 Task: Add an event  with title  Raj Screening Interview, date '2023/11/05' to 2023/11/07  & Select Event type as  One on One. Add location for the event as  987 Royal Palace of Madrid, Spain and add a description: The conversation aimed at assessing their qualifications, skills, and suitability for a specific job role or position within the organization. The interview provides an opportunity for the hiring team to gather valuable information about the candidate's experience, abilities, and potential cultural fit.Create an event link  http-candidatescreeninginterviewcom & Select the event color as  Blue. , logged in from the account softage.1@softage.netand send the event invitation to softage.7@softage.net and softage.8@softage.net
Action: Mouse moved to (855, 111)
Screenshot: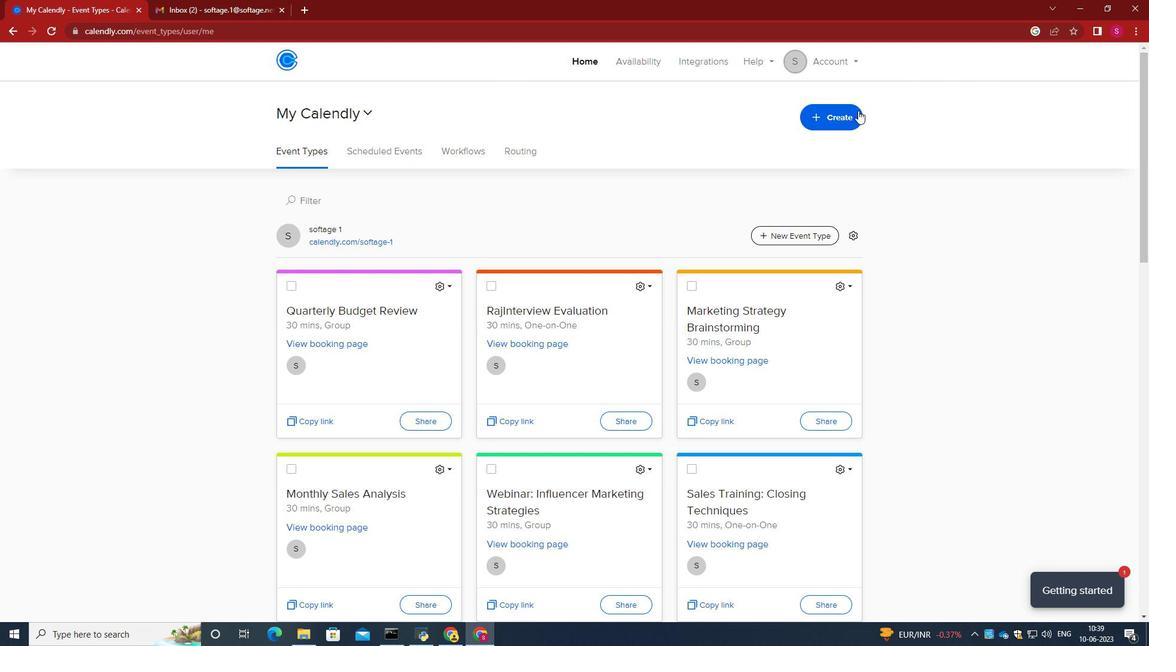 
Action: Mouse pressed left at (855, 111)
Screenshot: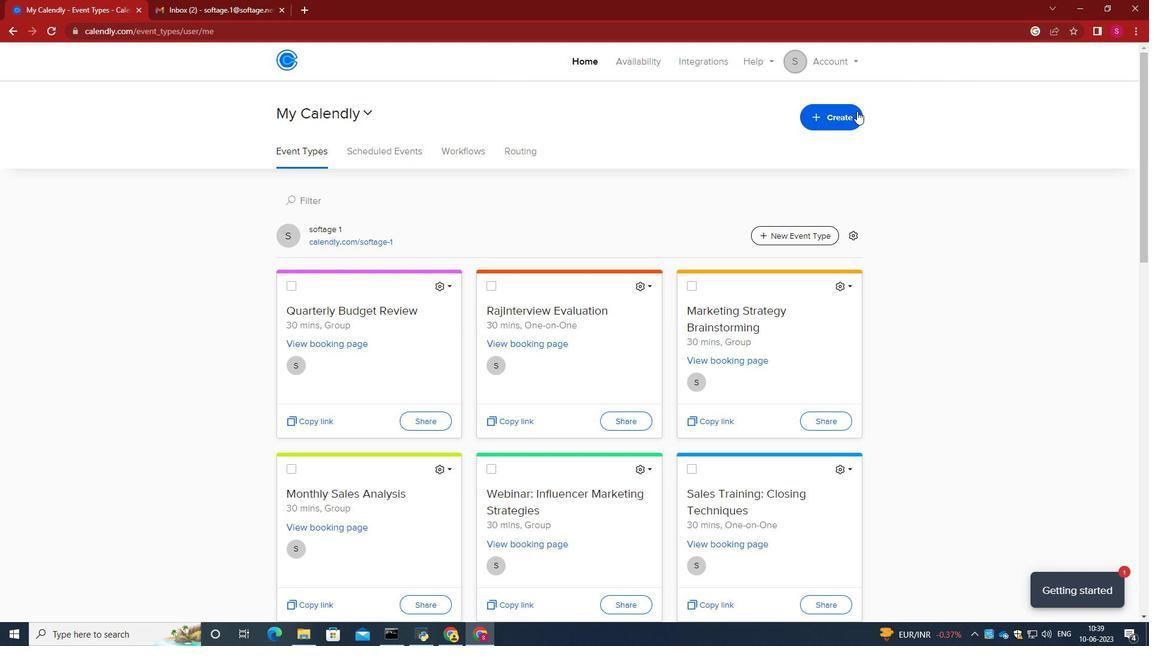 
Action: Mouse moved to (765, 162)
Screenshot: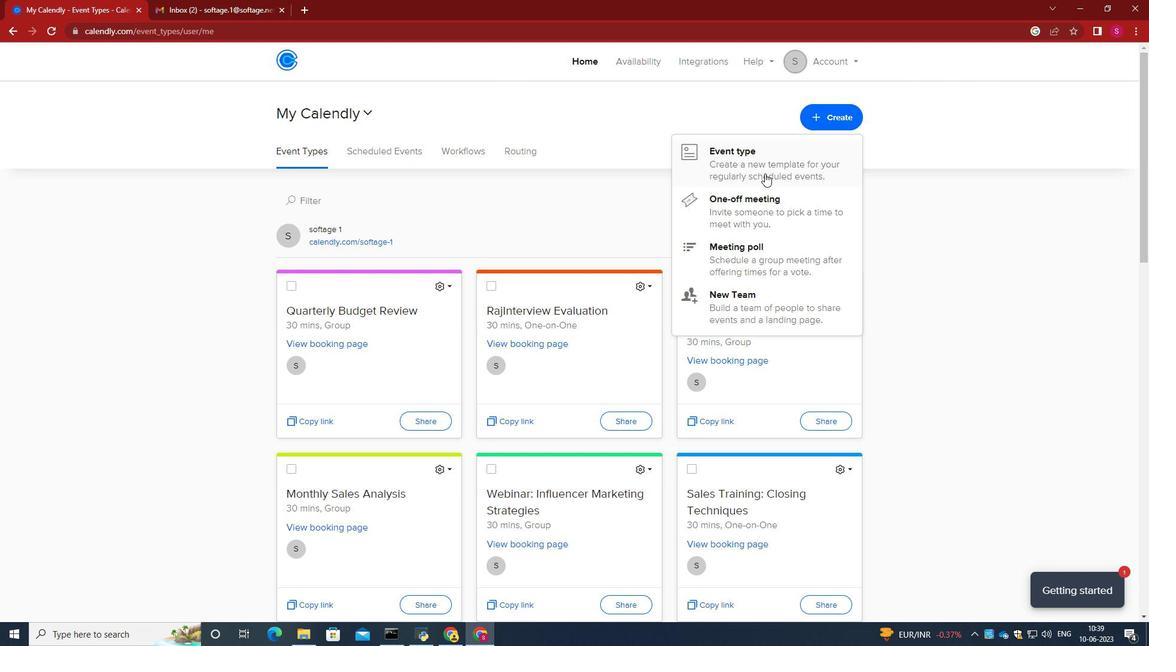 
Action: Mouse pressed left at (765, 162)
Screenshot: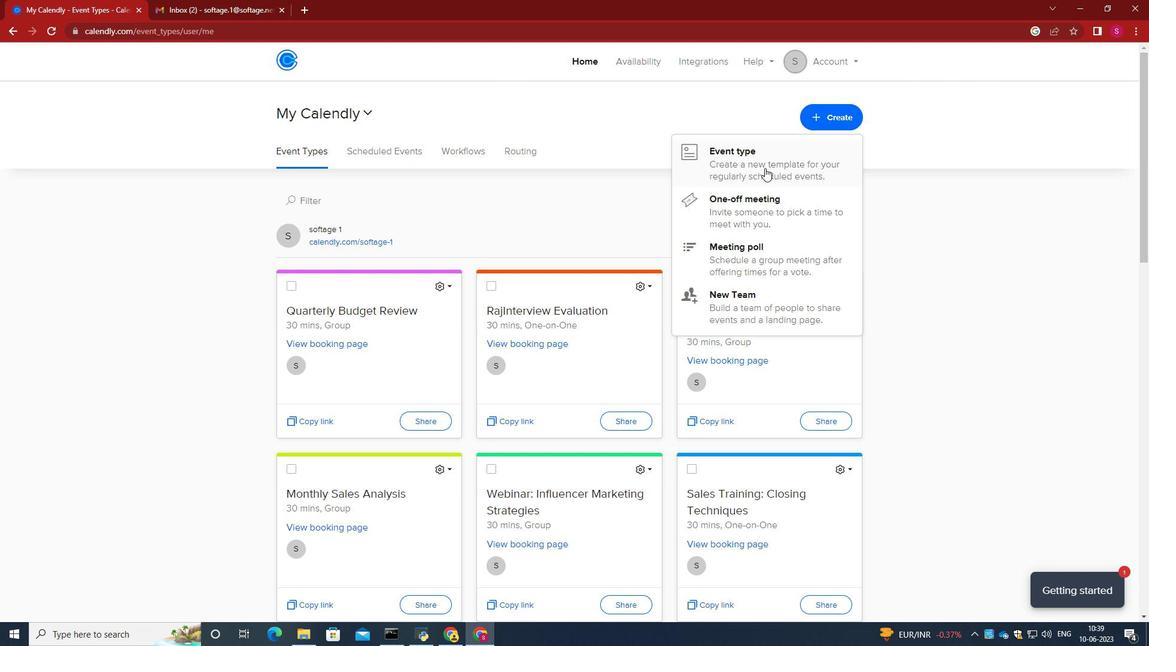 
Action: Mouse moved to (571, 199)
Screenshot: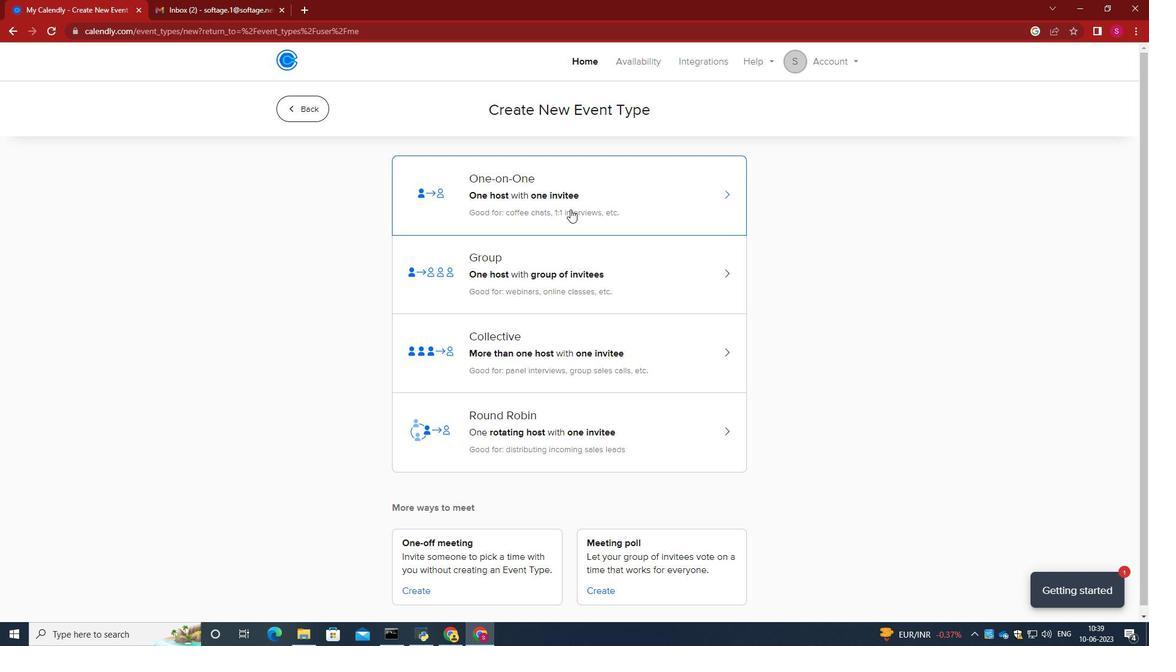 
Action: Mouse pressed left at (571, 199)
Screenshot: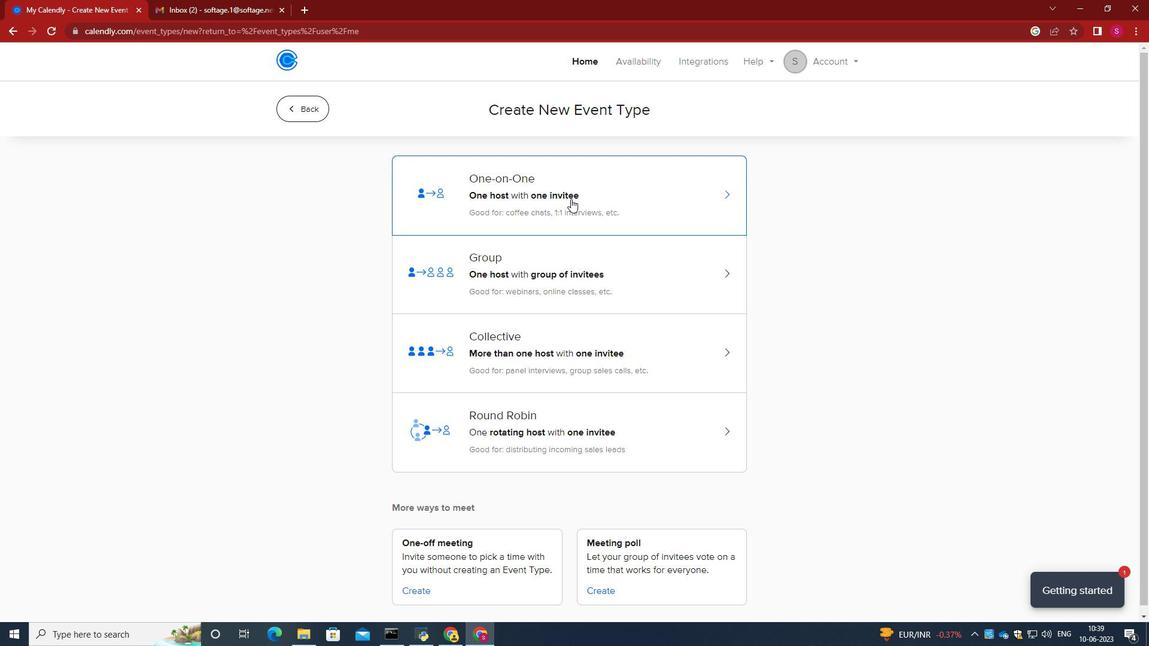 
Action: Mouse moved to (480, 273)
Screenshot: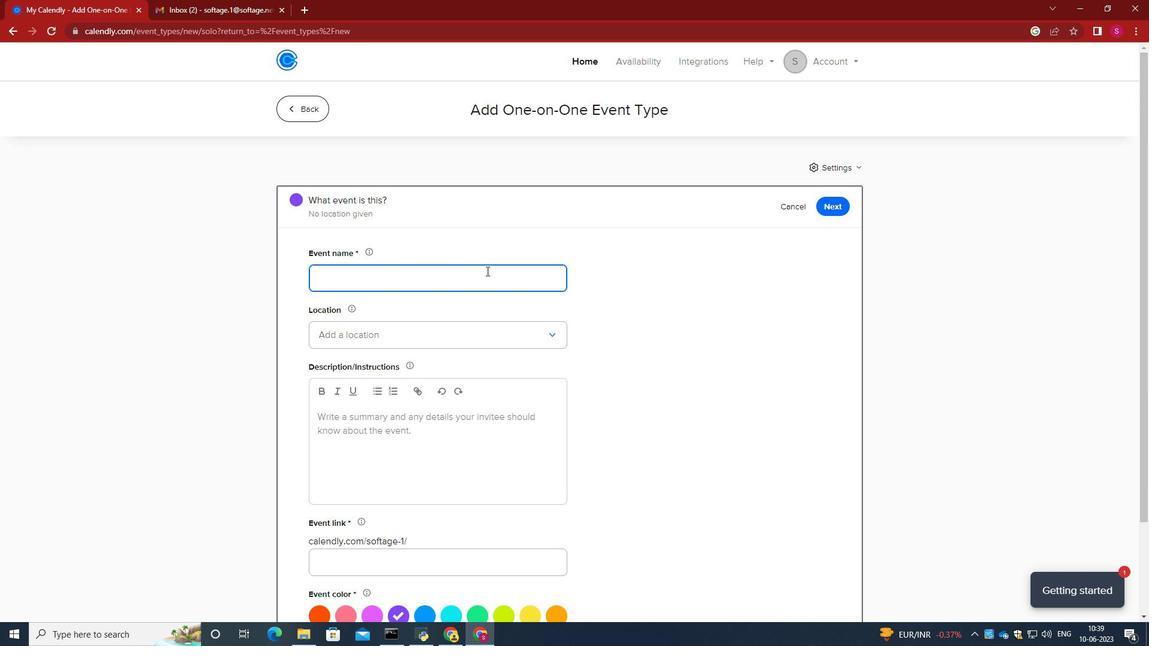 
Action: Mouse pressed left at (480, 273)
Screenshot: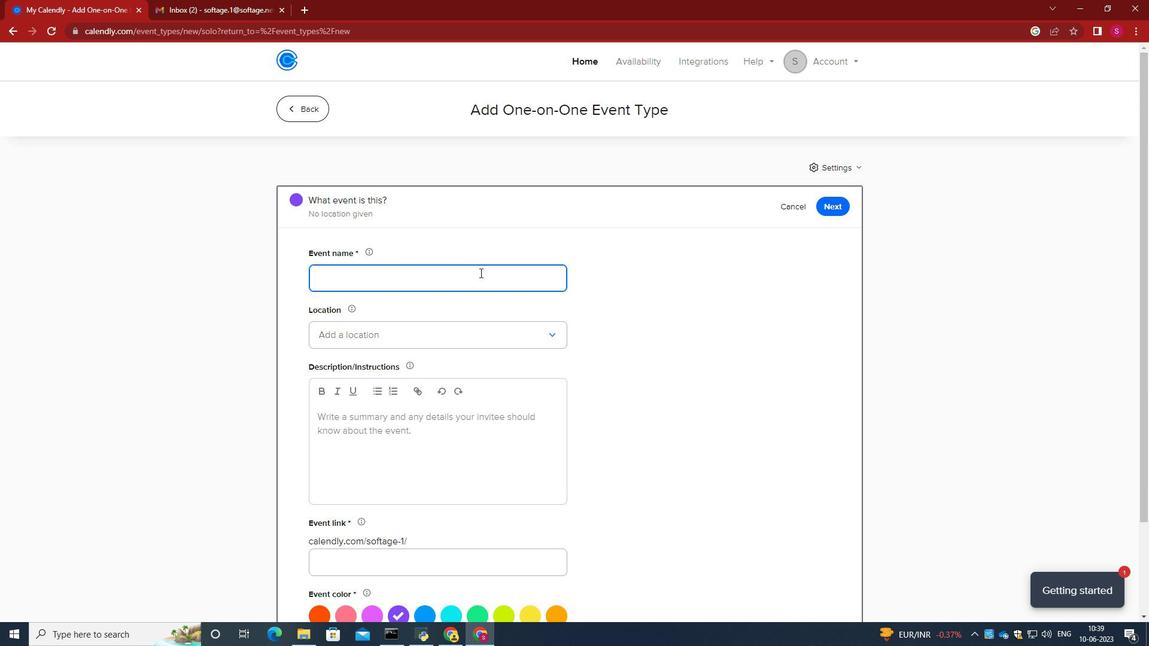 
Action: Key pressed <Key.caps_lock>T<Key.caps_lock><Key.backspace><Key.caps_lock>R<Key.caps_lock>aj<Key.space><Key.caps_lock>S<Key.caps_lock>creening<Key.space><Key.caps_lock>I<Key.caps_lock>nterview<Key.space>
Screenshot: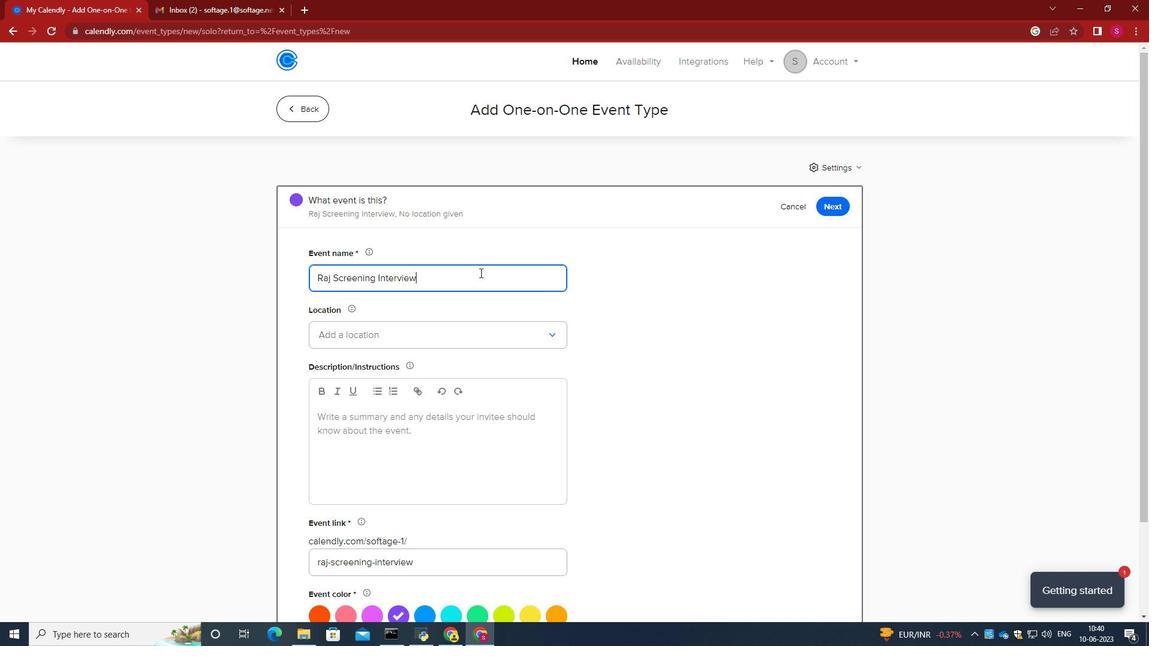
Action: Mouse moved to (444, 325)
Screenshot: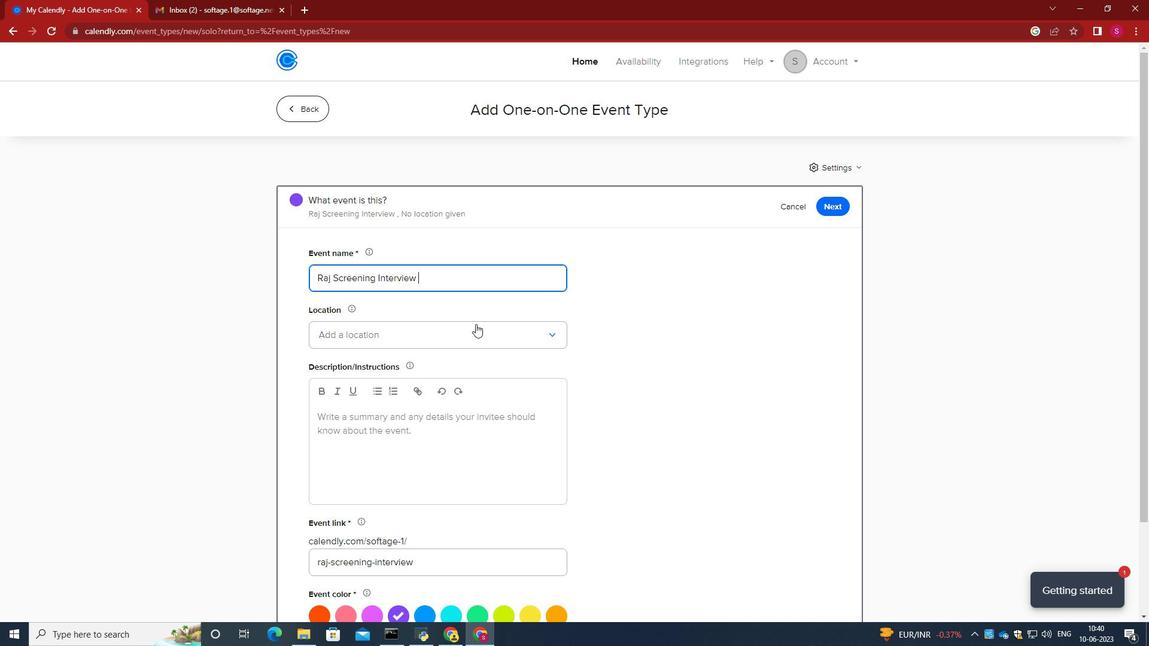 
Action: Mouse pressed left at (444, 325)
Screenshot: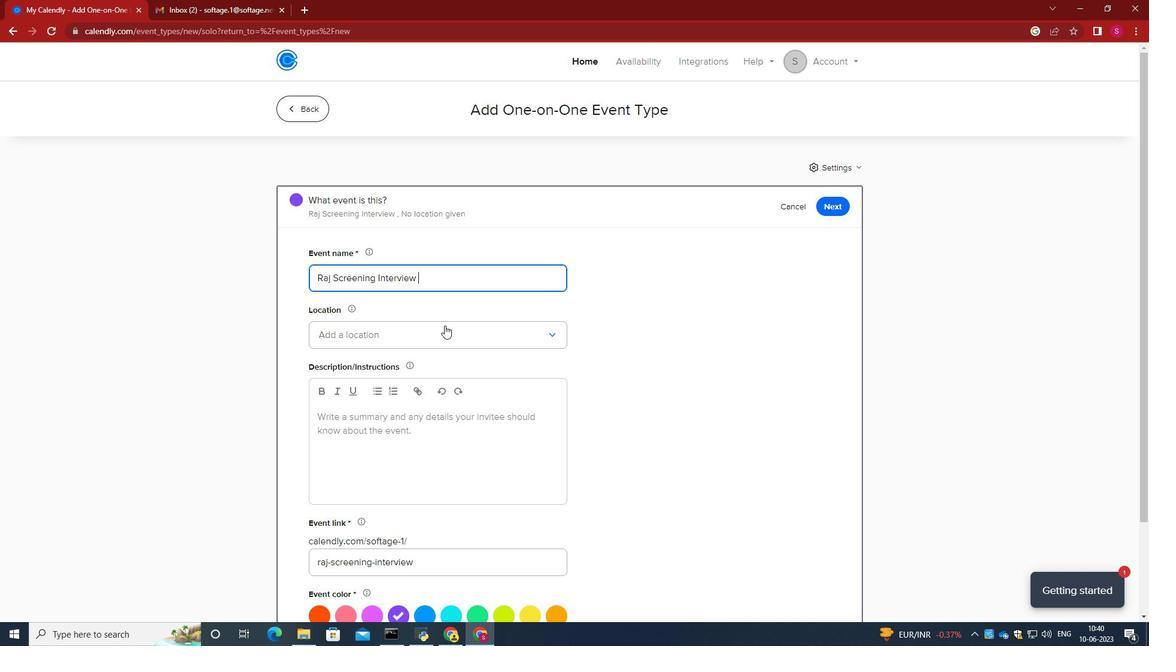 
Action: Mouse moved to (420, 365)
Screenshot: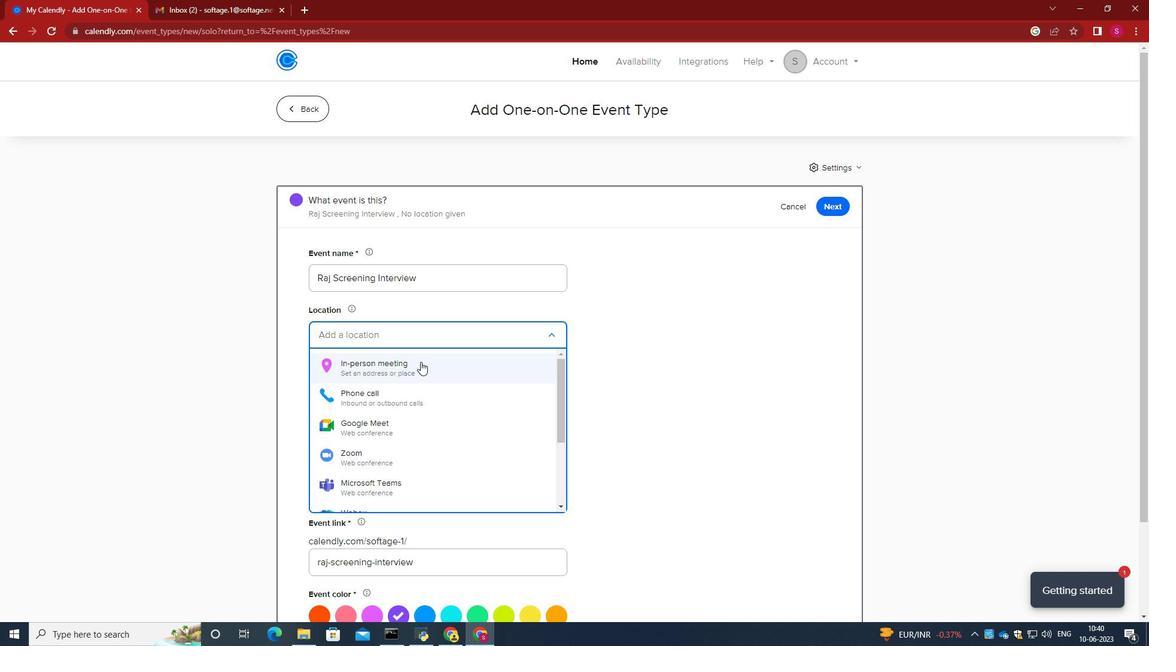 
Action: Mouse pressed left at (420, 365)
Screenshot: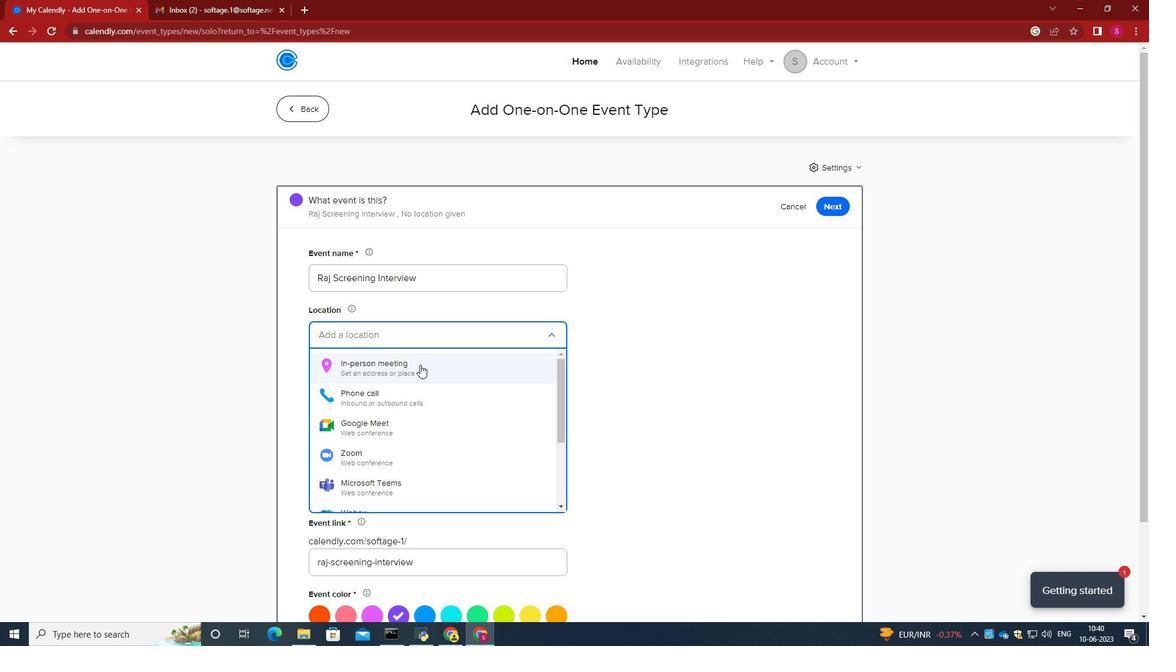 
Action: Mouse moved to (546, 197)
Screenshot: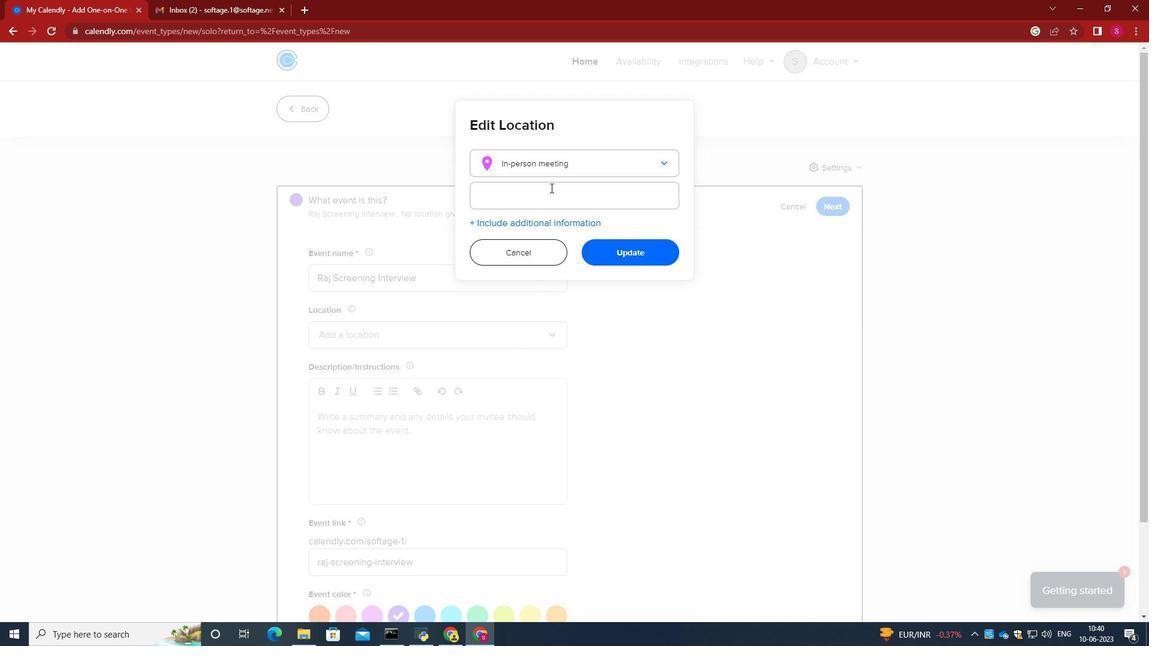 
Action: Mouse pressed left at (546, 197)
Screenshot: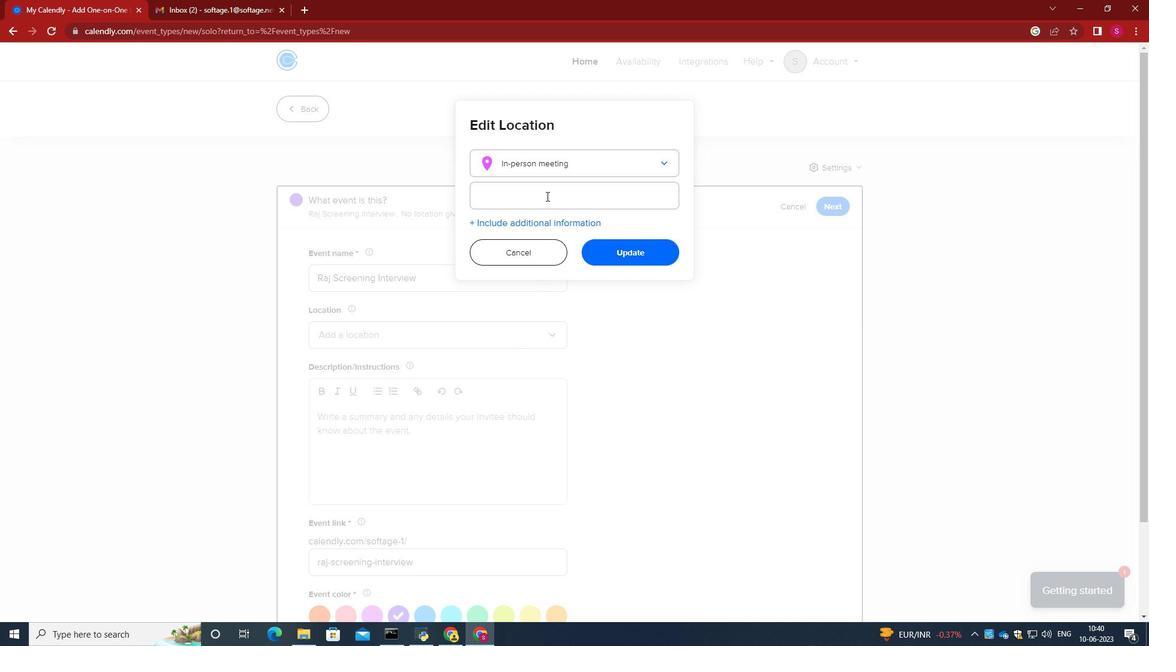 
Action: Key pressed 987<Key.space><Key.caps_lock>R<Key.caps_lock>oyal<Key.space><Key.caps_lock>P<Key.caps_lock>alace<Key.space><Key.caps_lock>OF<Key.space><Key.caps_lock><Key.backspace><Key.backspace><Key.backspace>of<Key.space><Key.caps_lock>M<Key.caps_lock>adrid
Screenshot: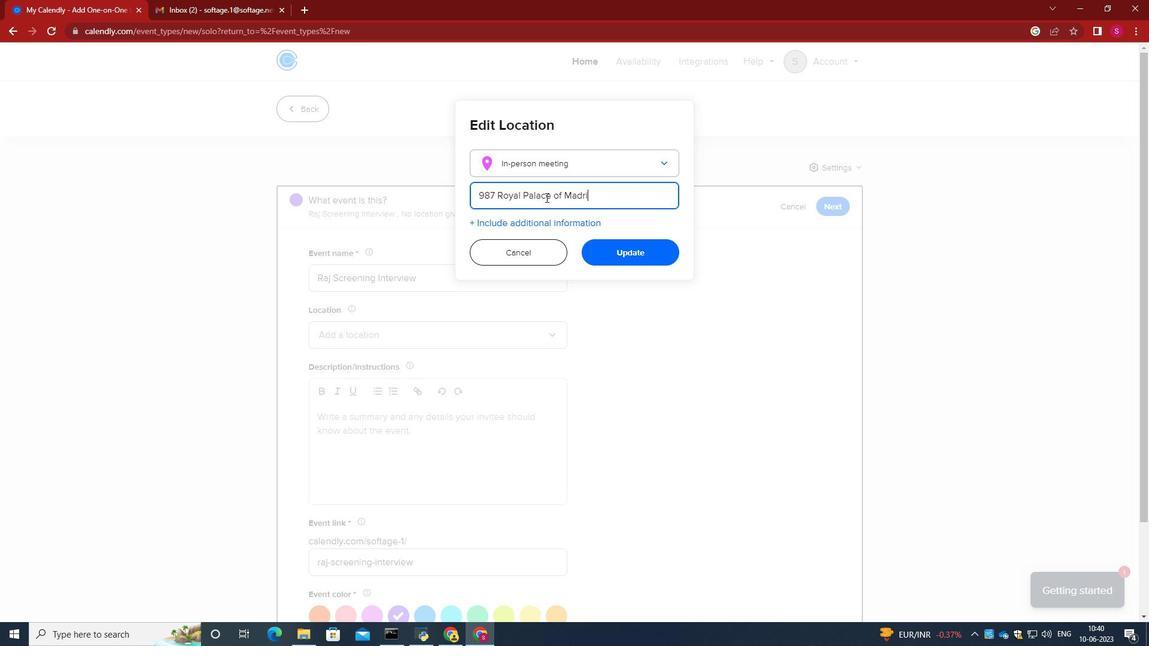 
Action: Mouse moved to (645, 254)
Screenshot: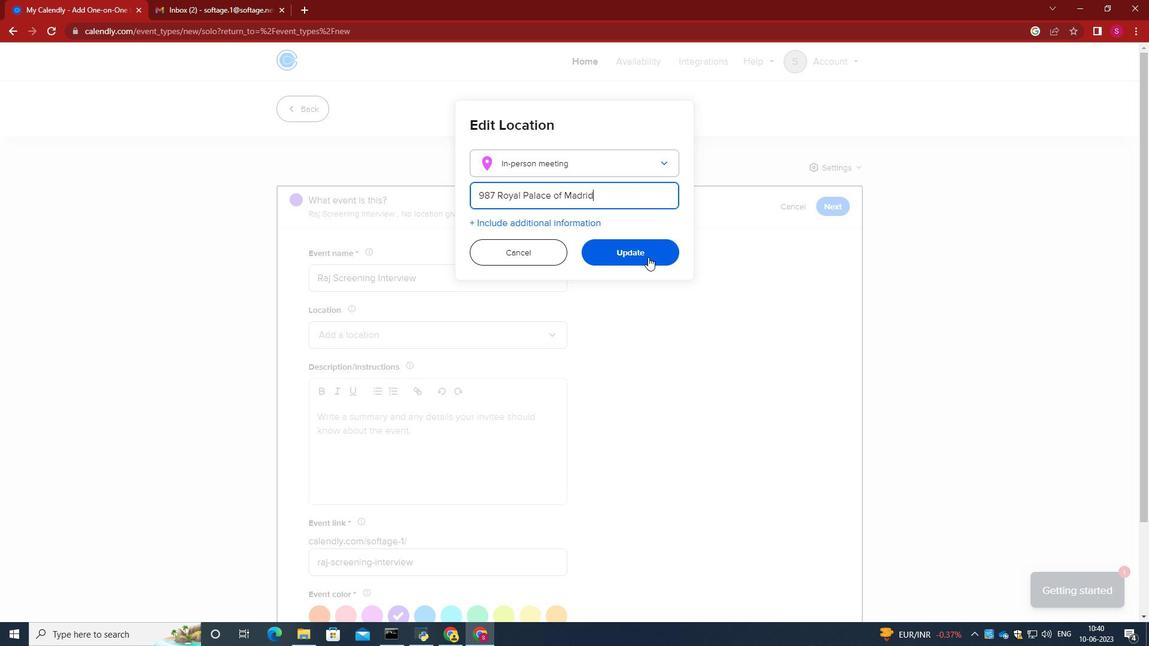 
Action: Mouse pressed left at (645, 254)
Screenshot: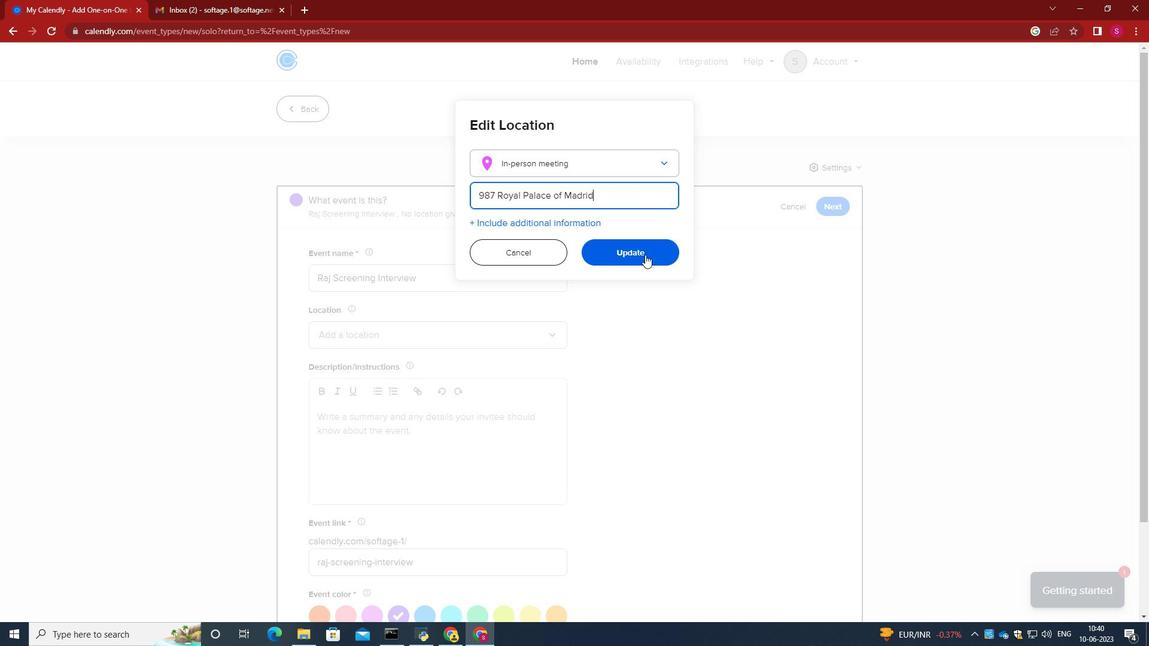 
Action: Mouse moved to (528, 335)
Screenshot: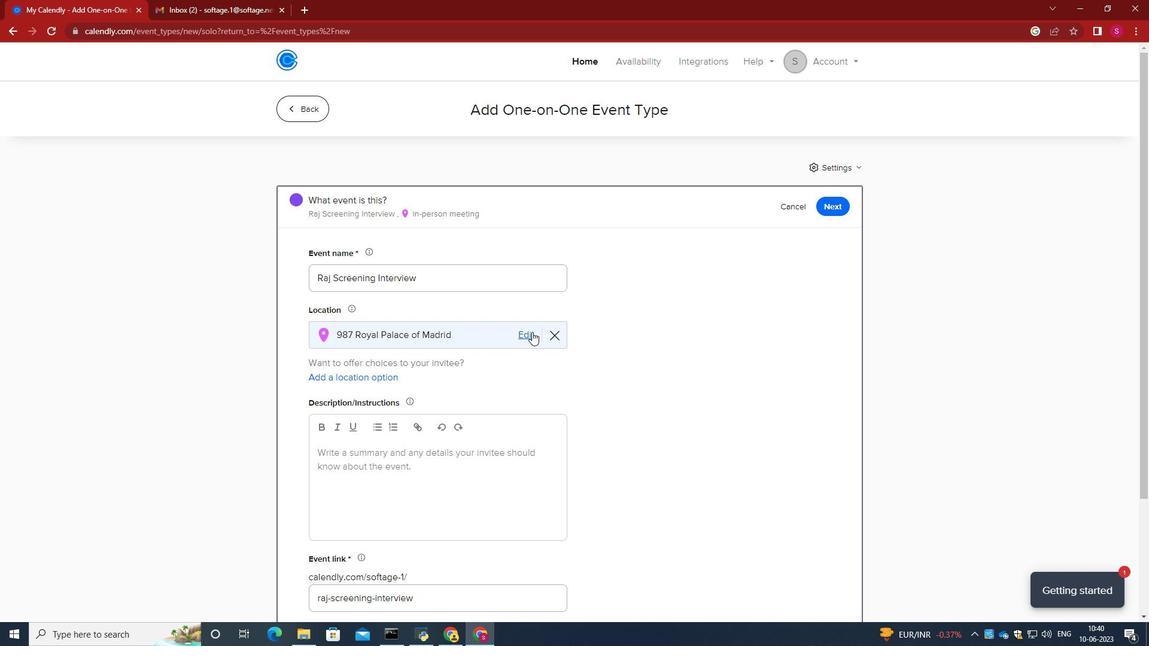 
Action: Mouse pressed left at (528, 335)
Screenshot: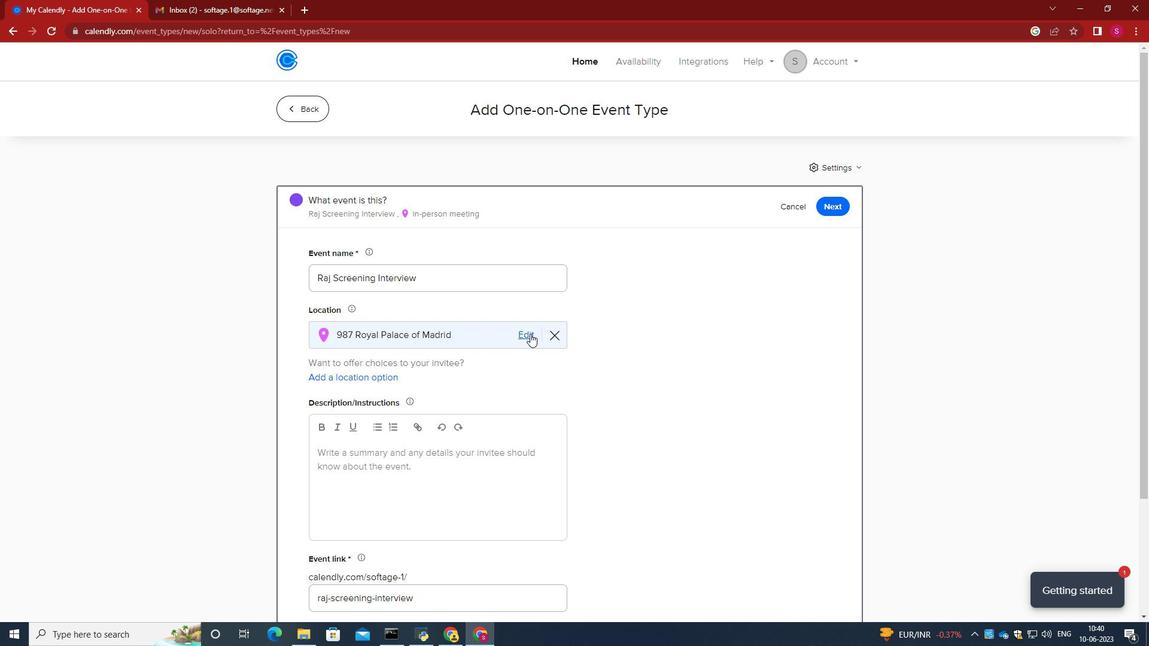 
Action: Mouse moved to (616, 195)
Screenshot: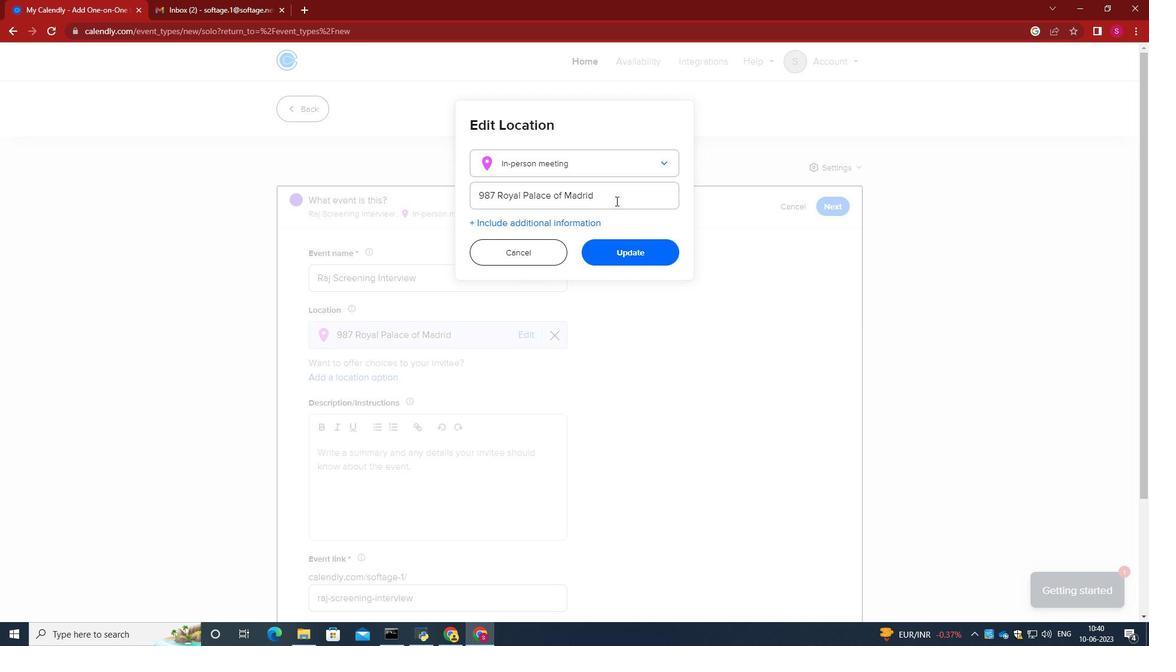 
Action: Mouse pressed left at (616, 195)
Screenshot: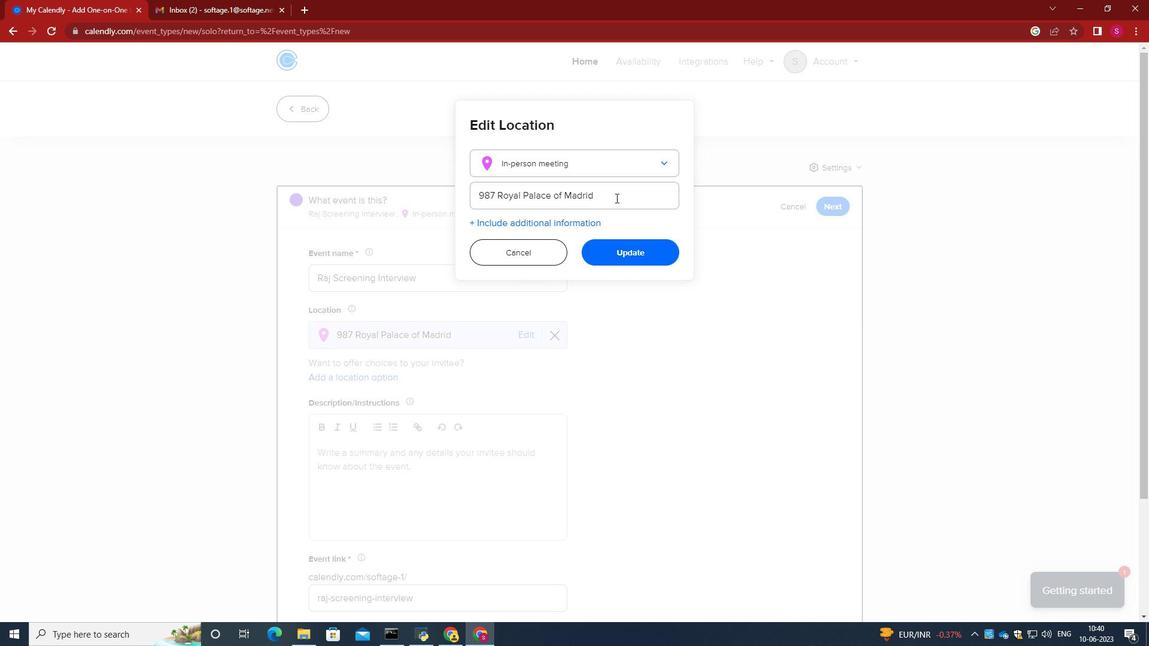 
Action: Key pressed ,<Key.space><Key.caps_lock>S<Key.caps_lock>pao<Key.backspace>in
Screenshot: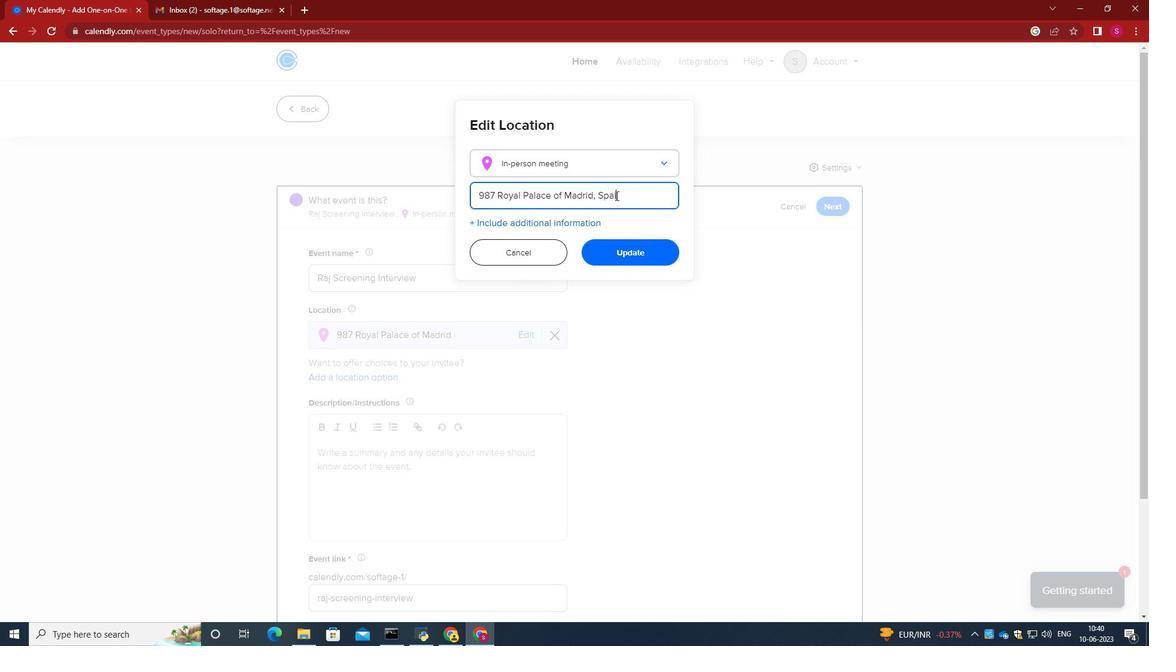 
Action: Mouse moved to (617, 244)
Screenshot: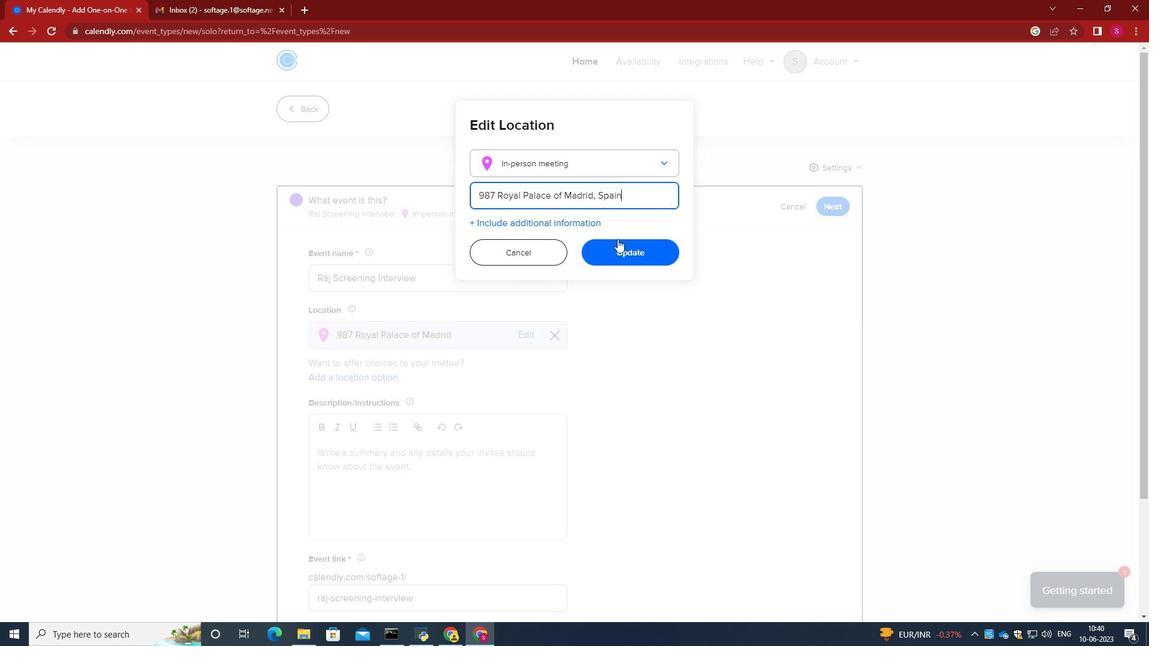 
Action: Mouse pressed left at (617, 244)
Screenshot: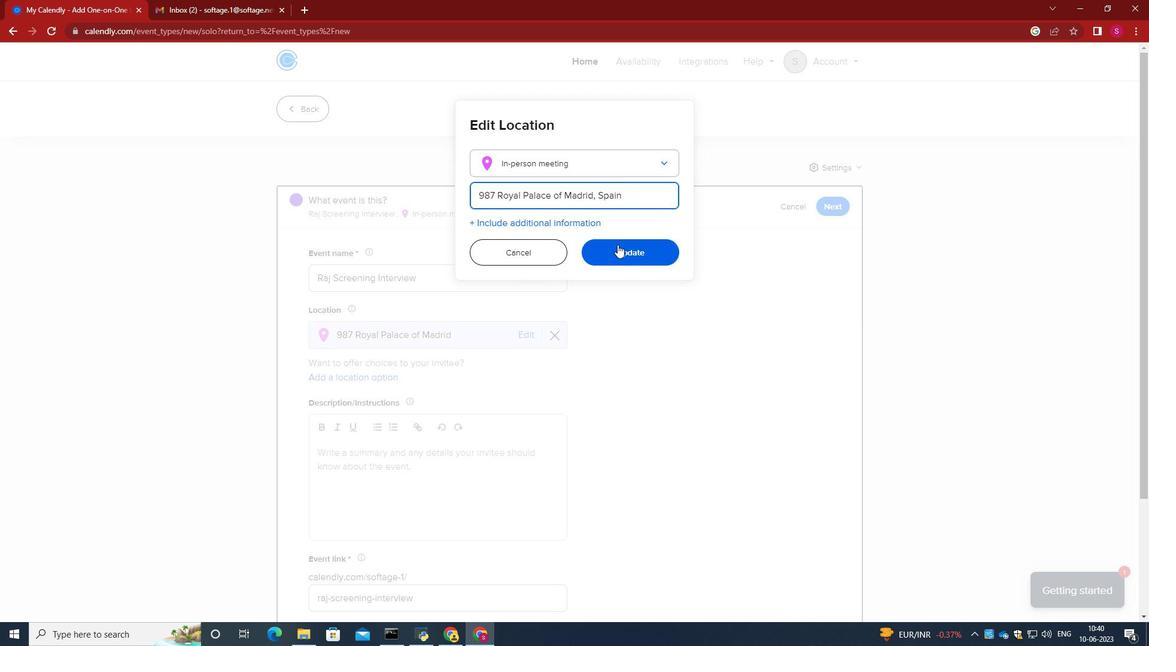 
Action: Mouse moved to (424, 499)
Screenshot: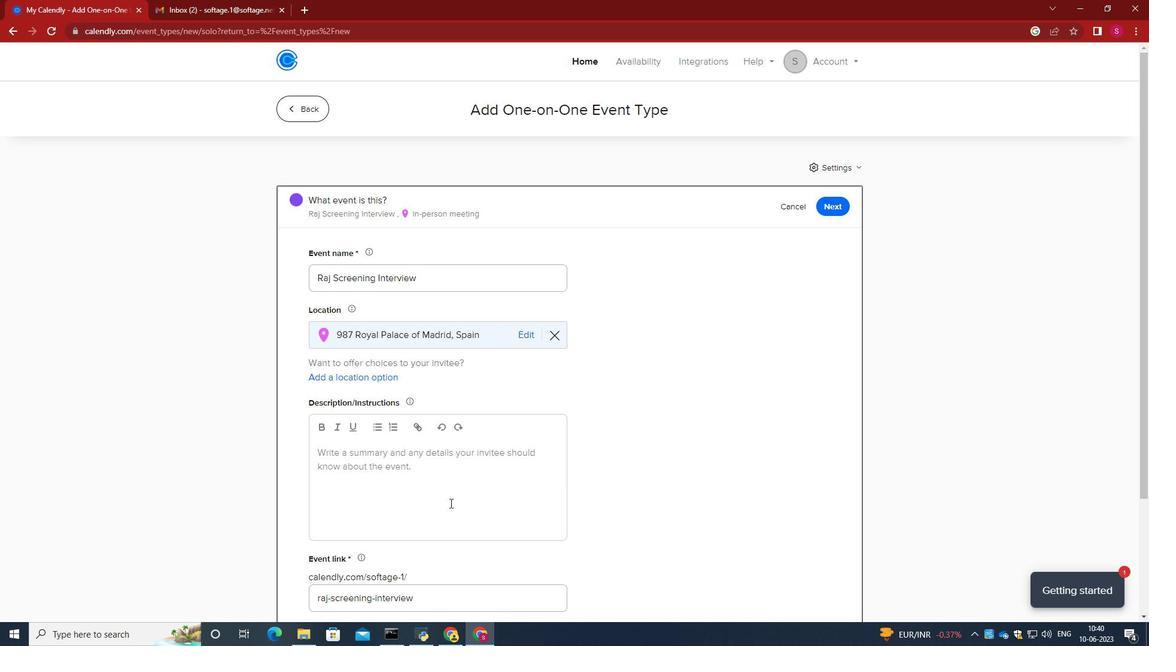 
Action: Mouse pressed left at (424, 499)
Screenshot: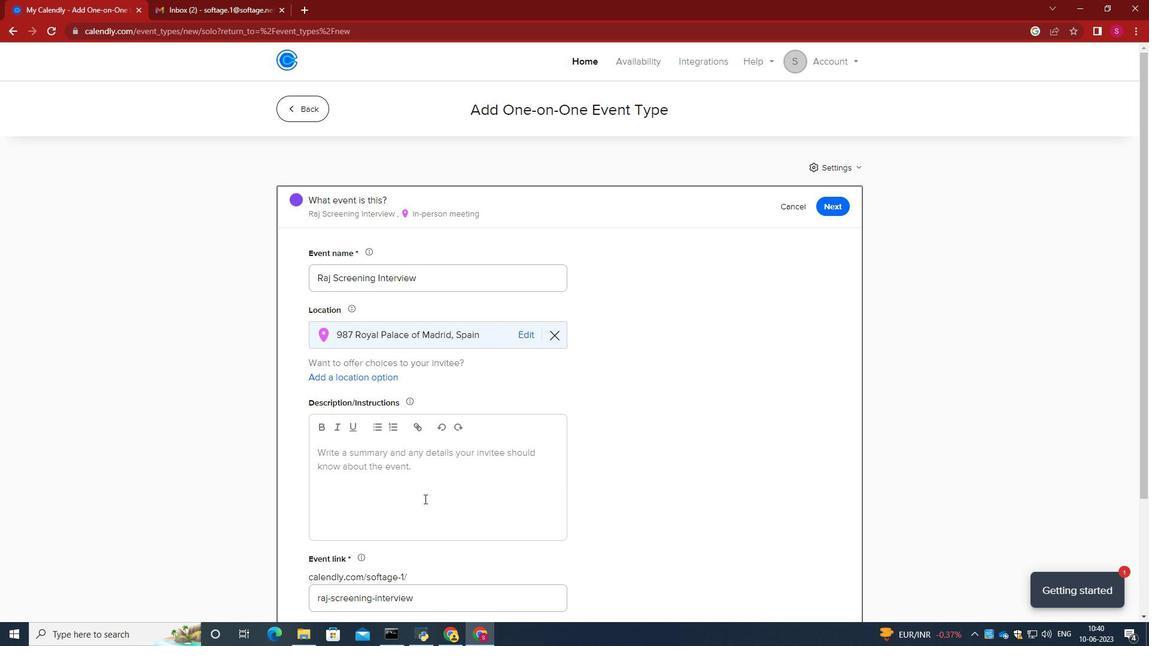 
Action: Key pressed <Key.caps_lock>T<Key.caps_lock>he<Key.space>concers<Key.backspace><Key.backspace><Key.backspace><Key.backspace>versation<Key.space>aimed<Key.space>at<Key.space>assessing<Key.space>thi<Key.backspace>eir<Key.space>qualification,<Key.space>skills,<Key.space>and<Key.space>suitability,<Key.backspace>f<Key.backspace><Key.space>for<Key.space>a<Key.space>specific<Key.space>job<Key.space>rolor<Key.space>position<Key.space>within<Key.space>the<Key.space>organization.<Key.space><Key.caps_lock>T<Key.caps_lock>he<Key.space>interview<Key.space>provides<Key.space>an<Key.space>opportunity<Key.space>for<Key.space>the<Key.space>hiring<Key.space>team<Key.space>to<Key.space>gather<Key.space>valubale<Key.space><Key.backspace><Key.backspace><Key.backspace><Key.backspace><Key.backspace>able<Key.space>information<Key.space>abouth<Key.backspace><Key.space>the<Key.space>candidate's<Key.space>experience<Key.space><Key.backspace>,<Key.space>abilities,<Key.space>and<Key.space>potential<Key.space>cultural<Key.space>fir.<Key.backspace><Key.backspace>t,<Key.backspace>.
Screenshot: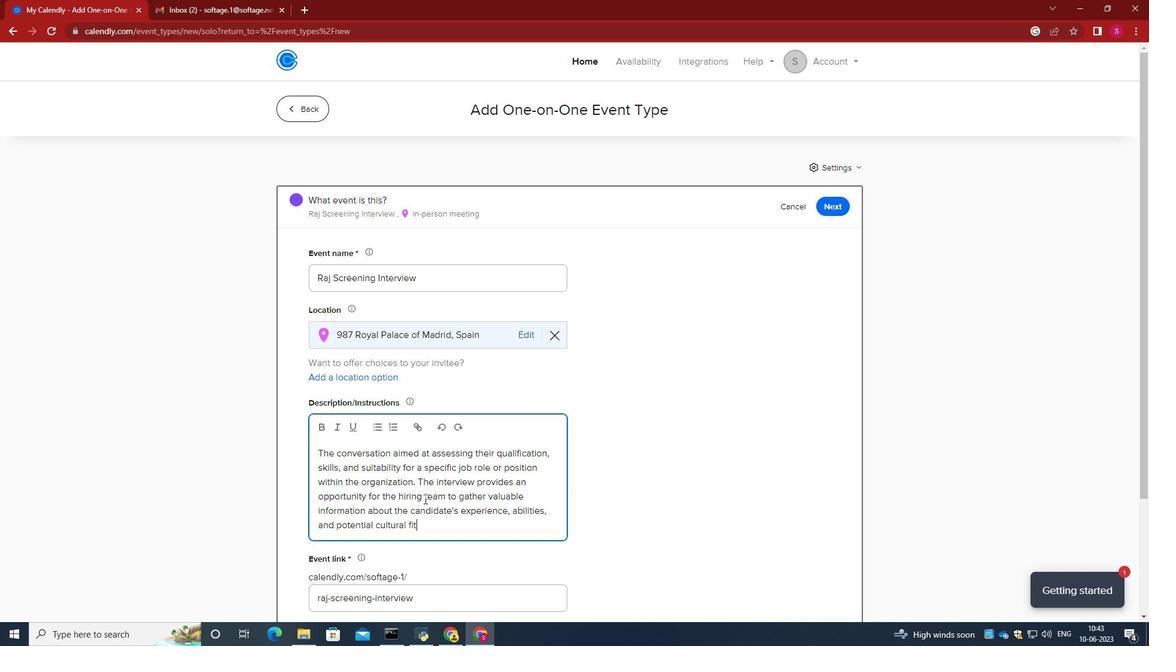 
Action: Mouse moved to (565, 483)
Screenshot: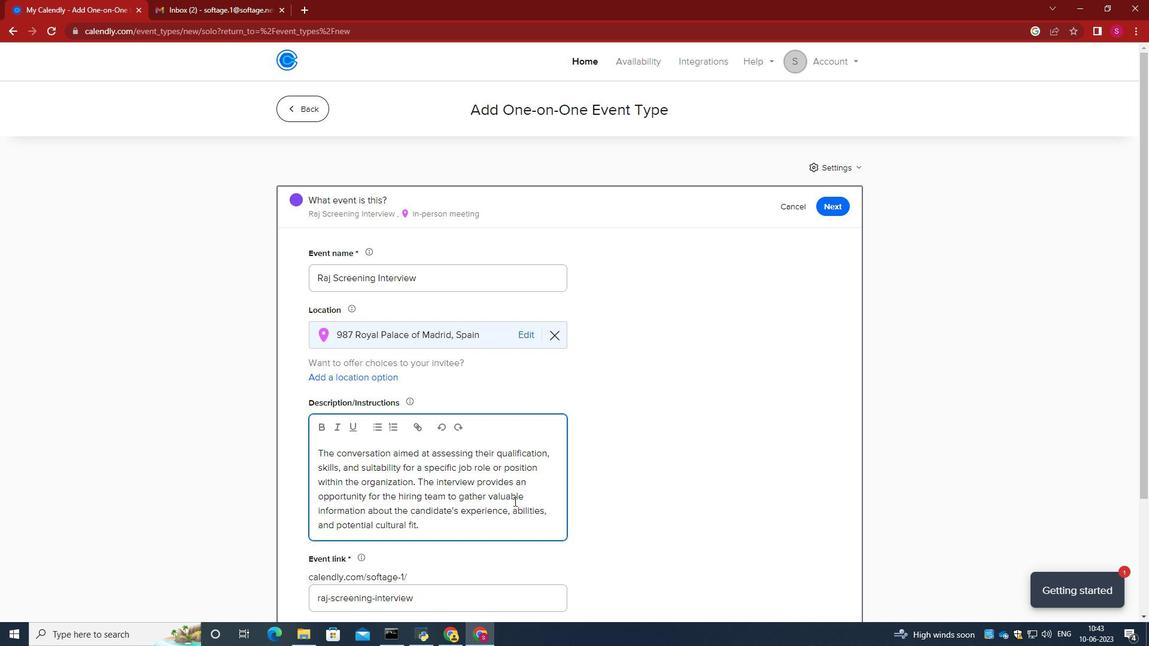 
Action: Mouse scrolled (565, 483) with delta (0, 0)
Screenshot: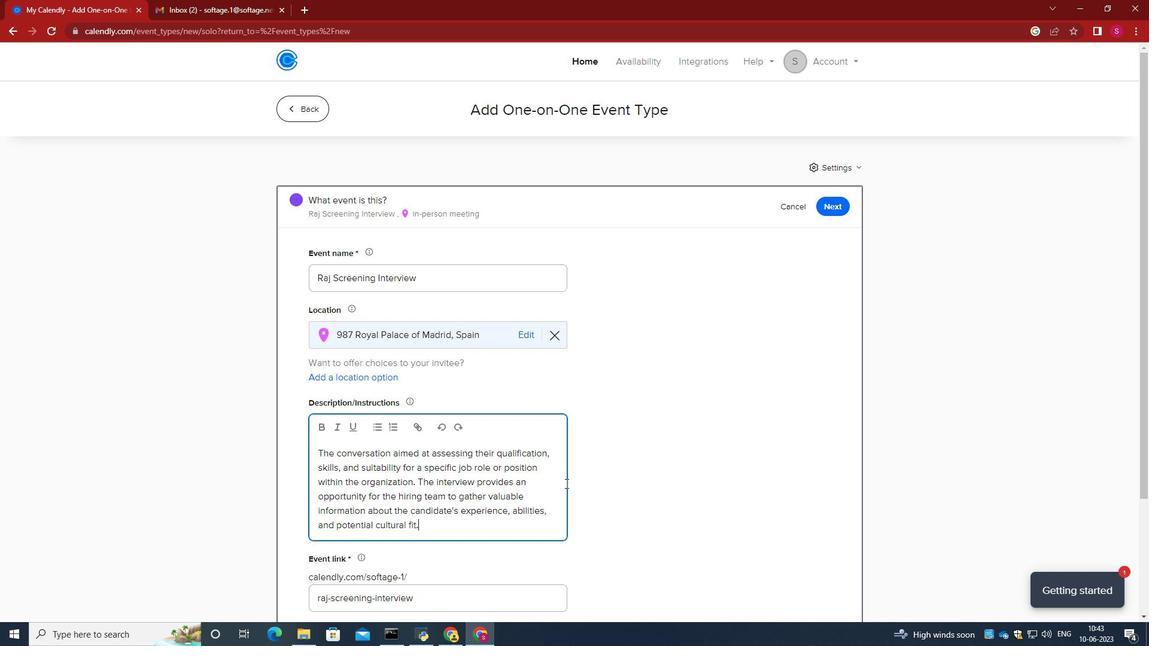 
Action: Mouse scrolled (565, 483) with delta (0, 0)
Screenshot: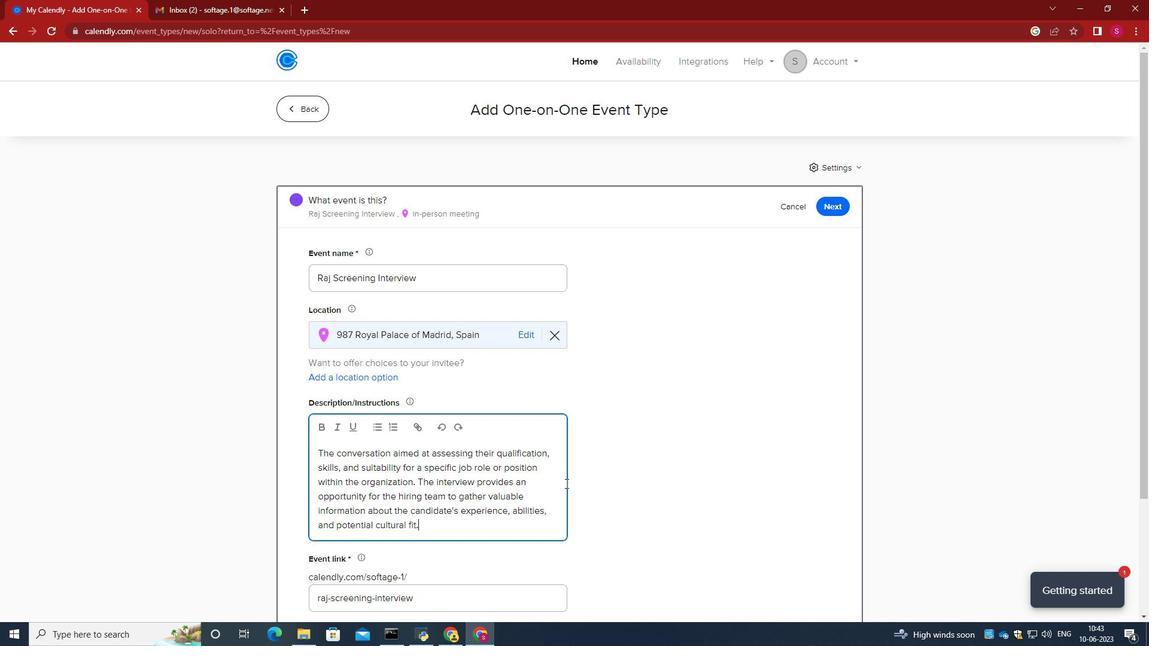 
Action: Mouse moved to (439, 479)
Screenshot: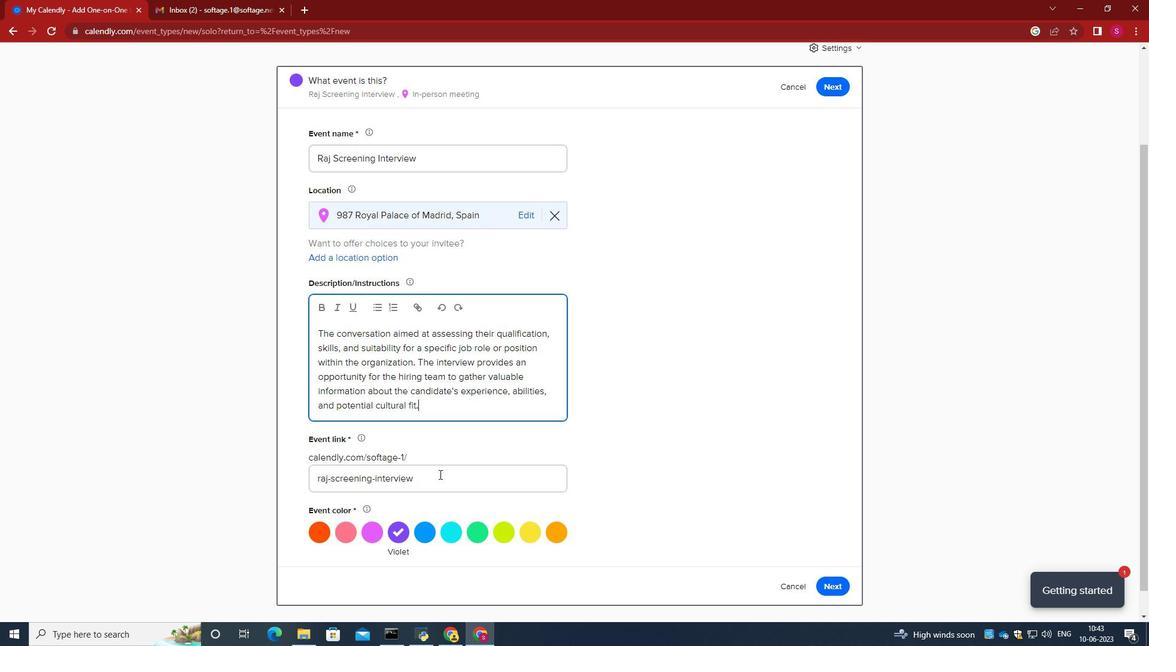 
Action: Mouse pressed left at (439, 479)
Screenshot: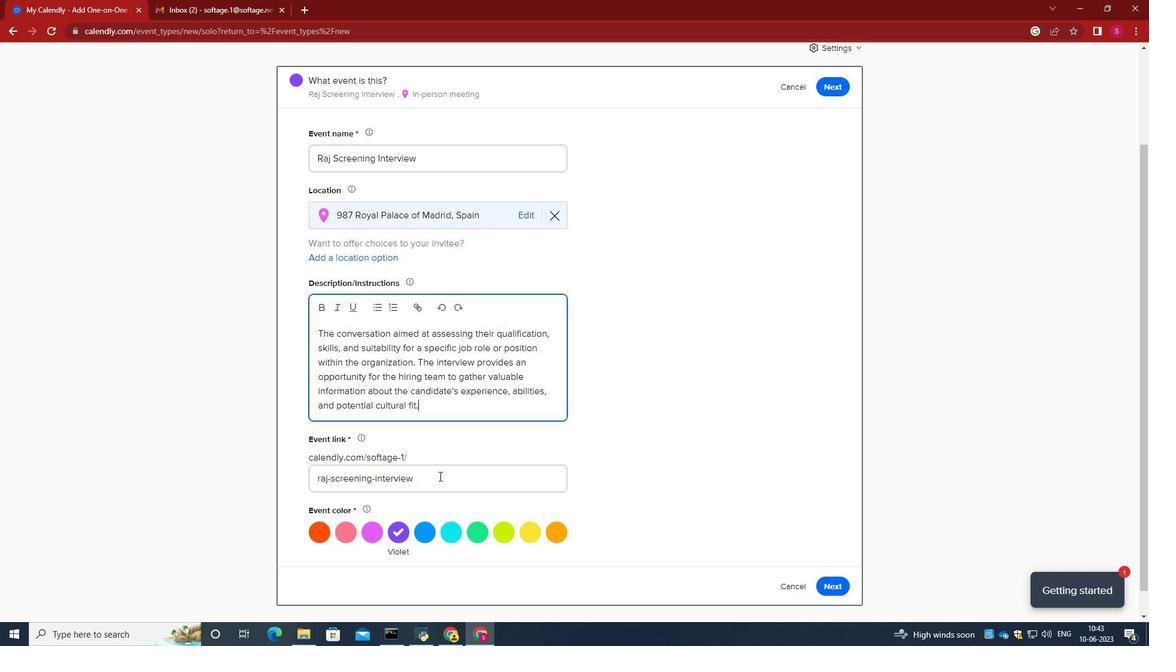 
Action: Mouse moved to (310, 482)
Screenshot: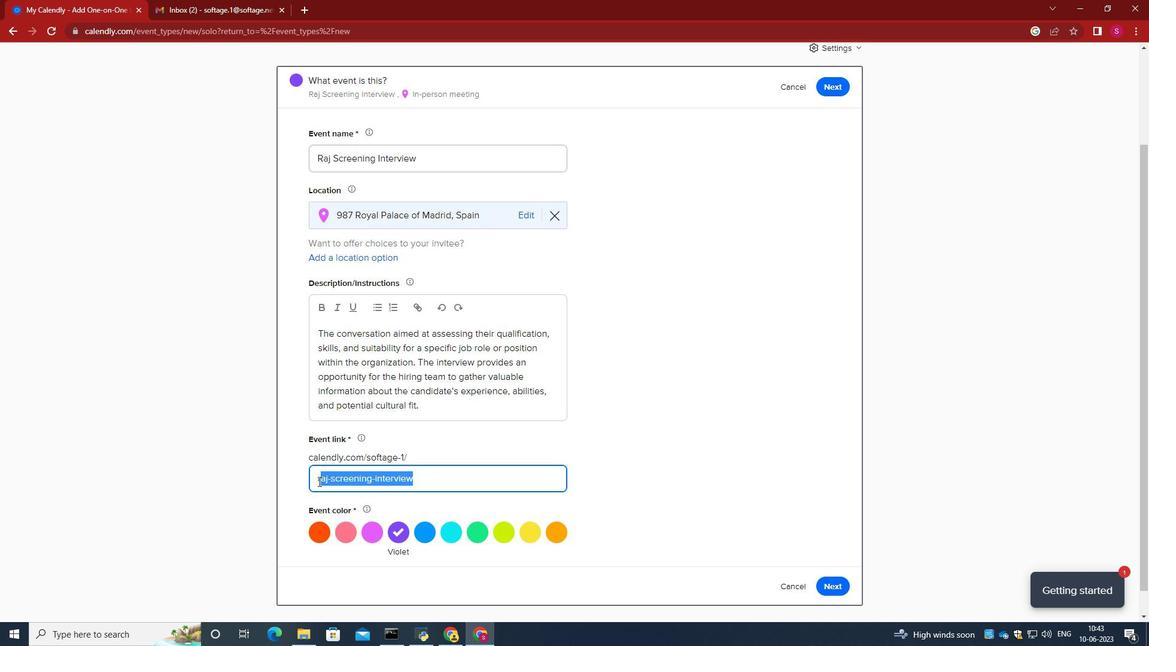 
Action: Key pressed <Key.backspace><Key.backspace><Key.backspace>s<Key.backspace>http-candidatescreeninginterviewcom
Screenshot: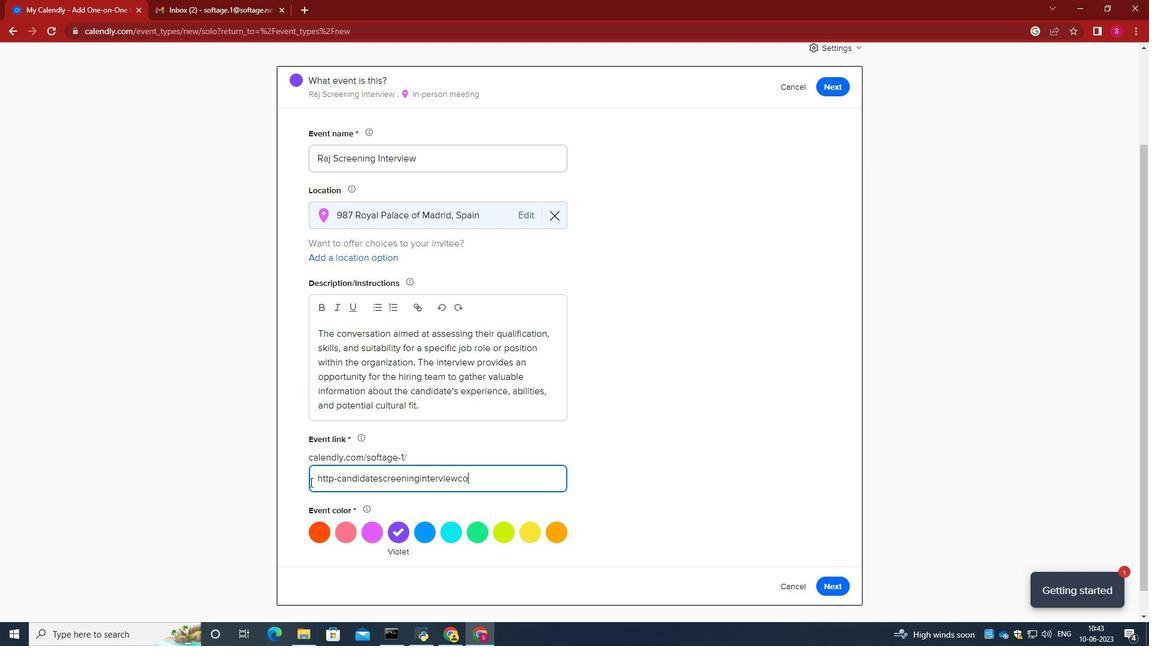 
Action: Mouse moved to (520, 543)
Screenshot: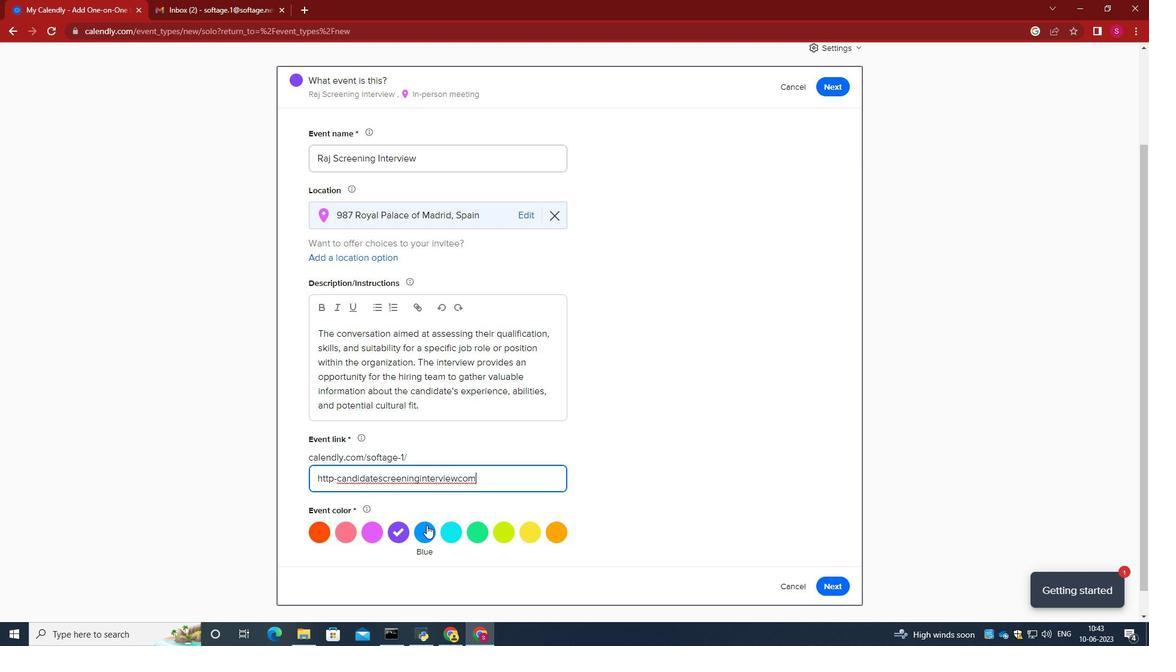 
Action: Mouse pressed left at (410, 528)
Screenshot: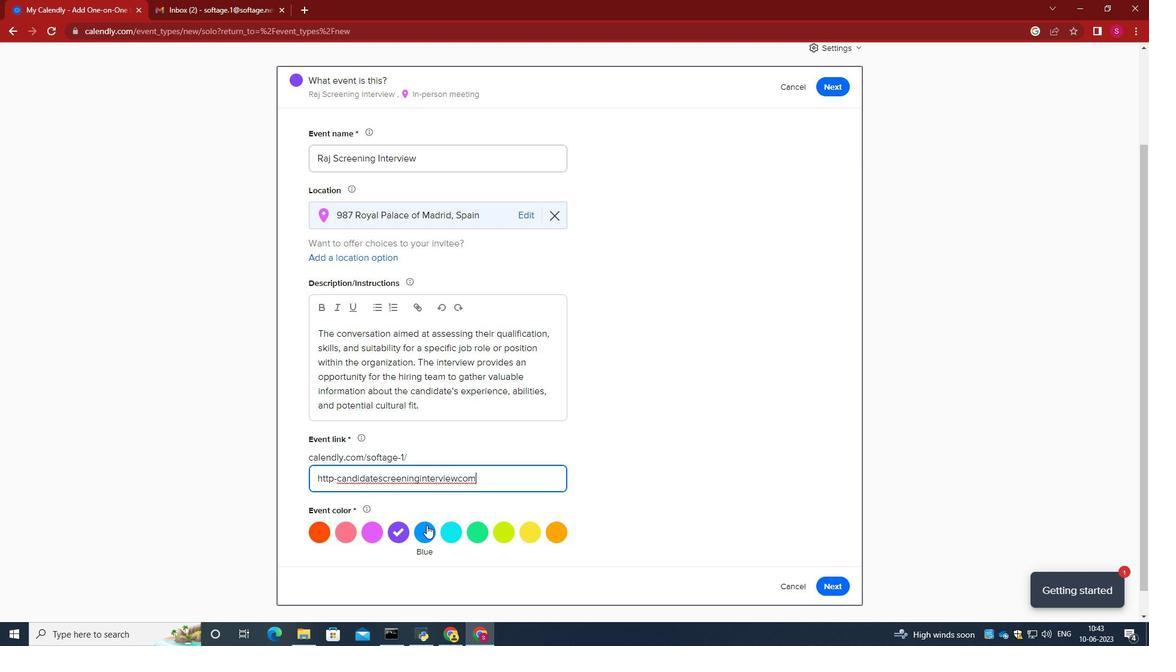 
Action: Mouse moved to (426, 535)
Screenshot: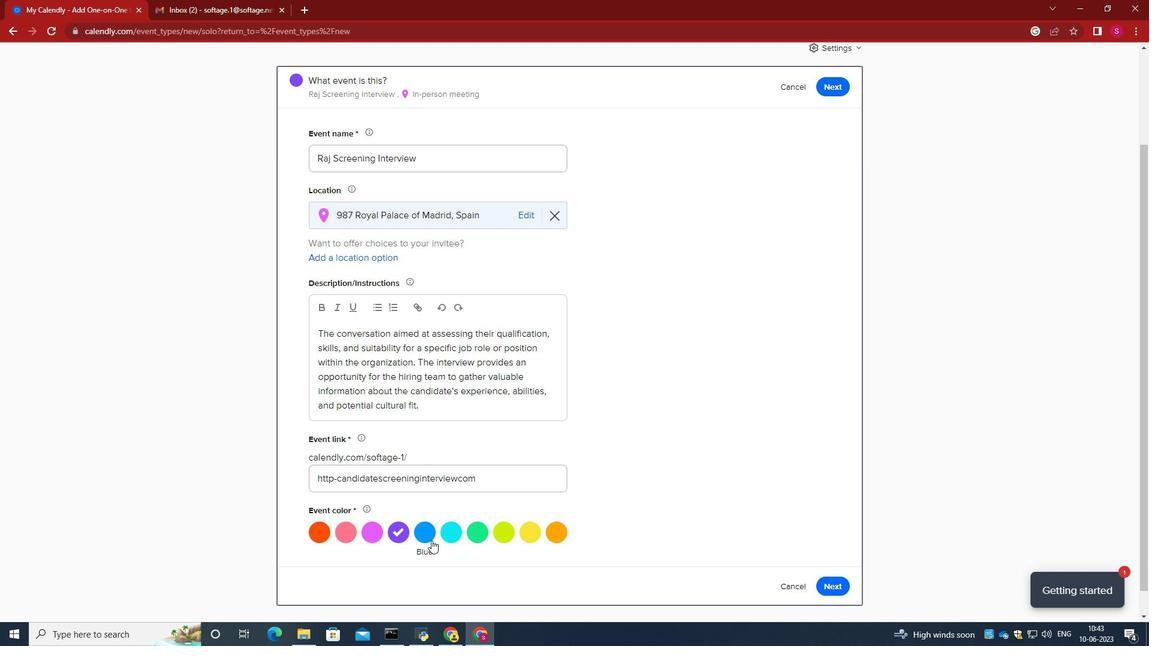 
Action: Mouse pressed left at (426, 535)
Screenshot: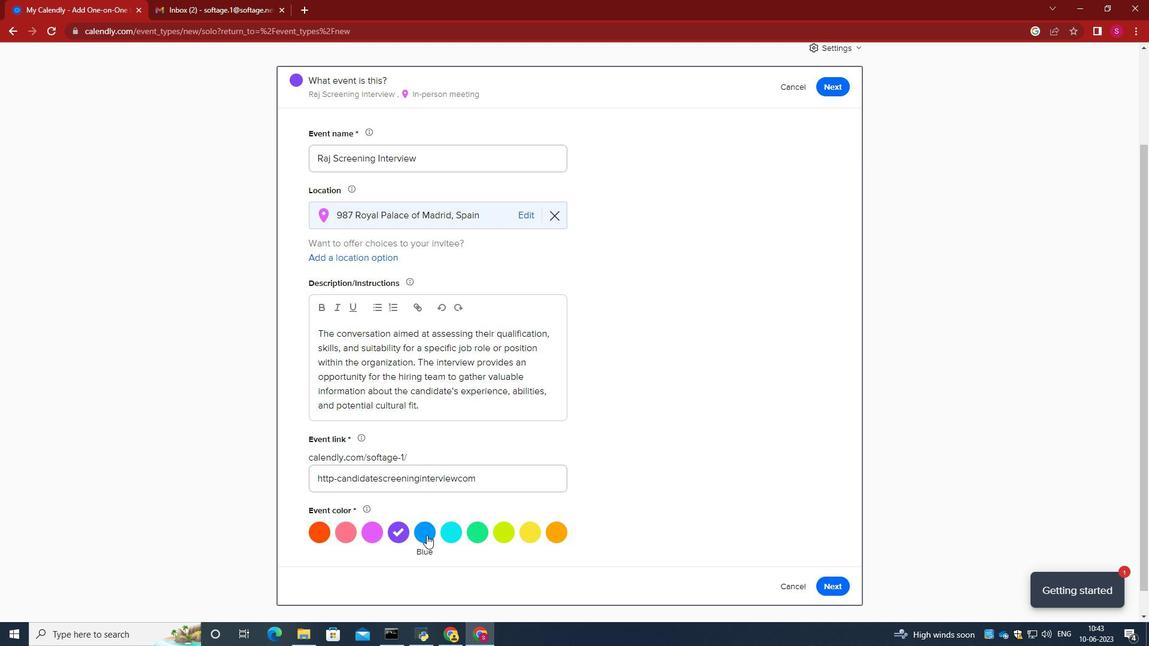 
Action: Mouse moved to (815, 580)
Screenshot: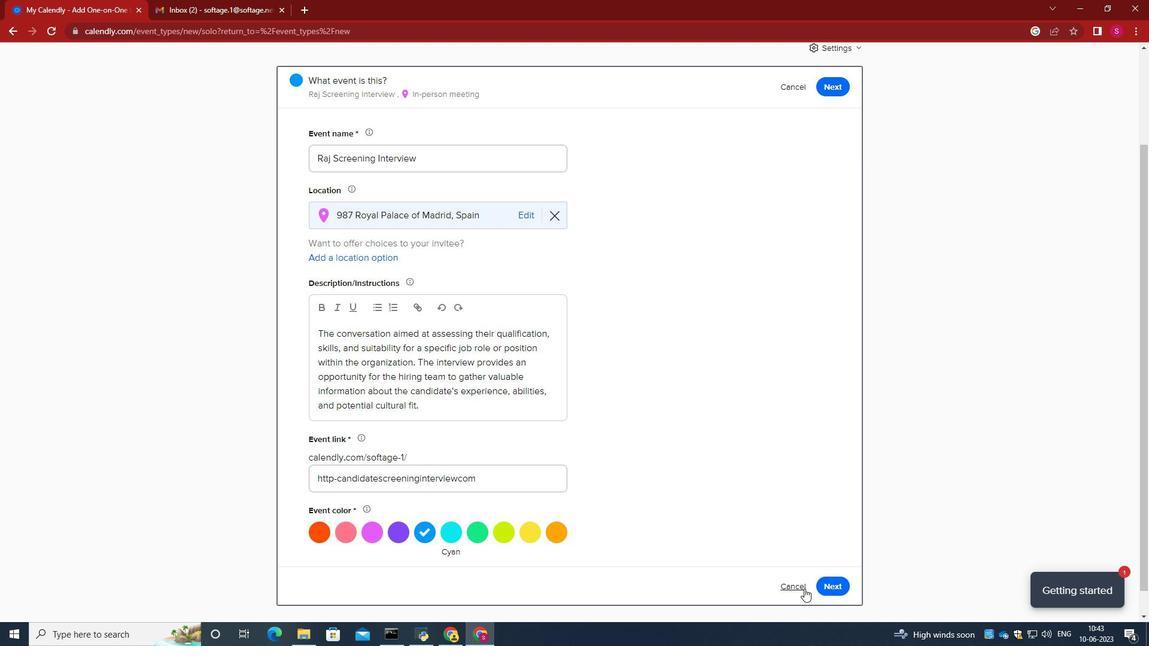 
Action: Mouse pressed left at (815, 580)
Screenshot: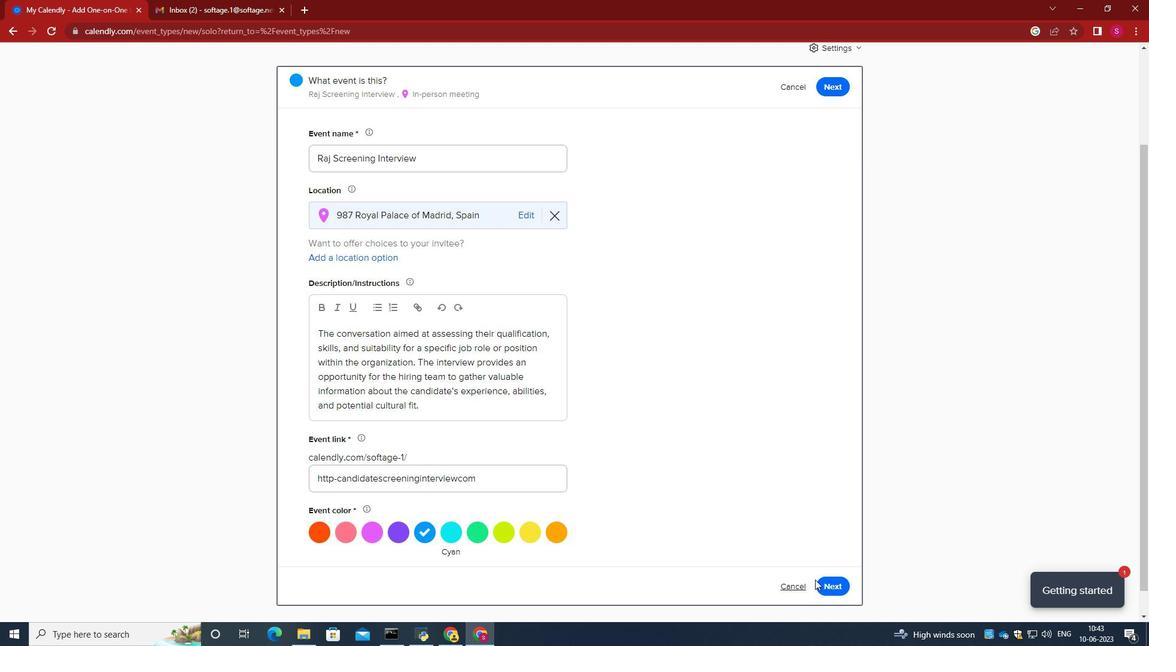 
Action: Mouse moved to (833, 583)
Screenshot: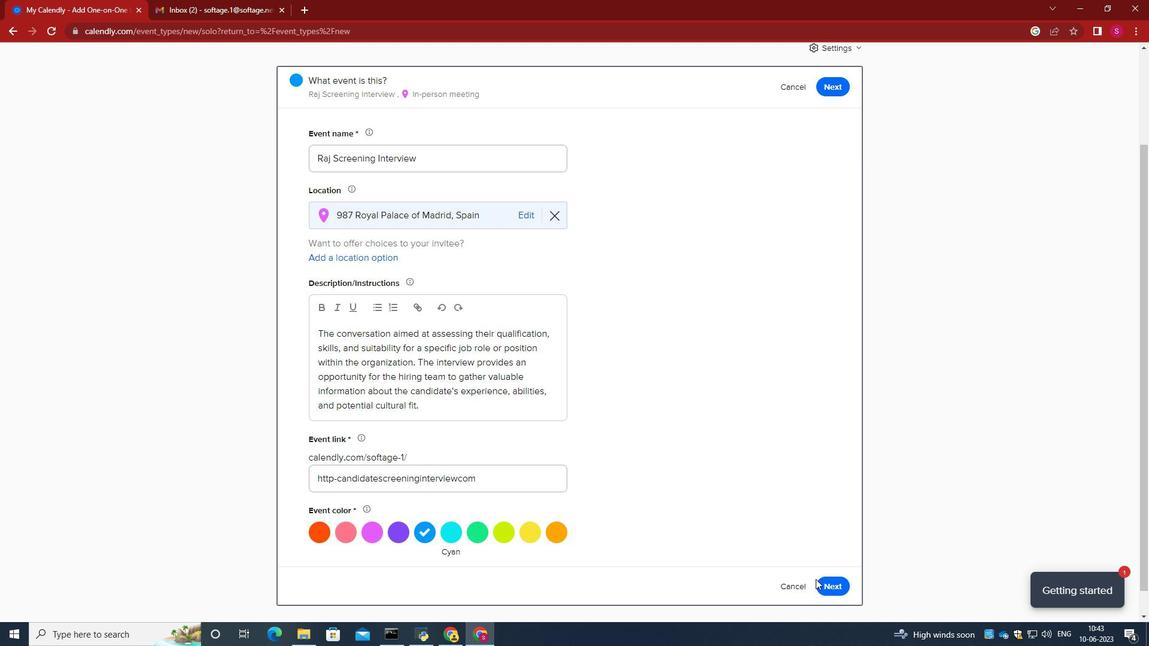 
Action: Mouse pressed left at (833, 583)
Screenshot: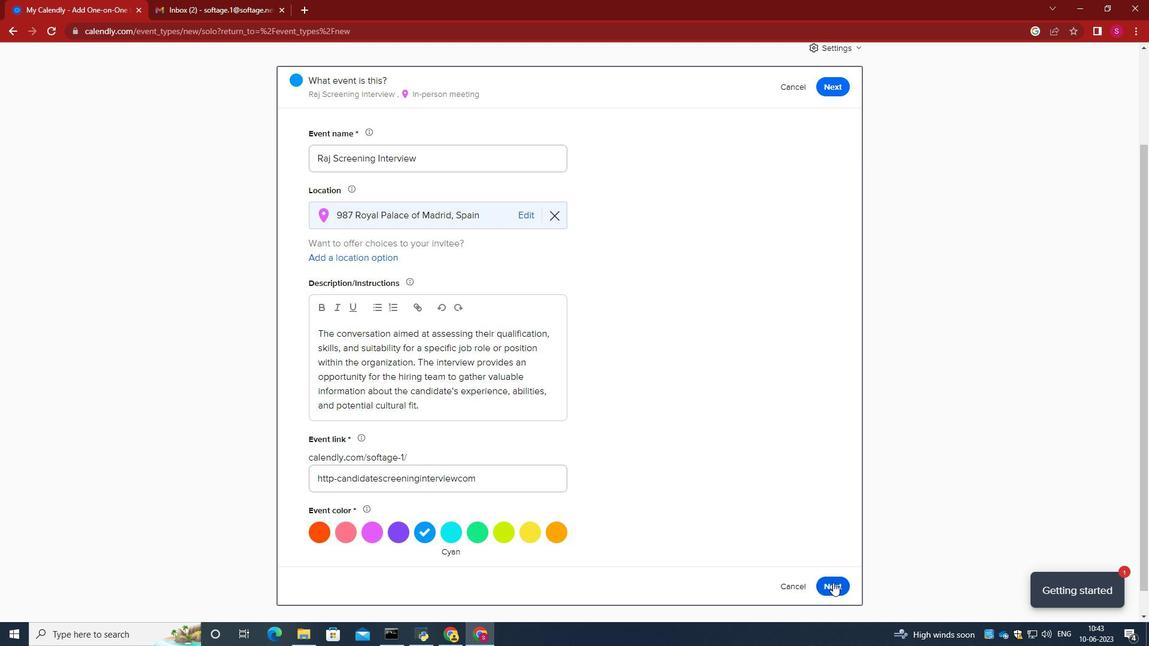 
Action: Mouse moved to (764, 429)
Screenshot: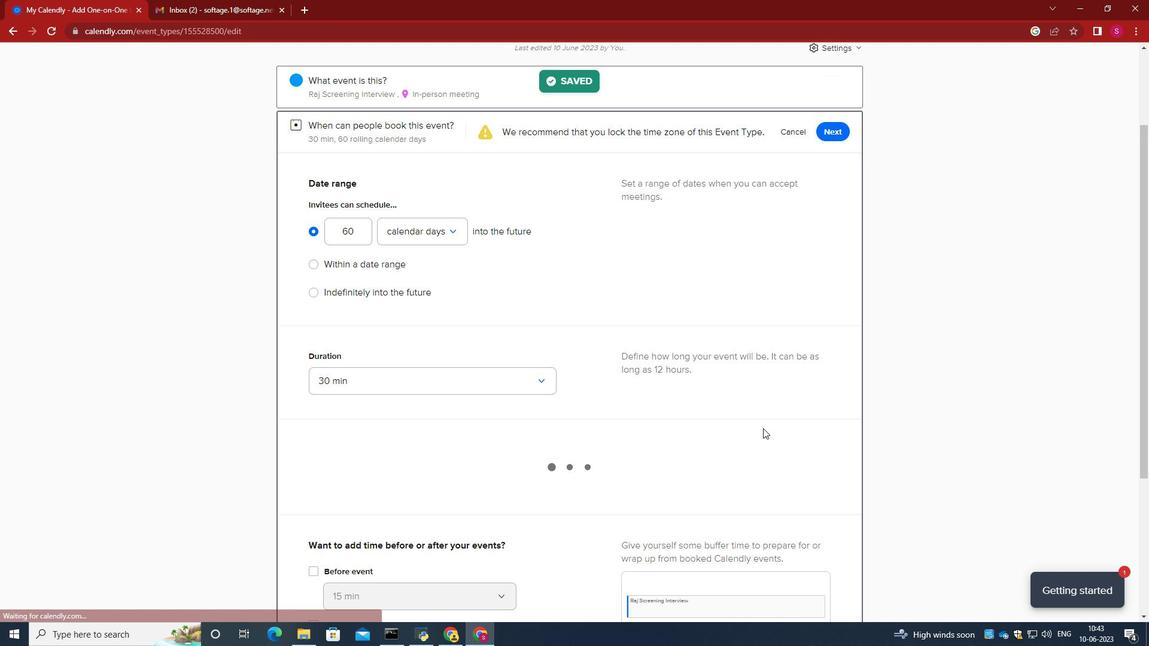
Action: Mouse scrolled (764, 428) with delta (0, 0)
Screenshot: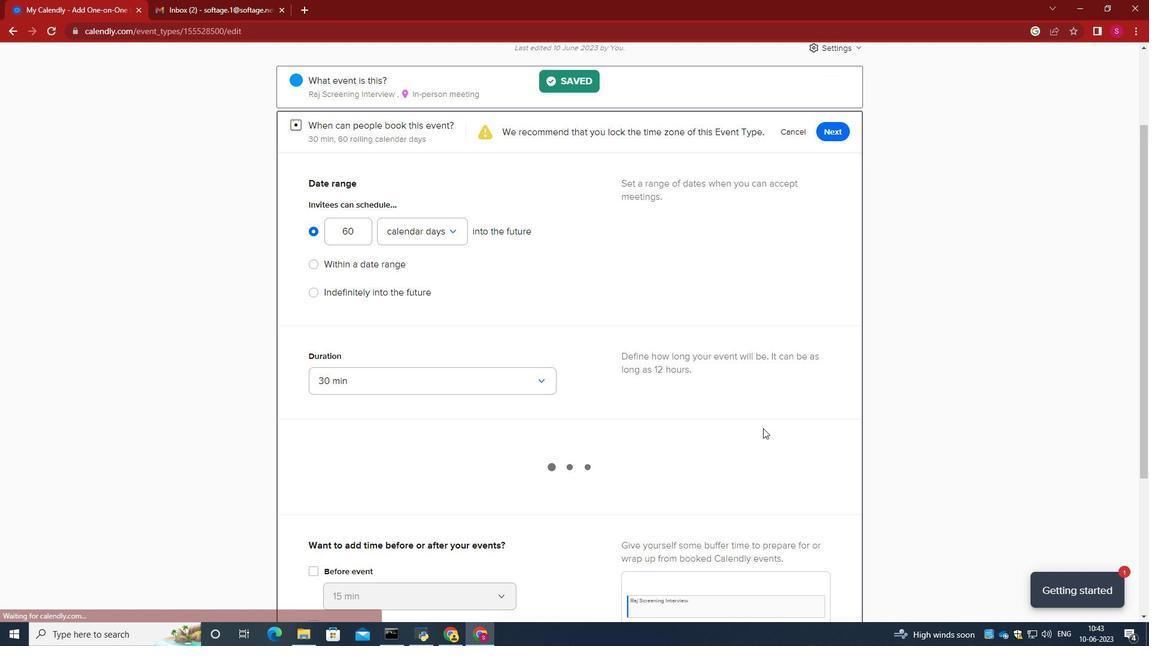 
Action: Mouse moved to (764, 429)
Screenshot: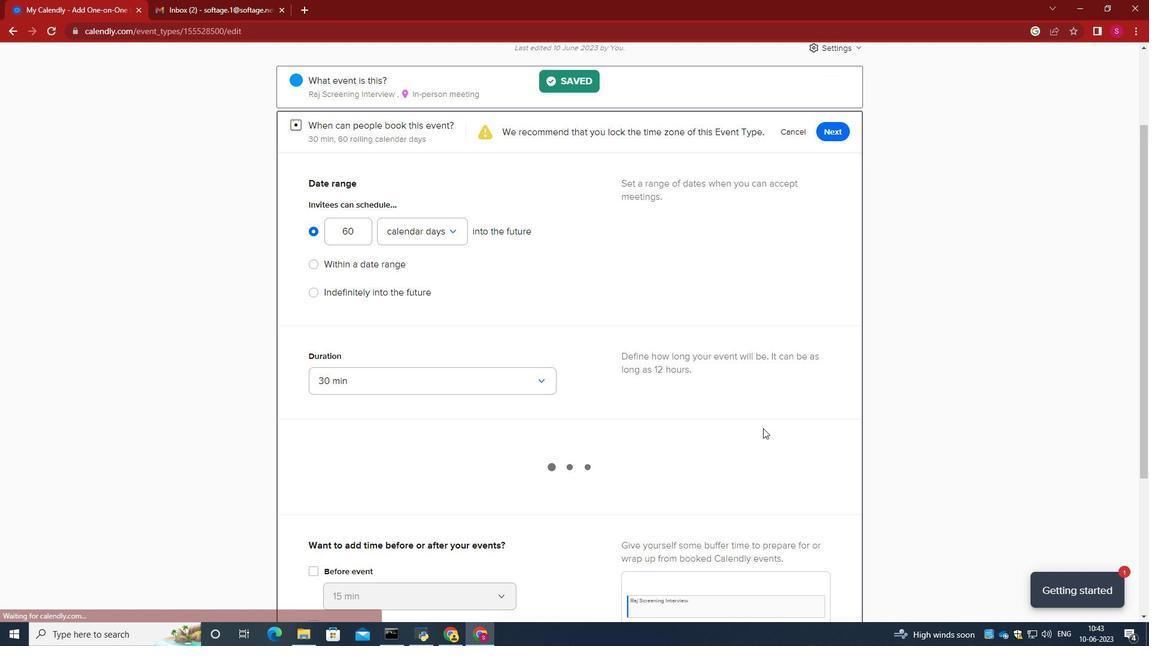 
Action: Mouse scrolled (764, 429) with delta (0, 0)
Screenshot: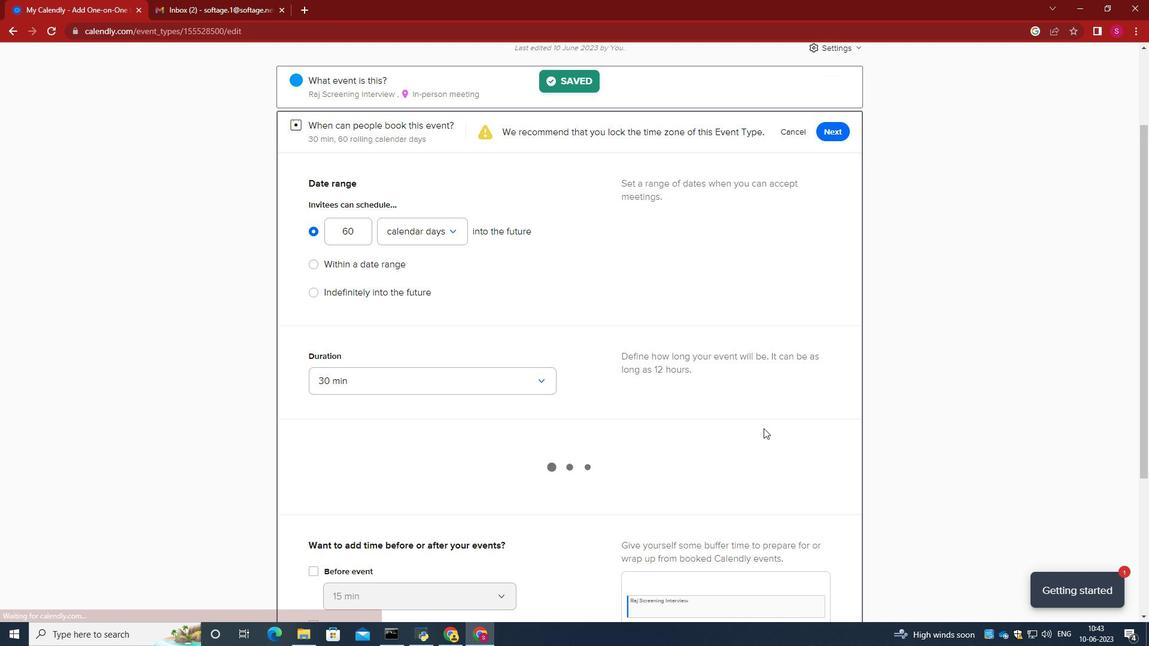 
Action: Mouse moved to (363, 141)
Screenshot: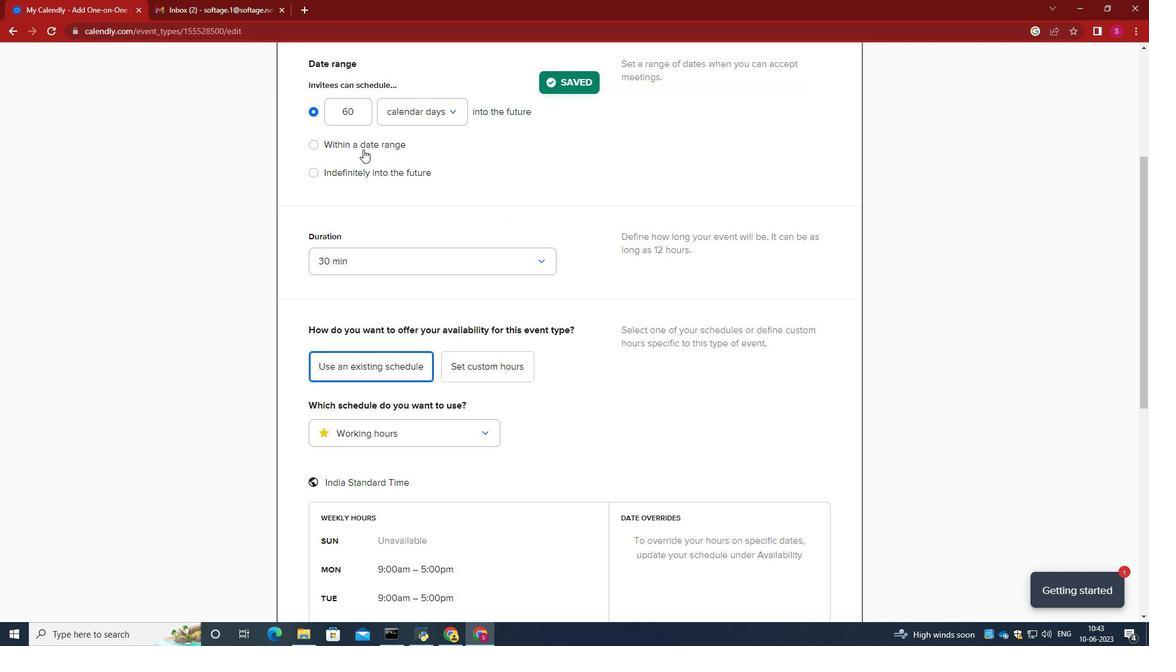 
Action: Mouse pressed left at (363, 141)
Screenshot: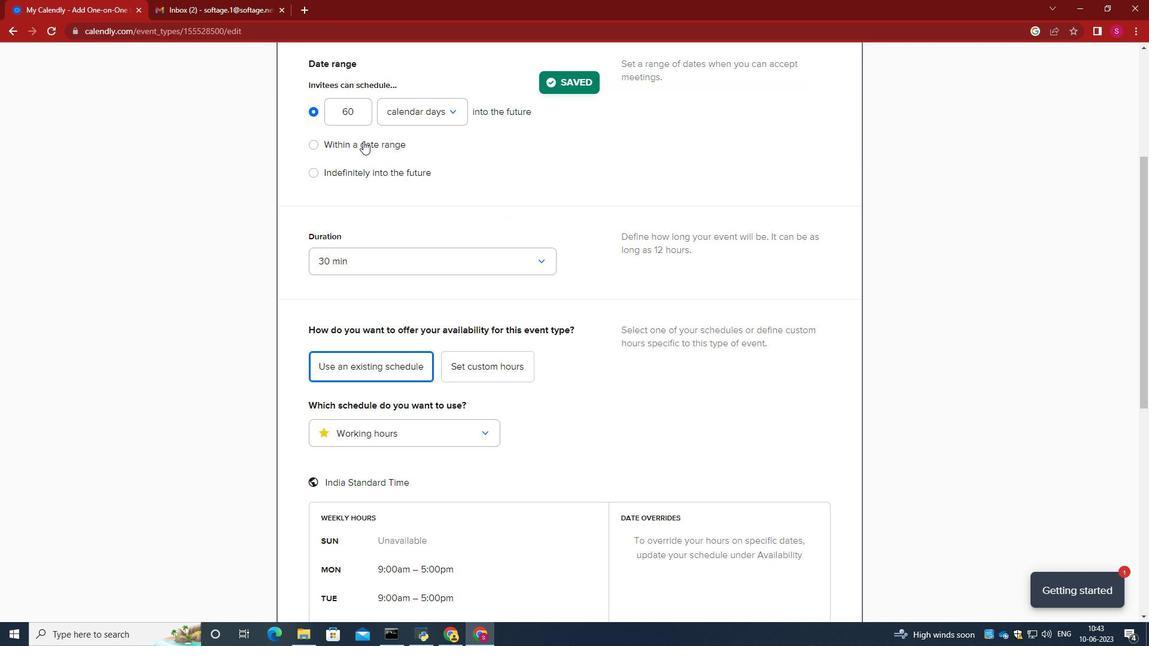 
Action: Mouse moved to (448, 144)
Screenshot: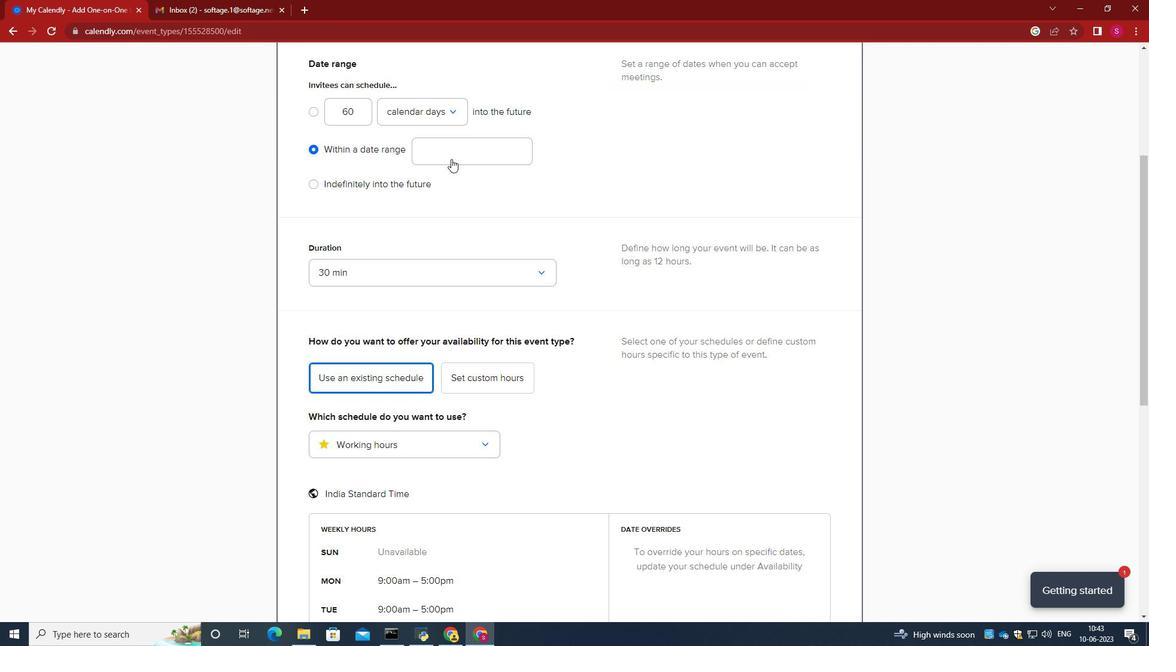 
Action: Mouse pressed left at (448, 144)
Screenshot: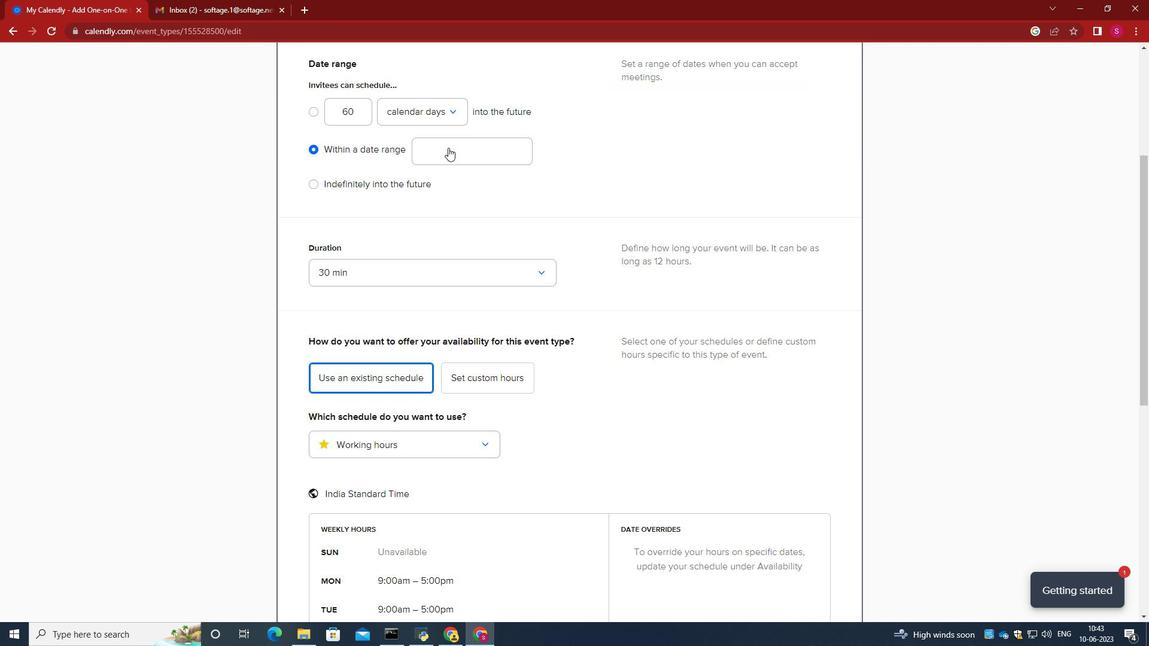 
Action: Mouse moved to (499, 195)
Screenshot: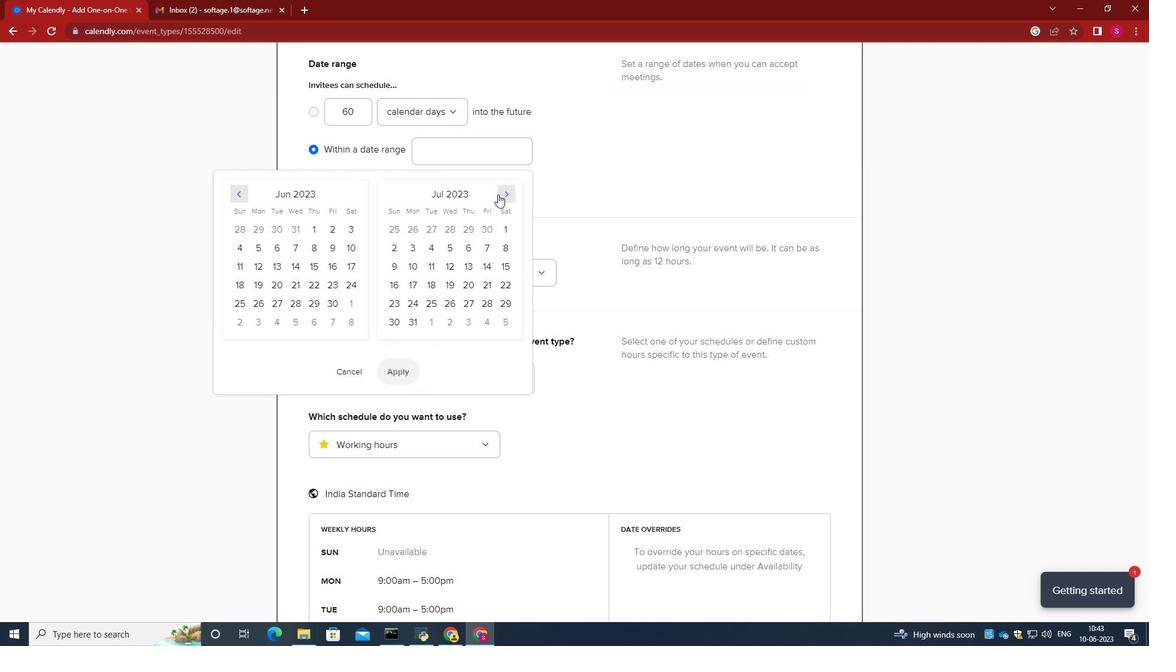 
Action: Mouse pressed left at (499, 195)
Screenshot: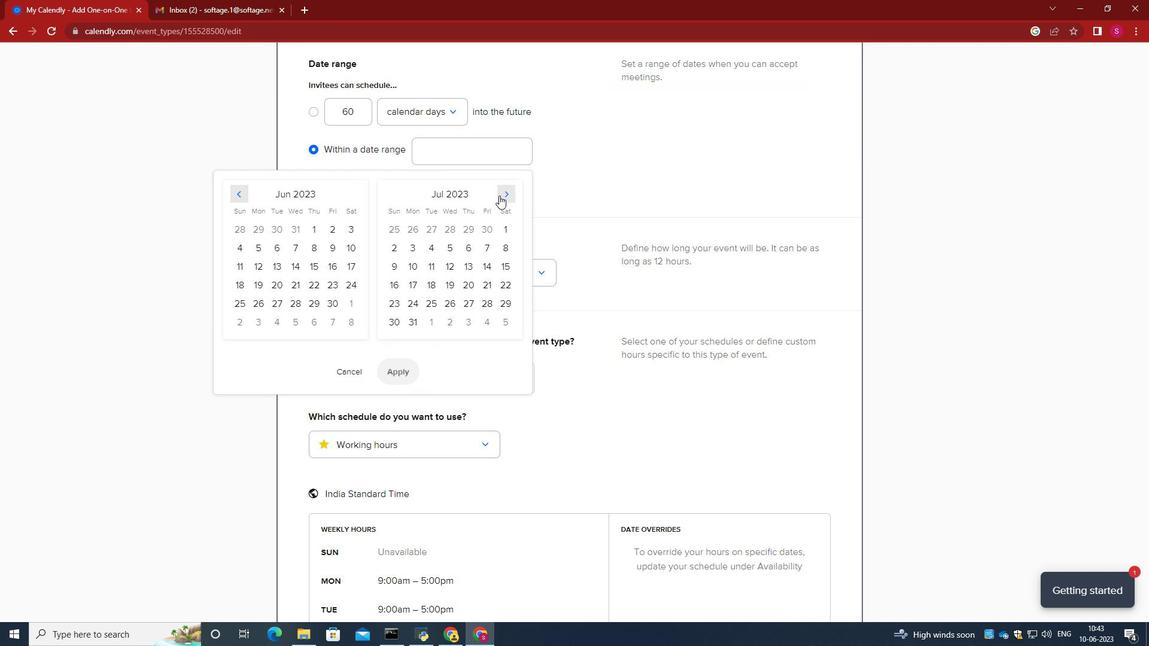 
Action: Mouse pressed left at (499, 195)
Screenshot: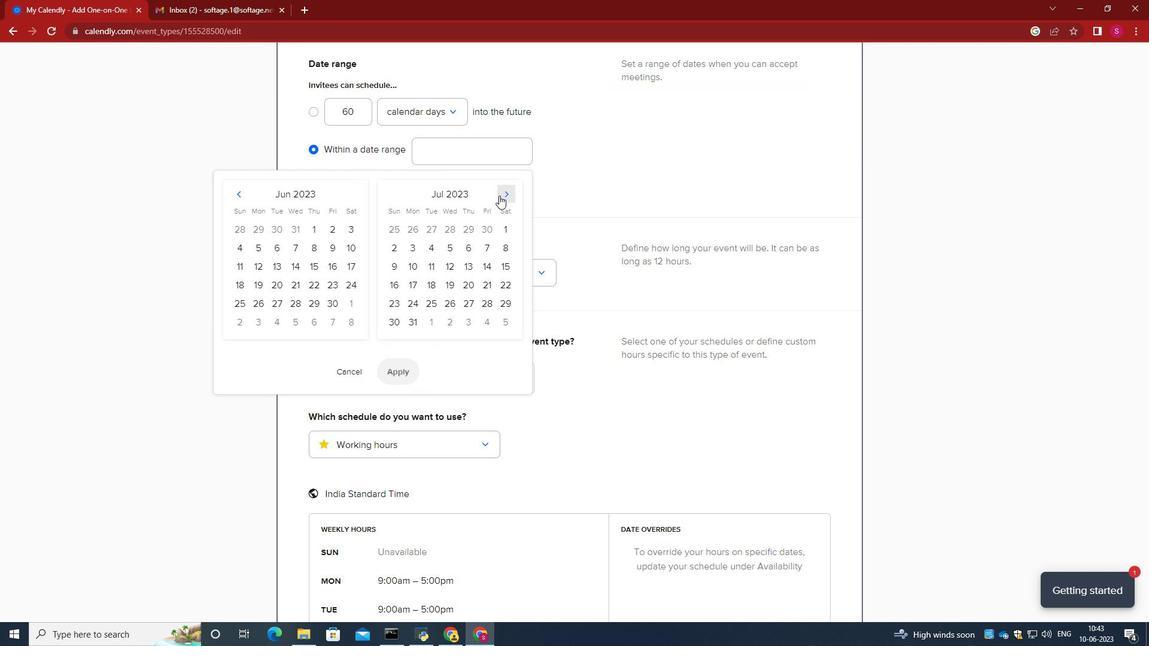 
Action: Mouse pressed left at (499, 195)
Screenshot: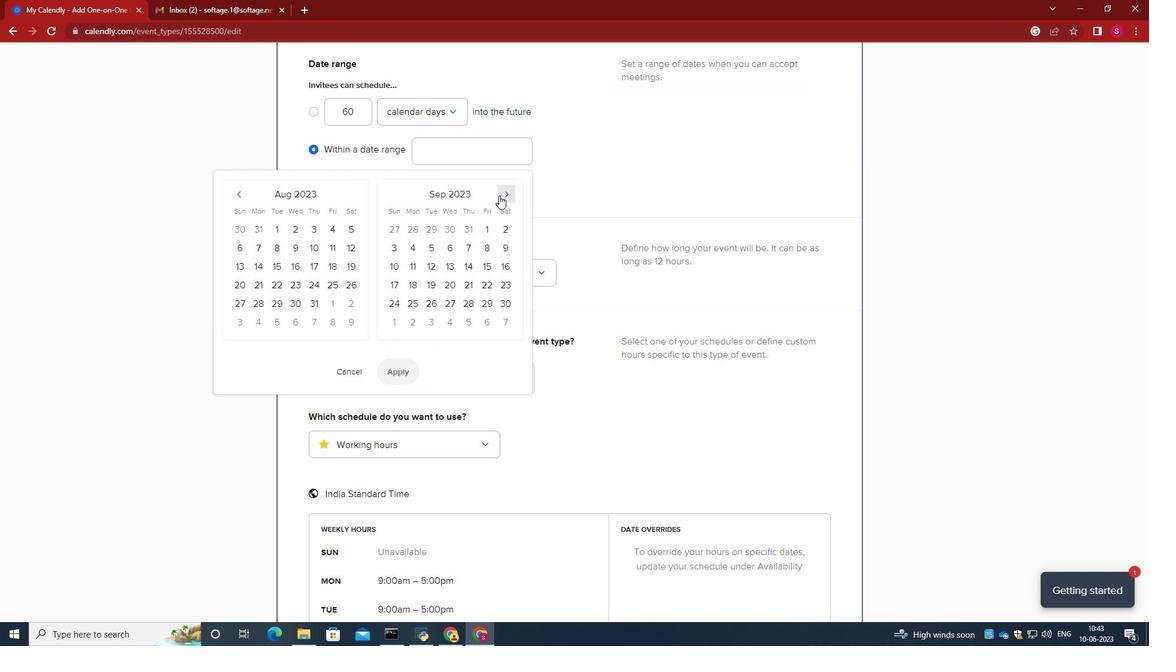 
Action: Mouse pressed left at (499, 195)
Screenshot: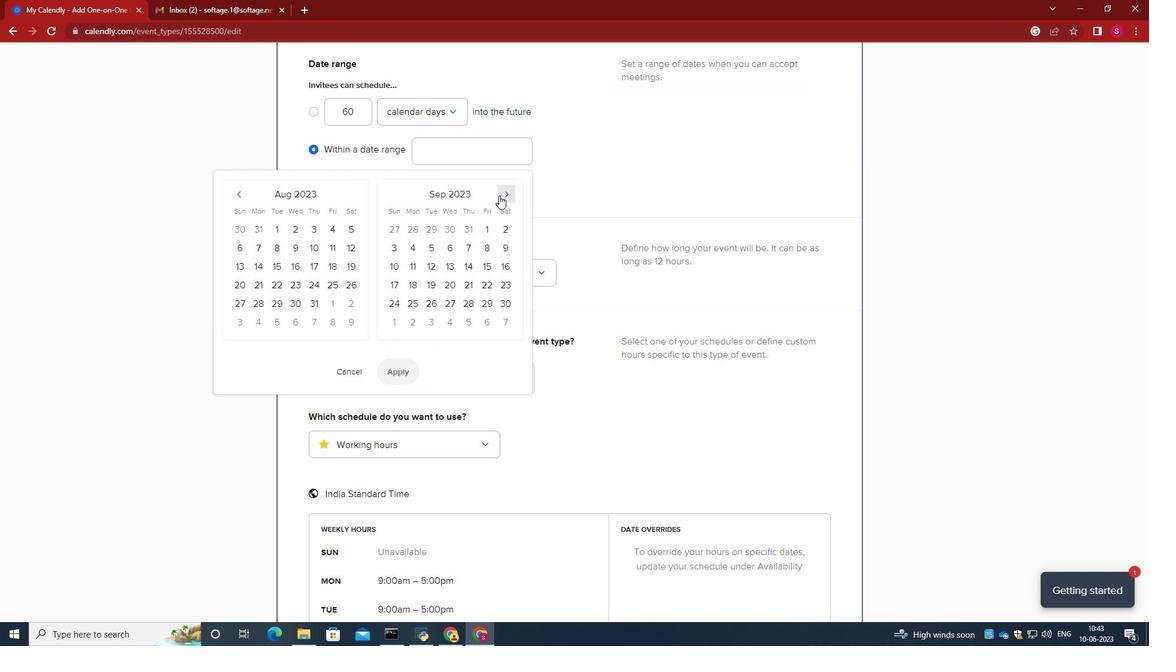 
Action: Mouse pressed left at (499, 195)
Screenshot: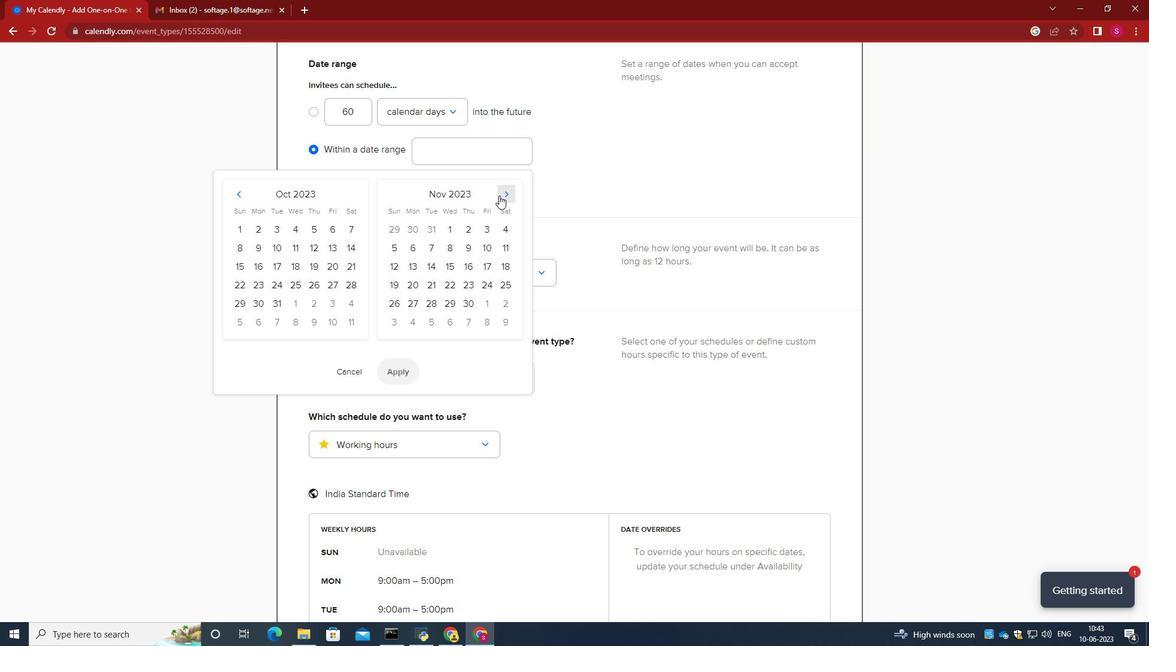 
Action: Mouse pressed left at (499, 195)
Screenshot: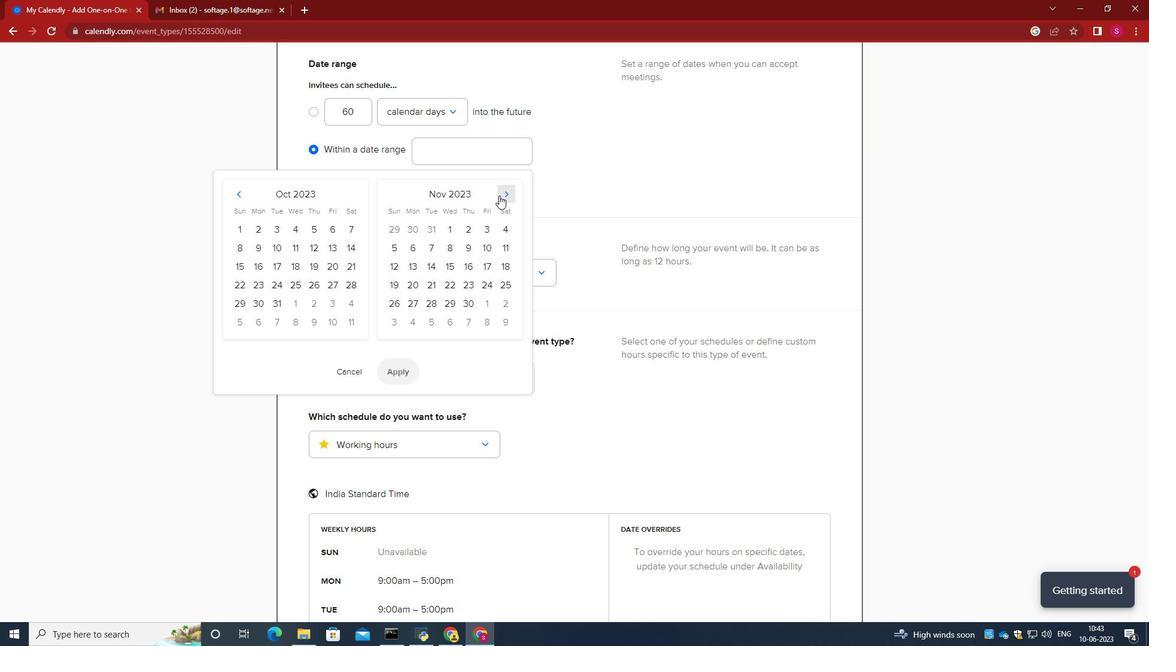
Action: Mouse pressed left at (499, 195)
Screenshot: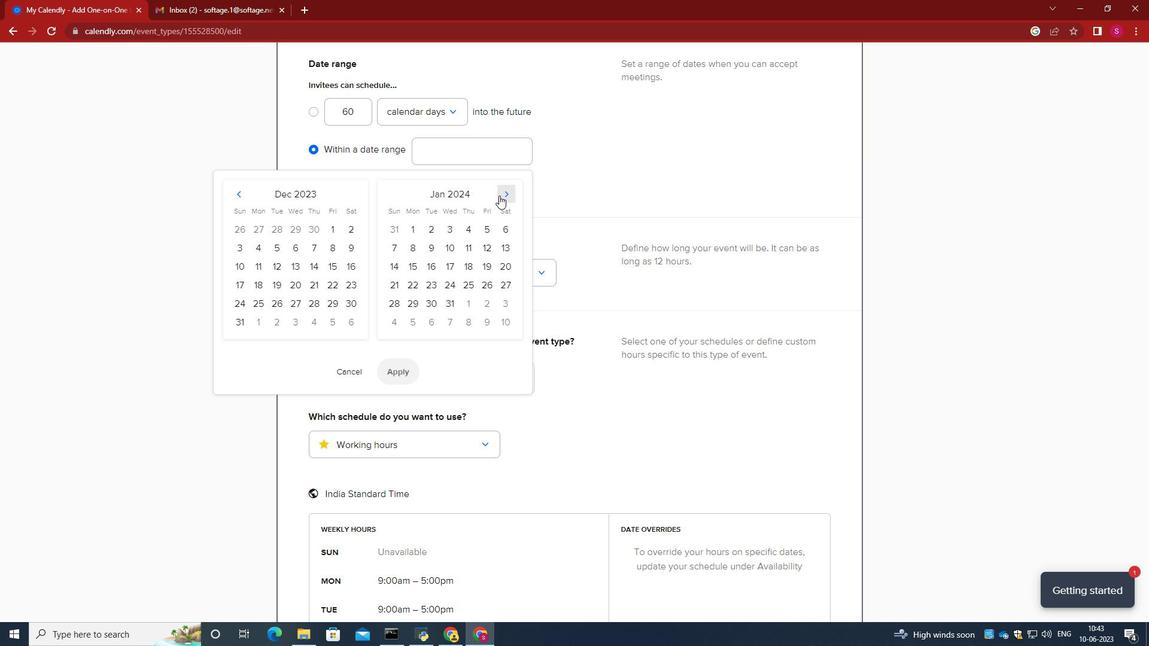 
Action: Mouse pressed left at (499, 195)
Screenshot: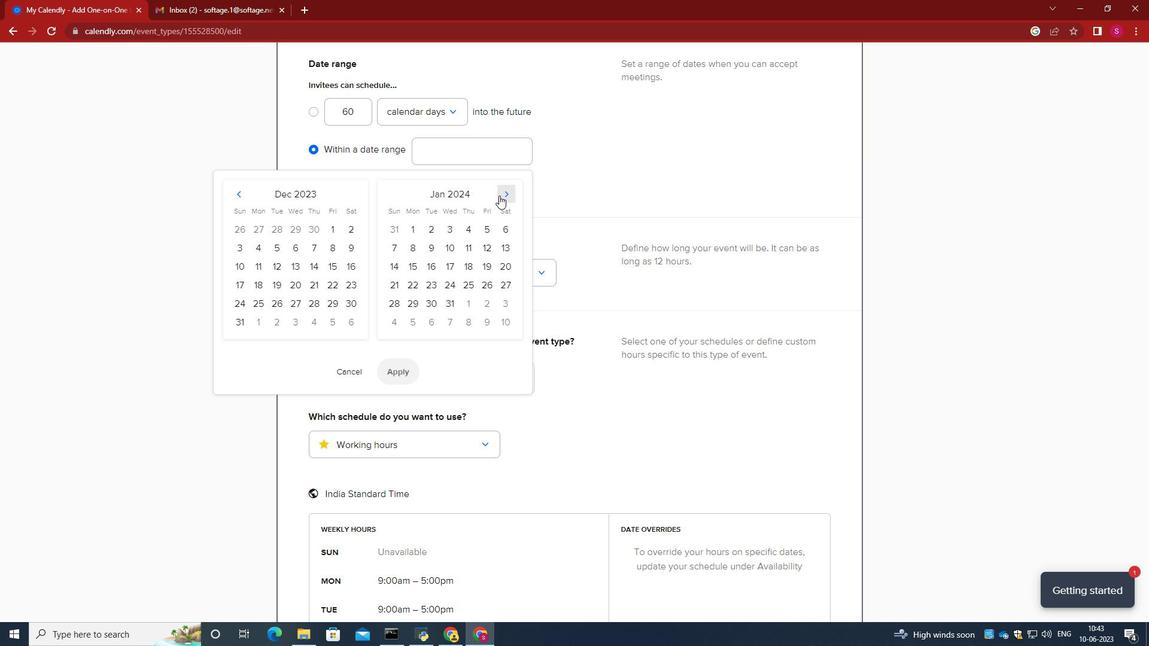 
Action: Mouse pressed left at (499, 195)
Screenshot: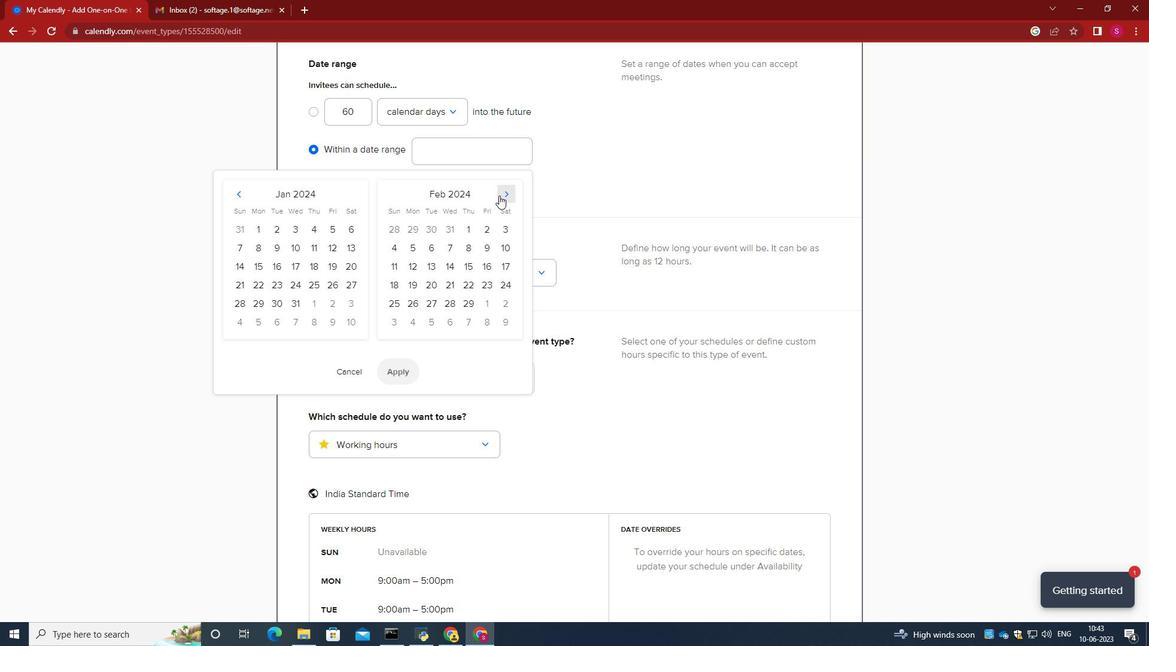 
Action: Mouse pressed left at (499, 195)
Screenshot: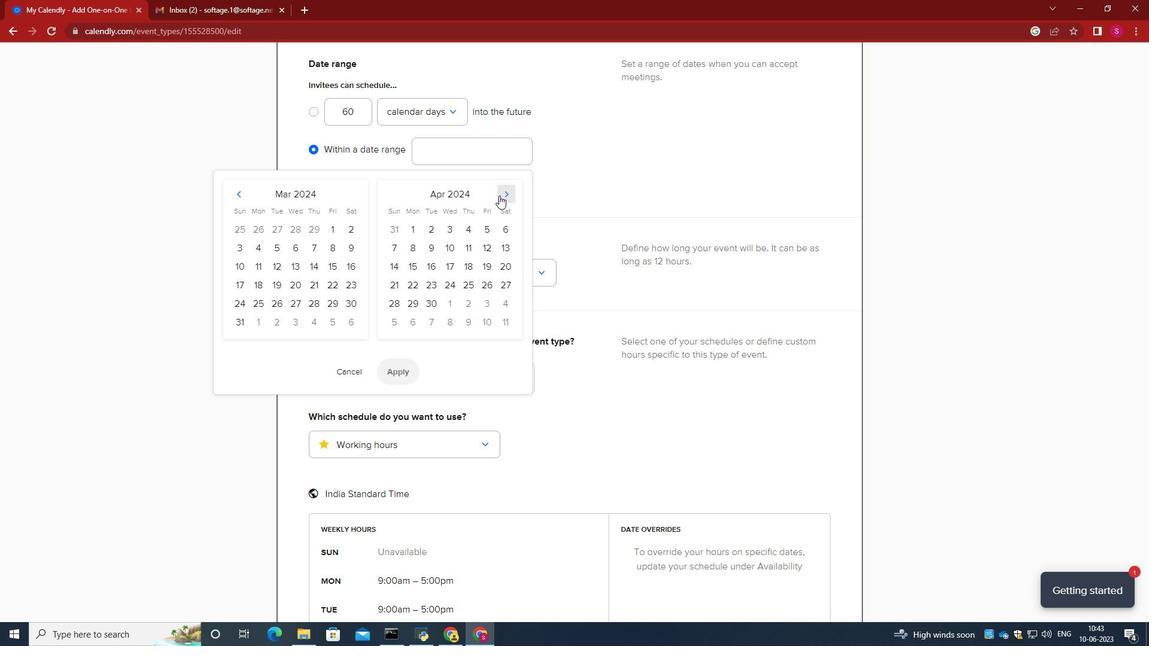 
Action: Mouse pressed left at (499, 195)
Screenshot: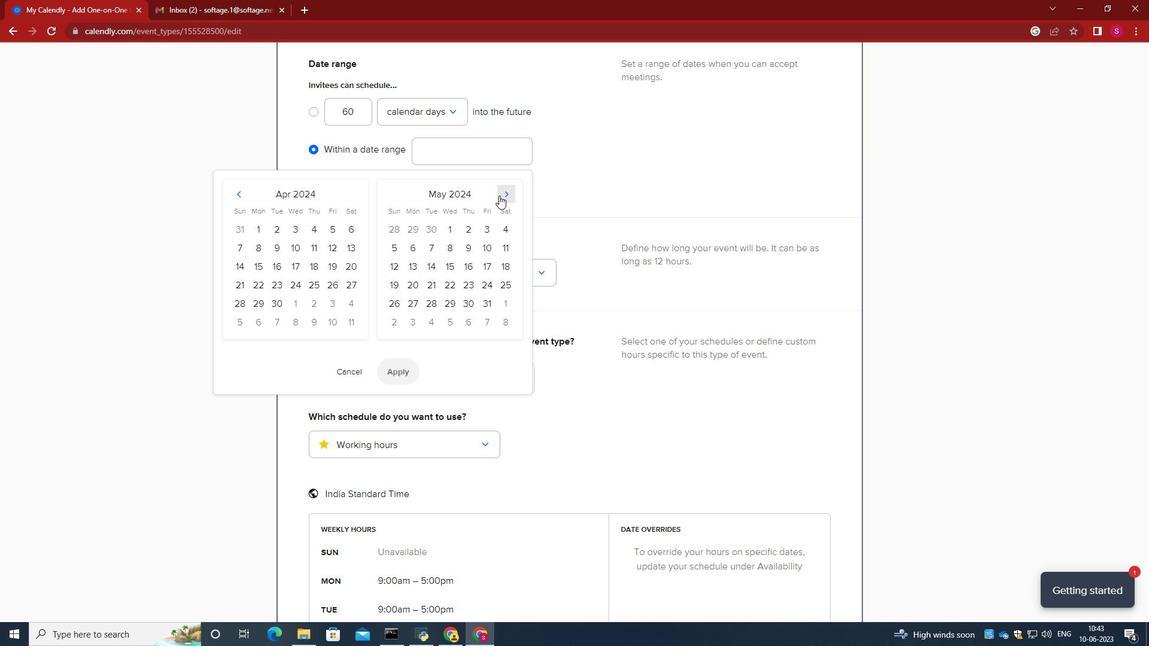 
Action: Mouse pressed left at (499, 195)
Screenshot: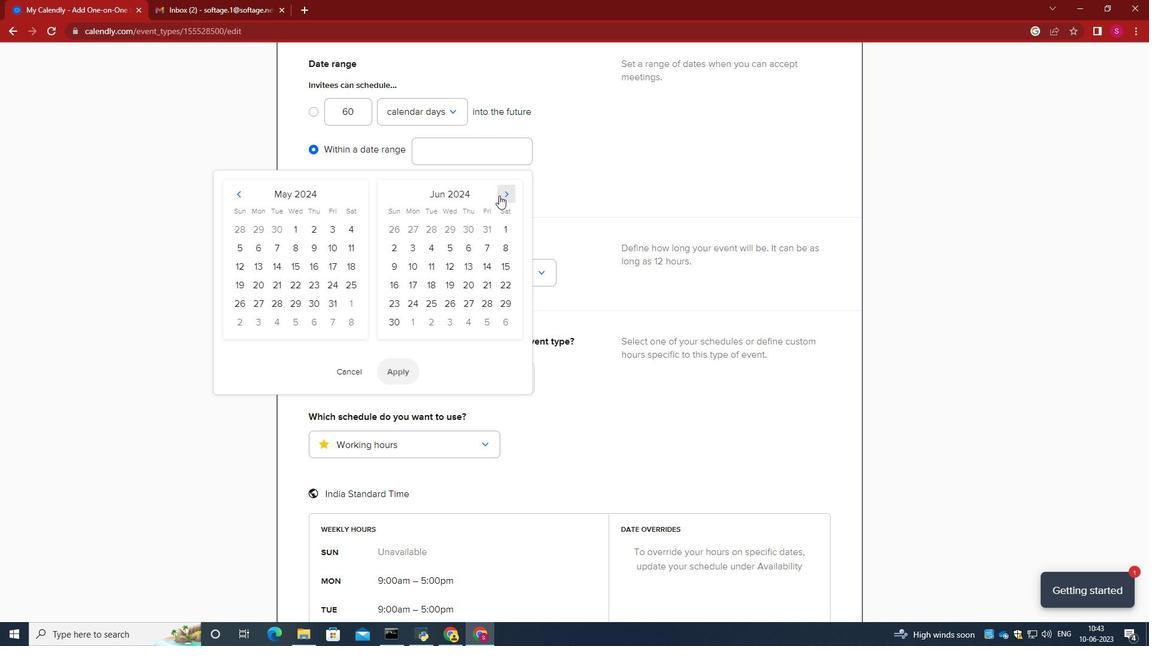 
Action: Mouse pressed left at (499, 195)
Screenshot: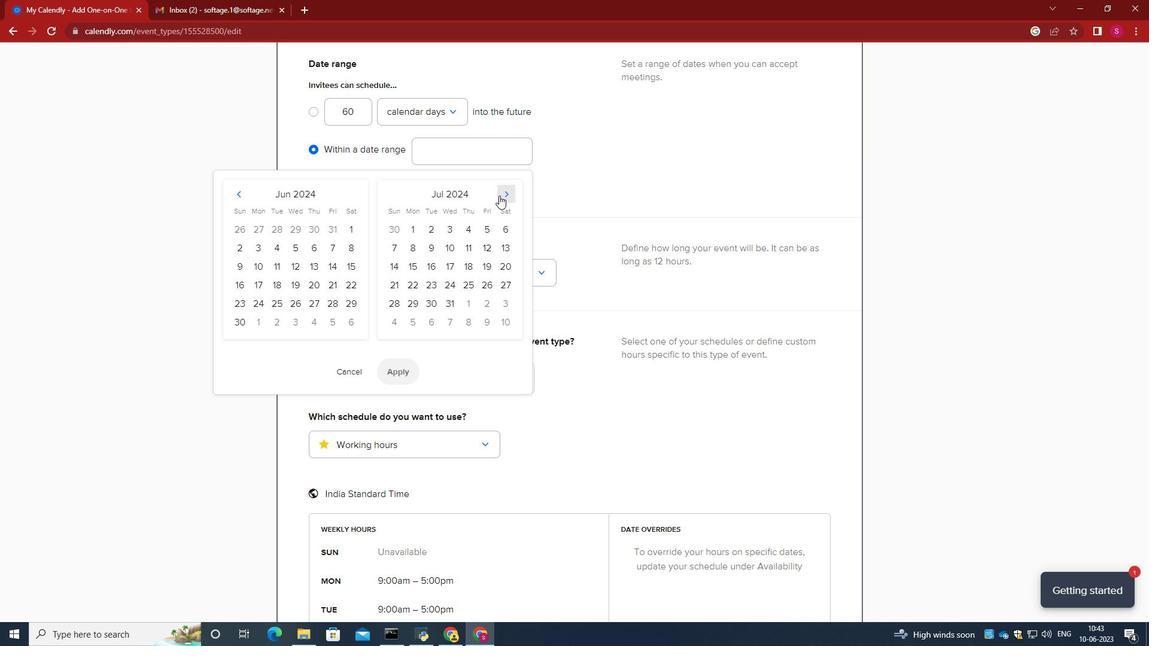 
Action: Mouse moved to (241, 192)
Screenshot: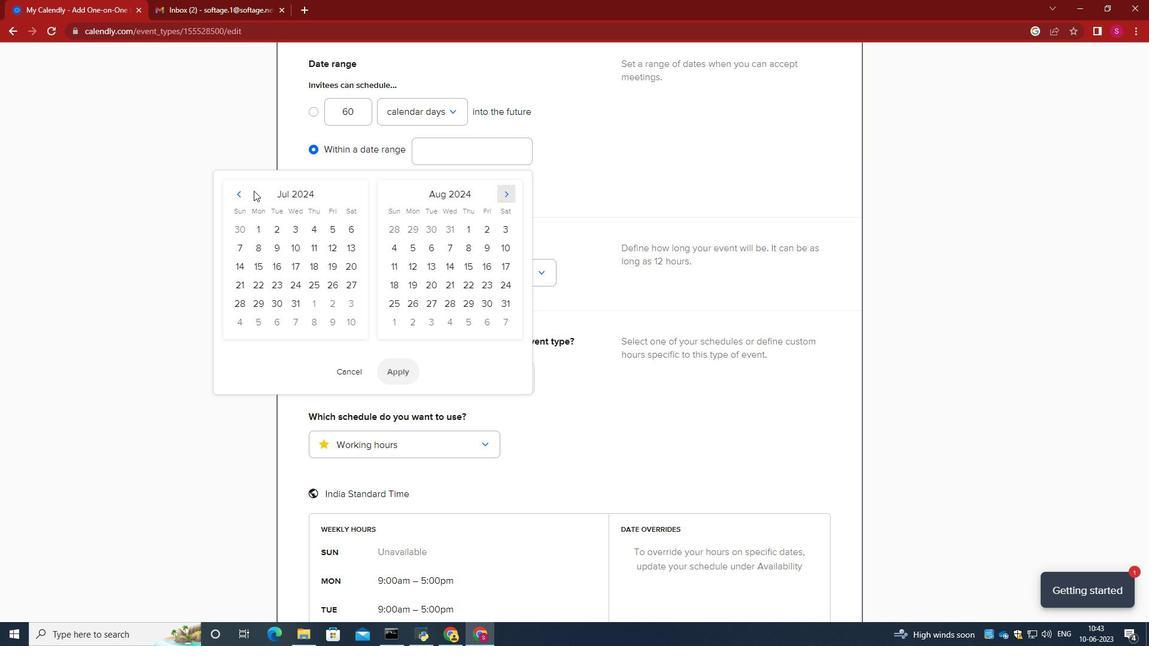 
Action: Mouse pressed left at (241, 192)
Screenshot: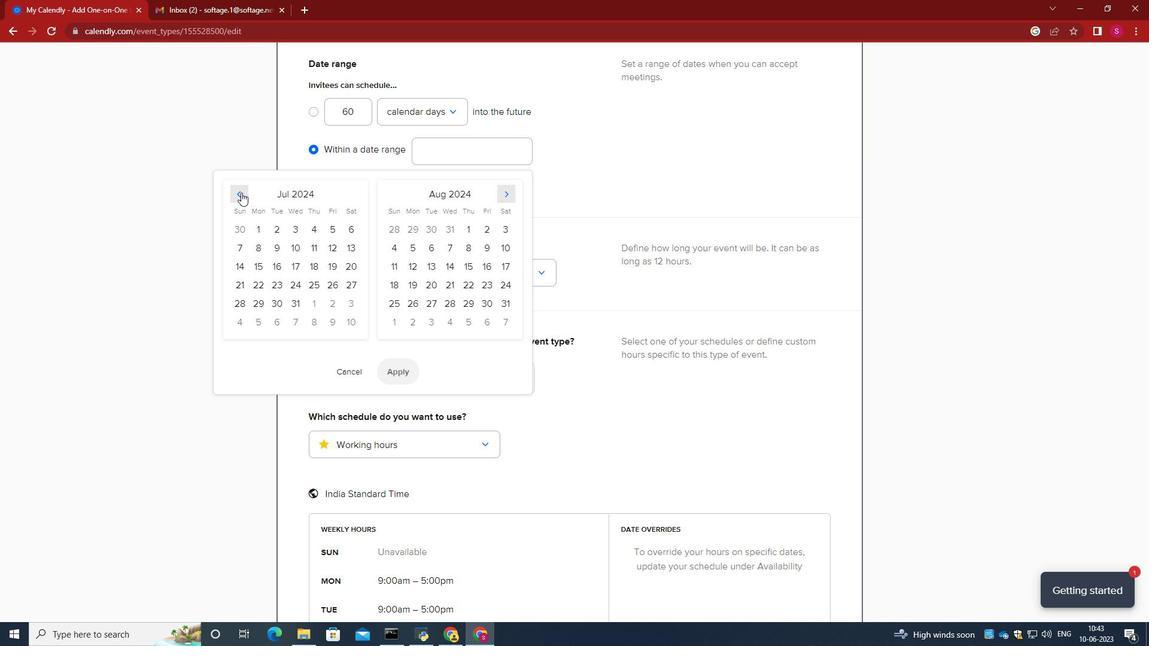 
Action: Mouse pressed left at (241, 192)
Screenshot: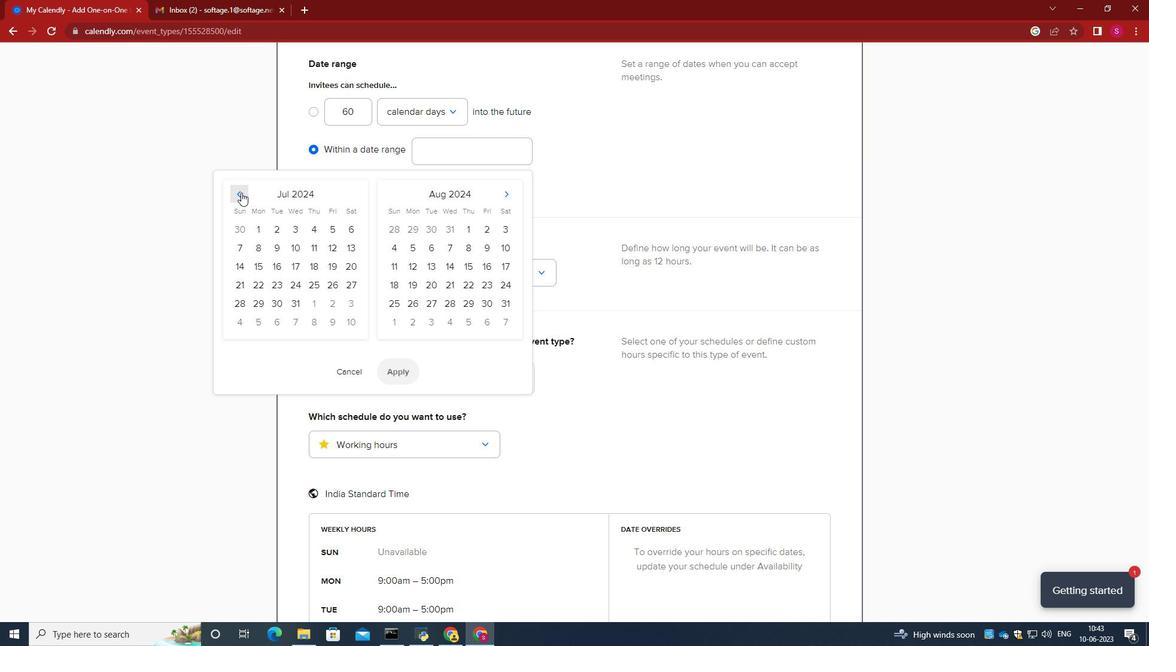 
Action: Mouse moved to (352, 246)
Screenshot: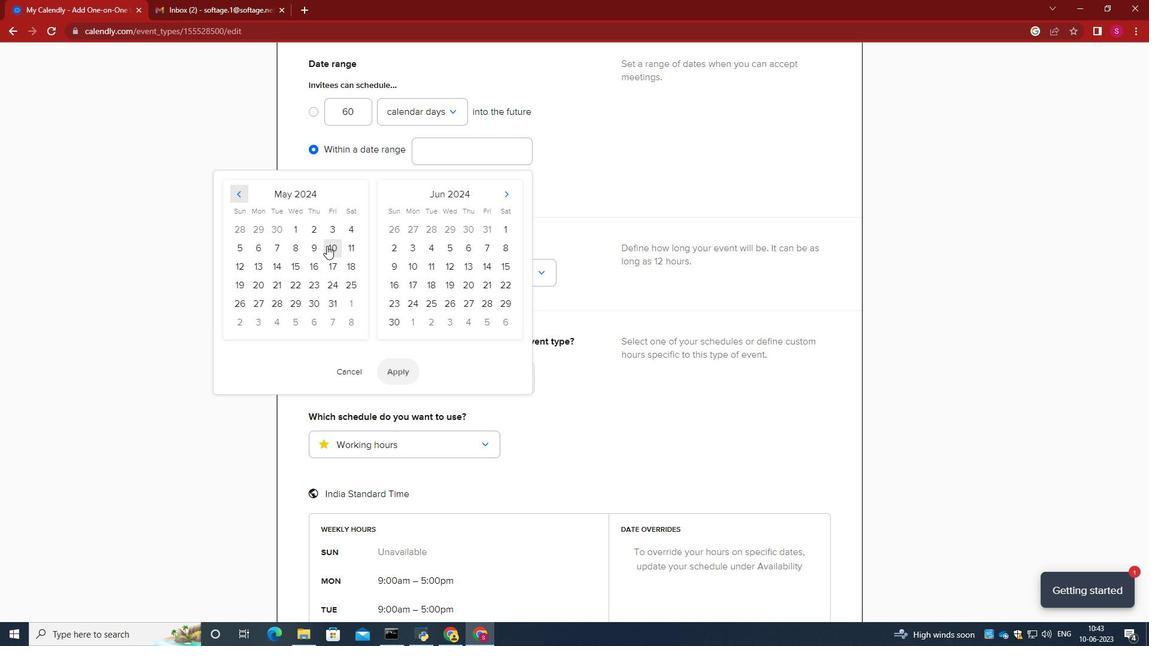 
Action: Mouse pressed left at (352, 246)
Screenshot: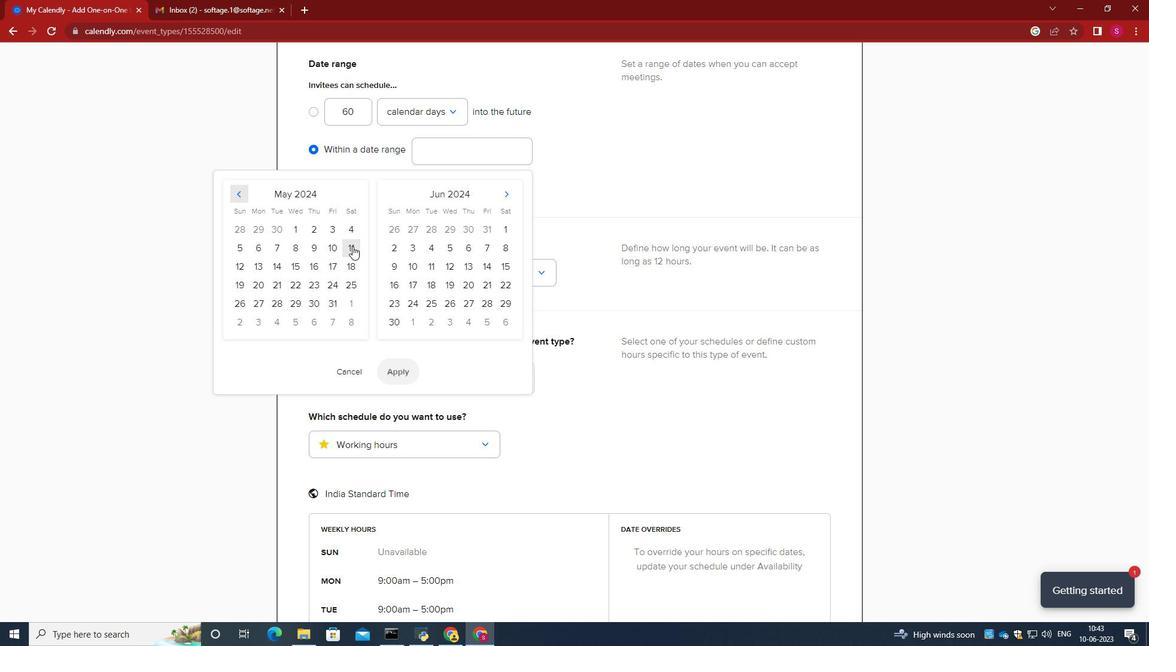 
Action: Mouse moved to (258, 268)
Screenshot: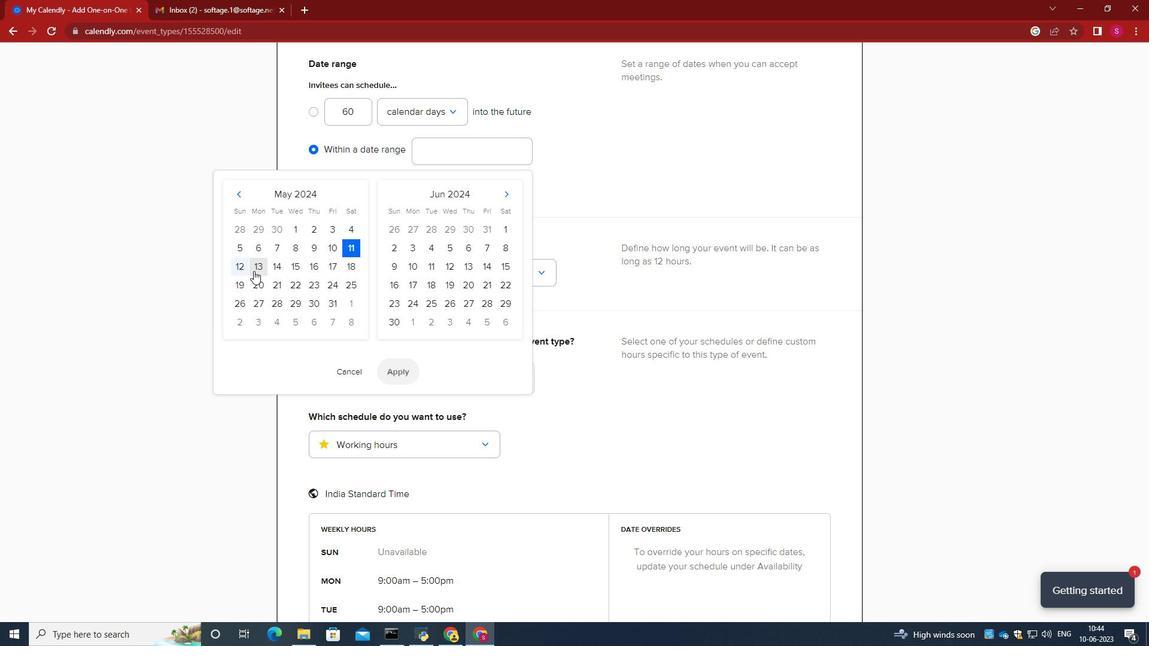 
Action: Mouse pressed left at (258, 268)
Screenshot: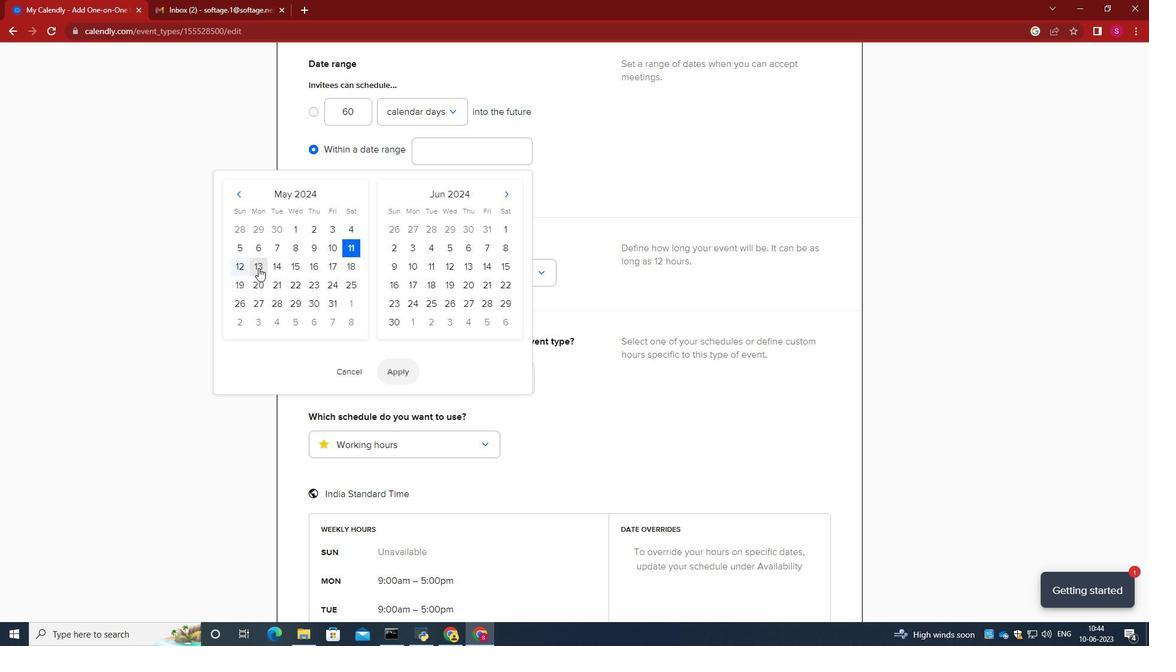 
Action: Mouse moved to (397, 365)
Screenshot: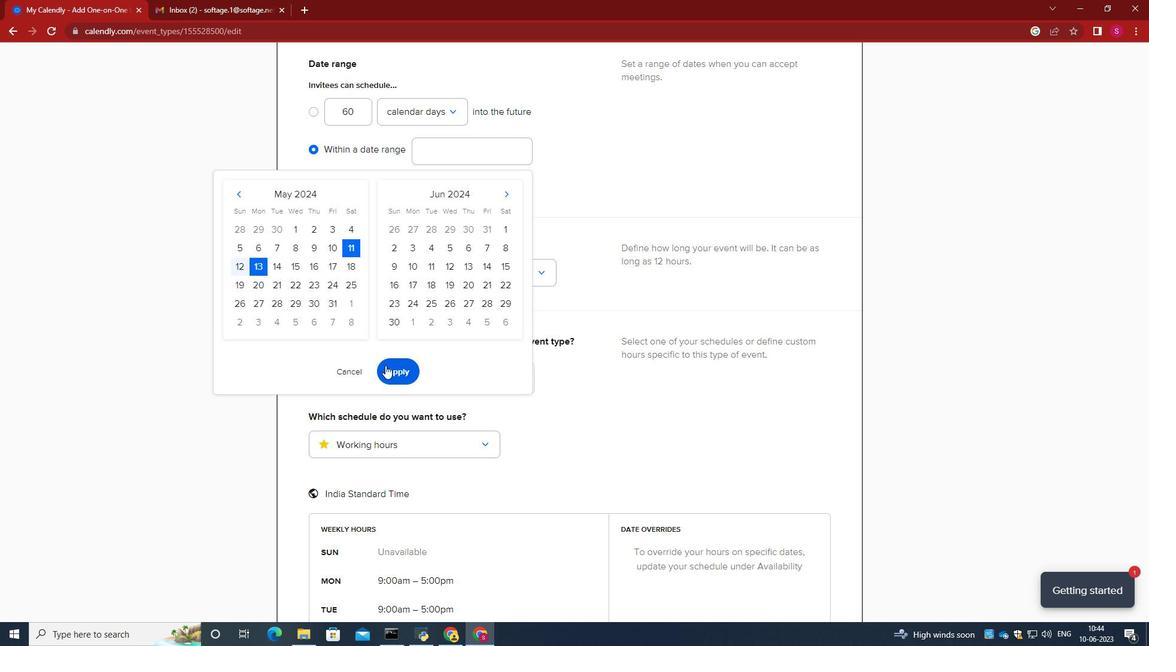 
Action: Mouse pressed left at (397, 365)
Screenshot: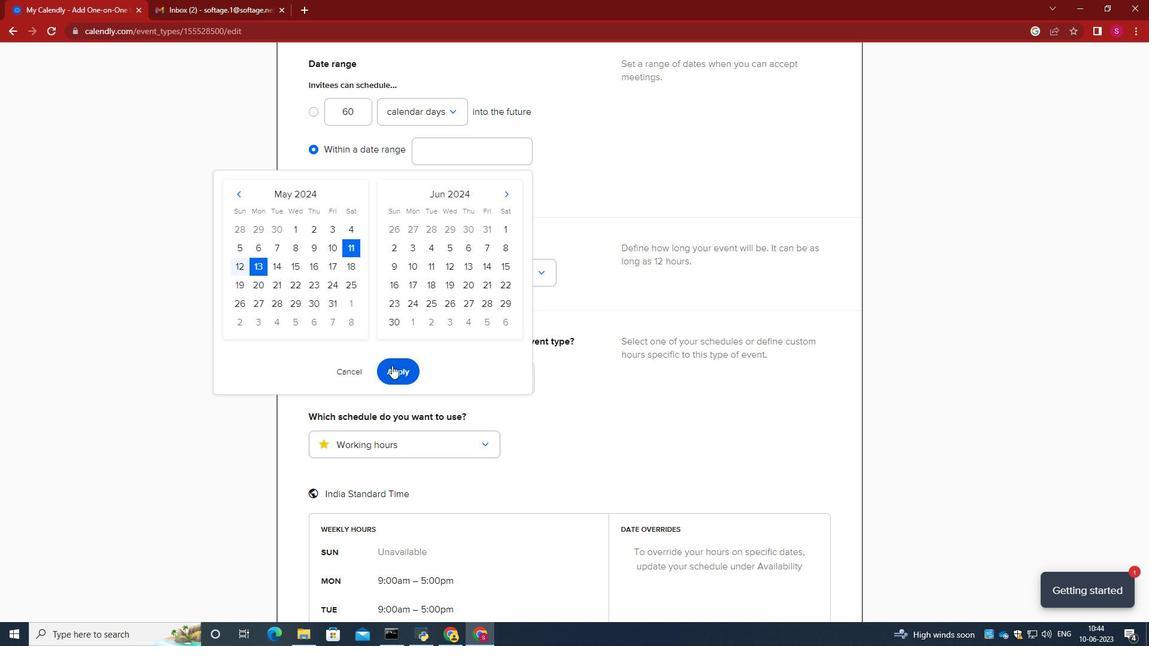 
Action: Mouse moved to (498, 355)
Screenshot: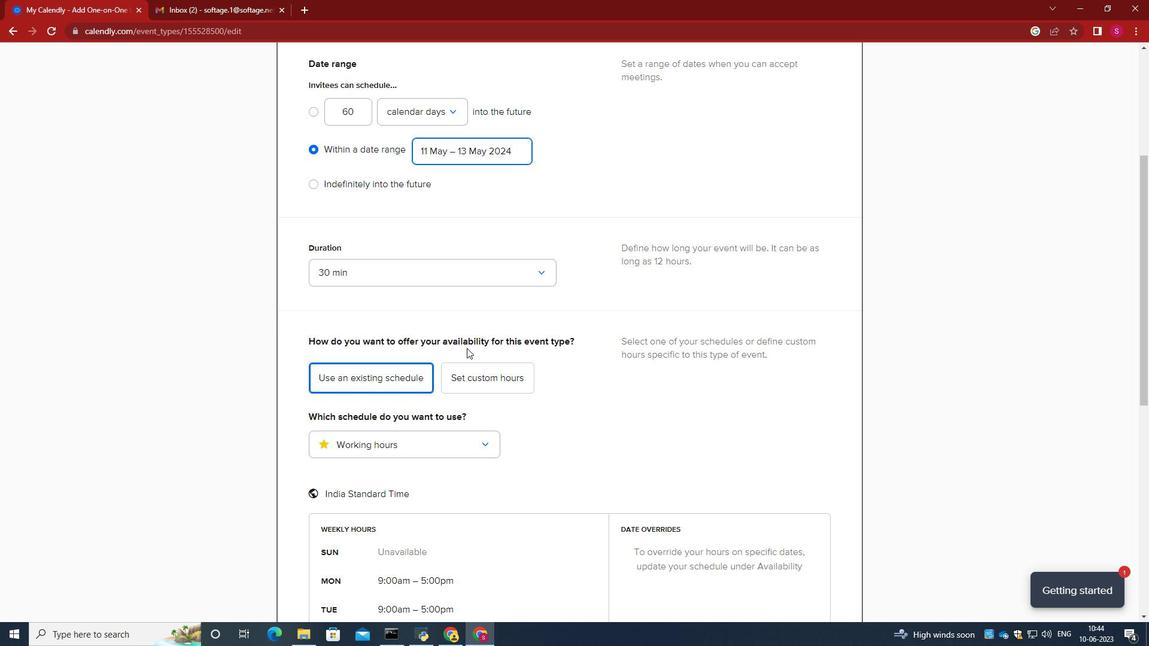 
Action: Mouse scrolled (498, 354) with delta (0, 0)
Screenshot: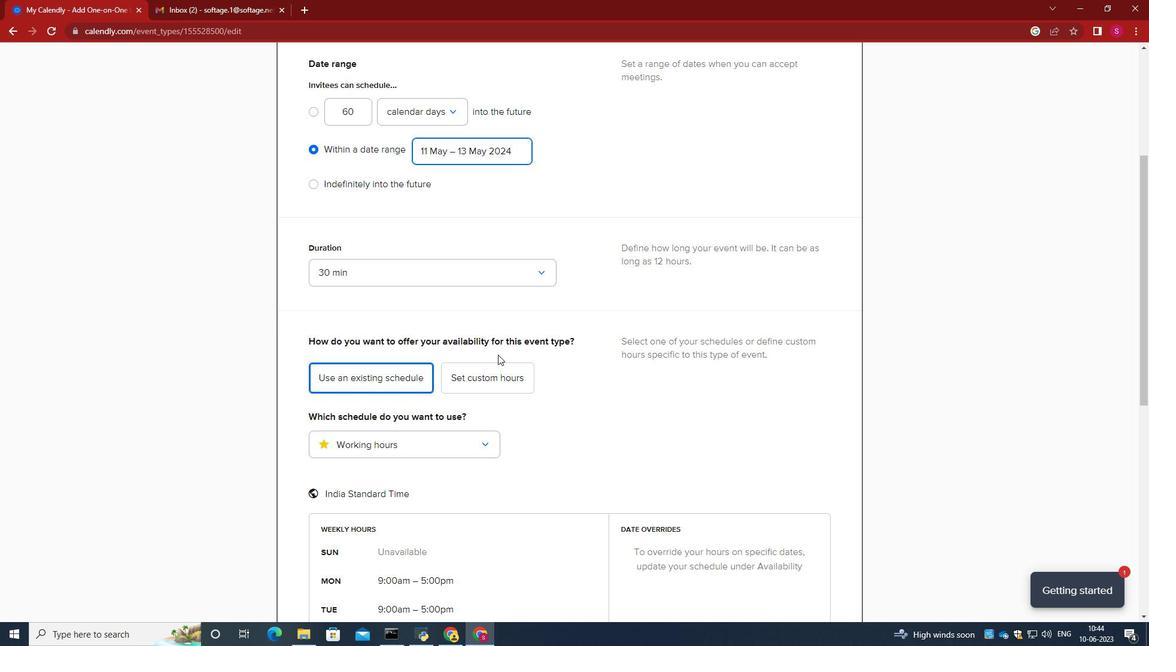 
Action: Mouse moved to (498, 356)
Screenshot: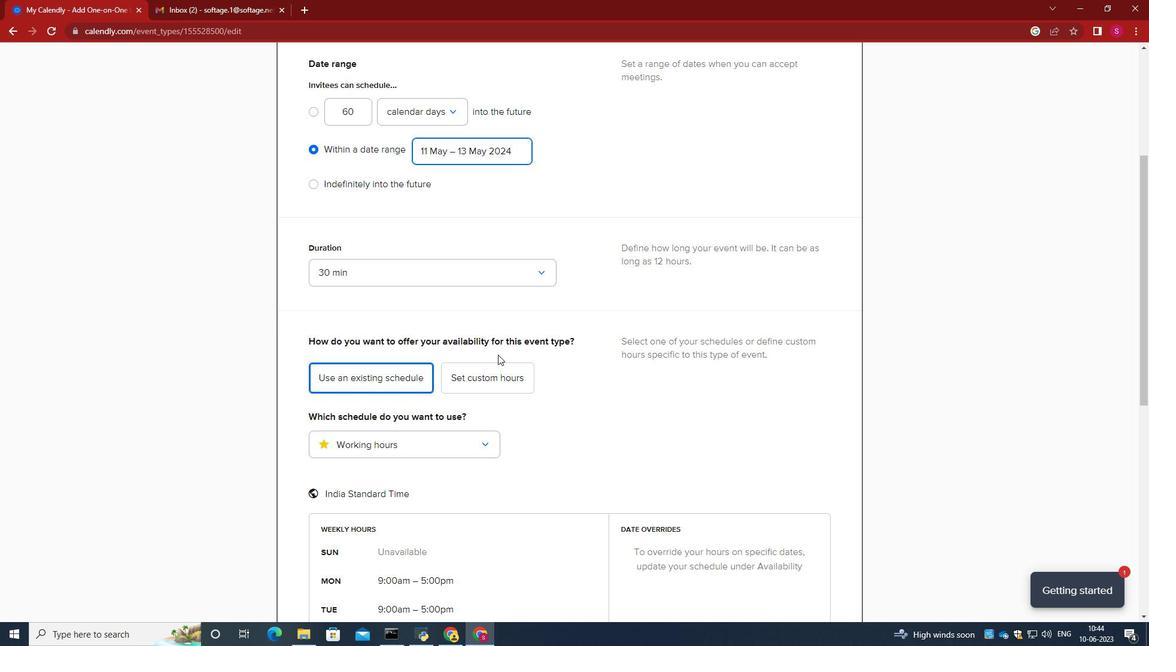 
Action: Mouse scrolled (498, 355) with delta (0, 0)
Screenshot: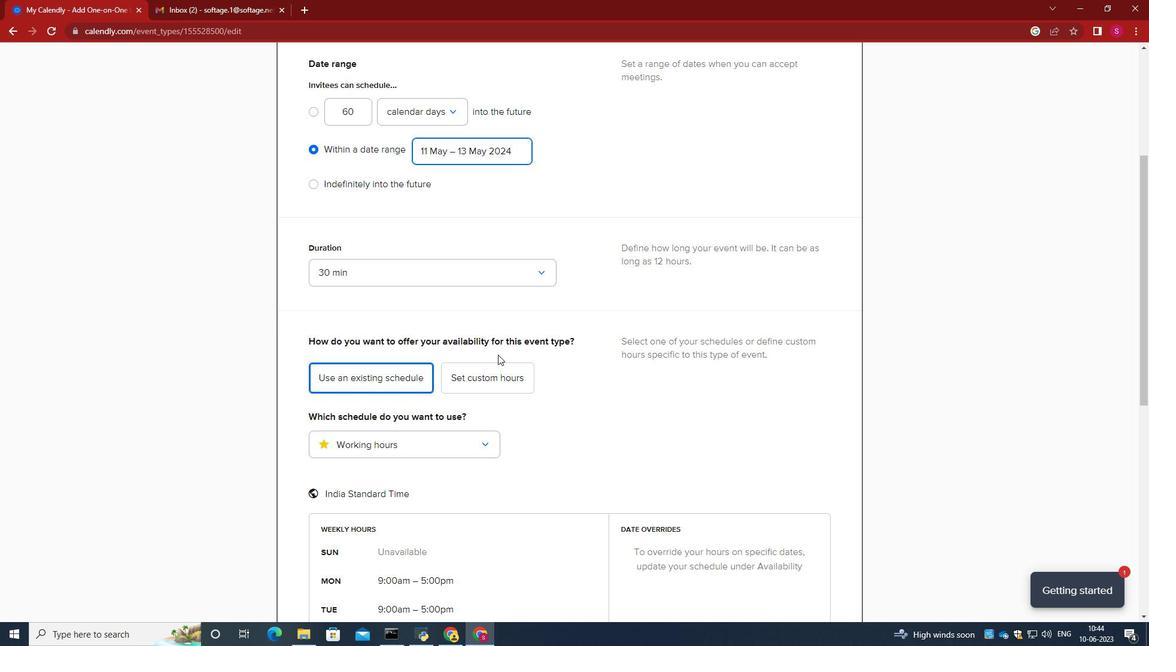 
Action: Mouse scrolled (498, 355) with delta (0, 0)
Screenshot: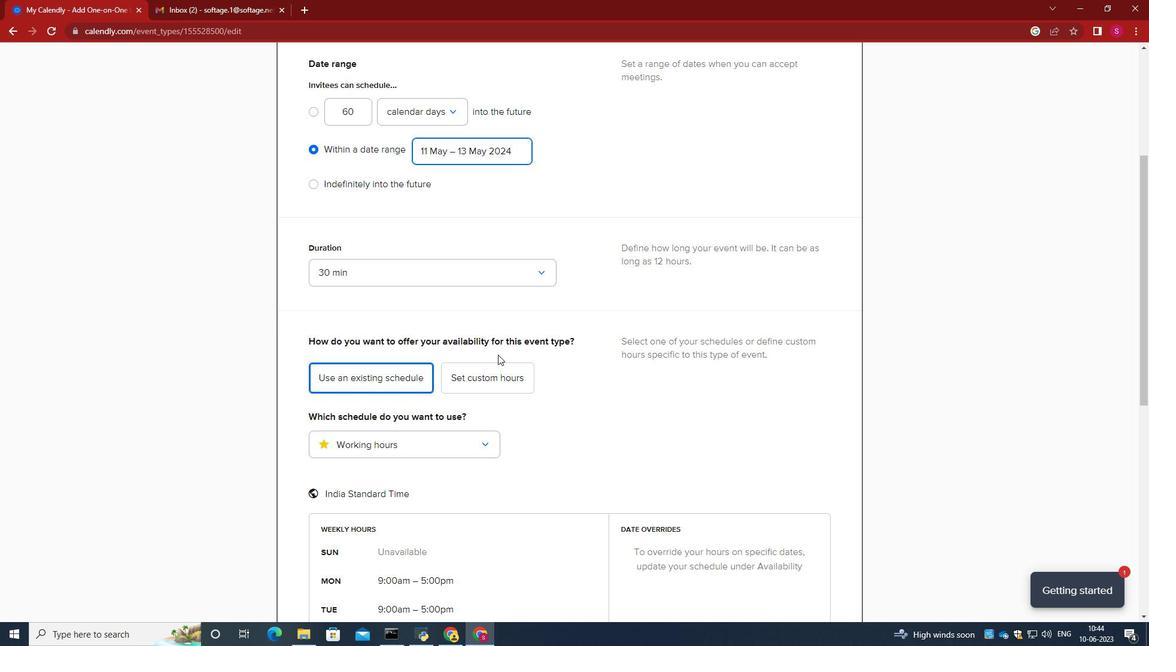 
Action: Mouse scrolled (498, 355) with delta (0, 0)
Screenshot: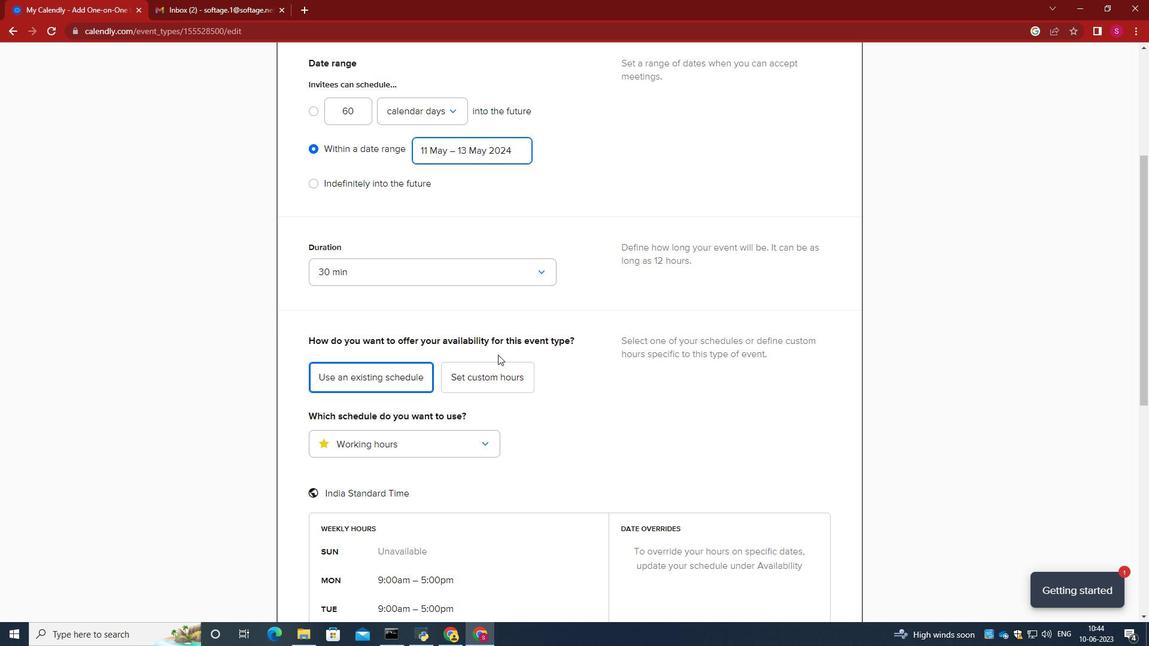 
Action: Mouse scrolled (498, 355) with delta (0, 0)
Screenshot: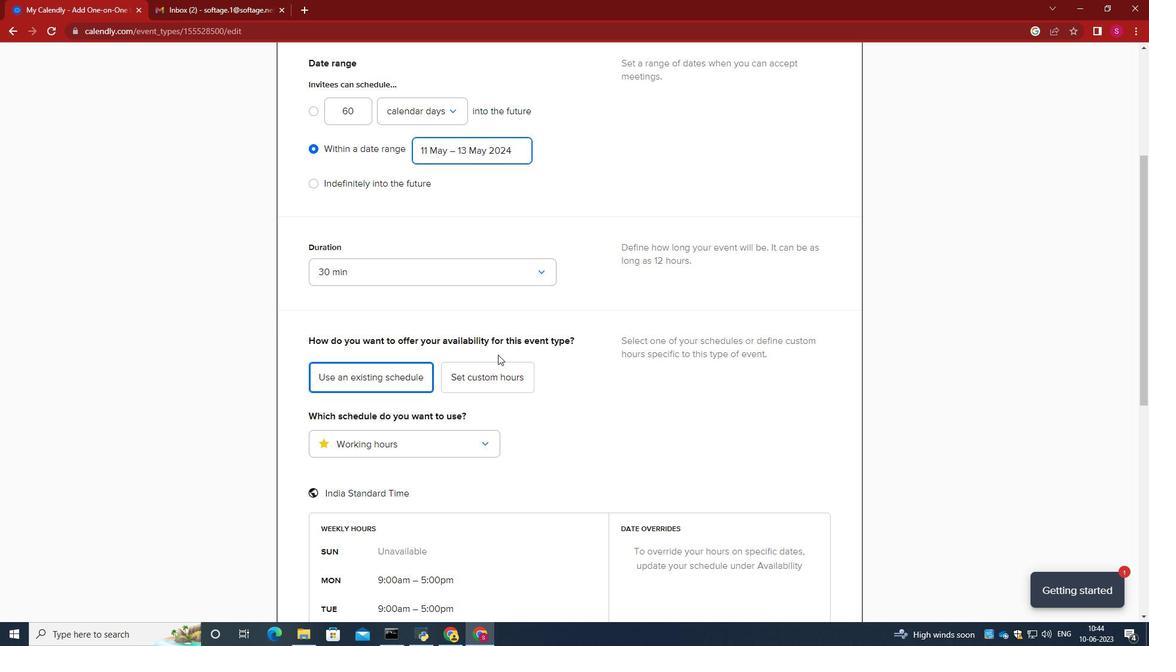 
Action: Mouse scrolled (498, 355) with delta (0, 0)
Screenshot: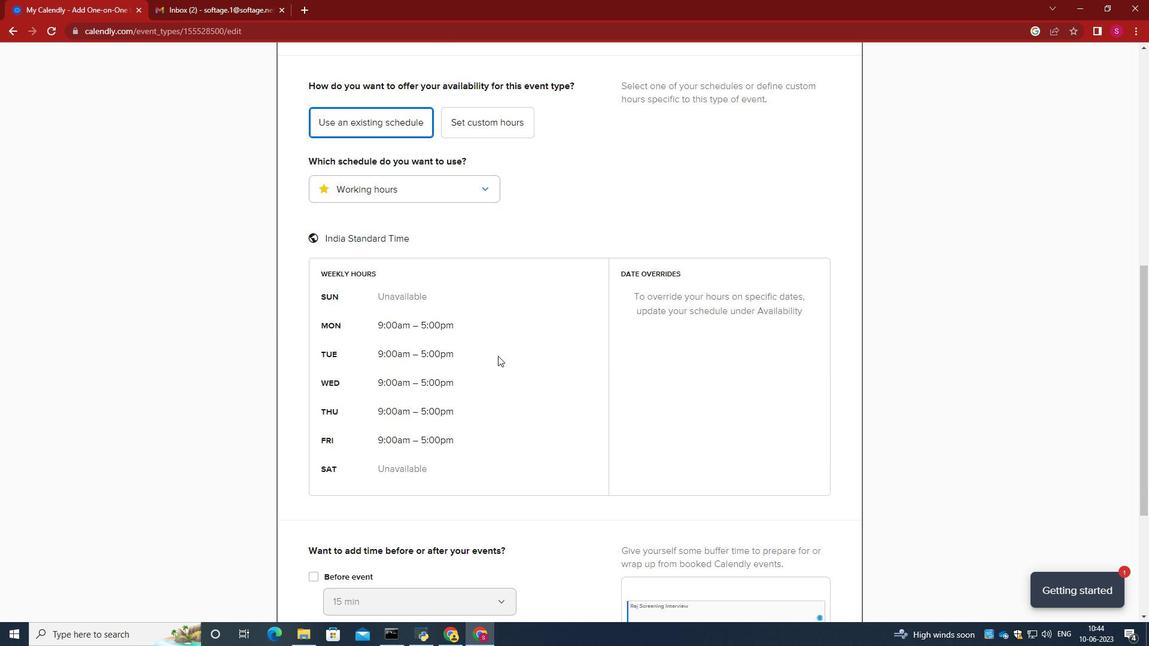 
Action: Mouse scrolled (498, 355) with delta (0, 0)
Screenshot: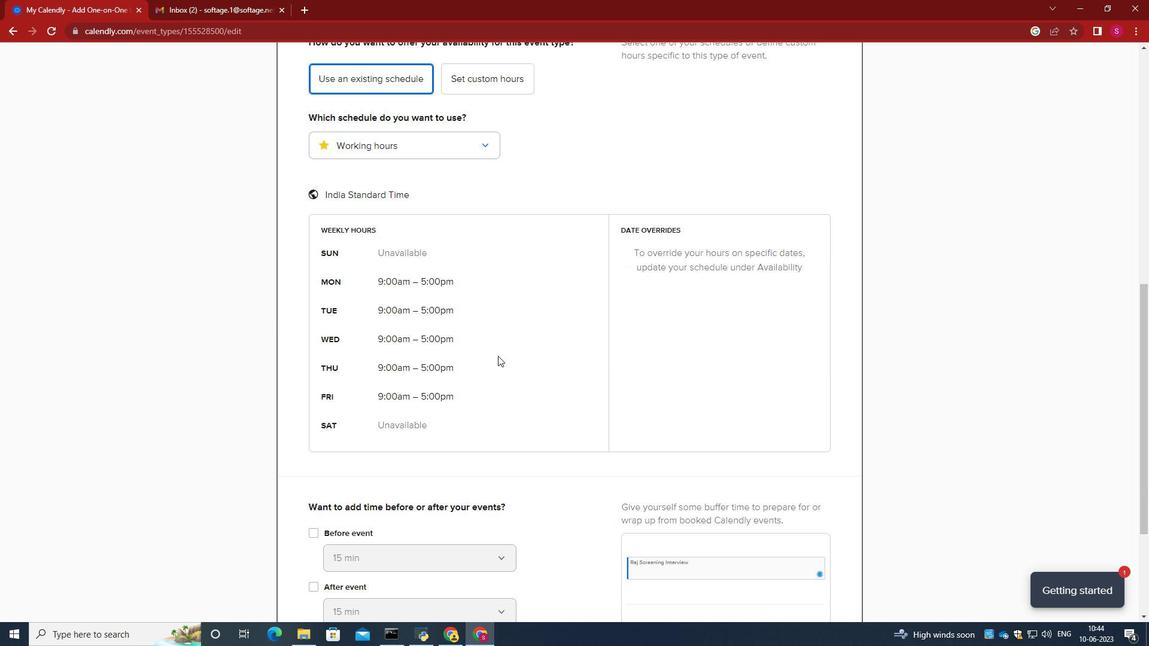 
Action: Mouse moved to (498, 356)
Screenshot: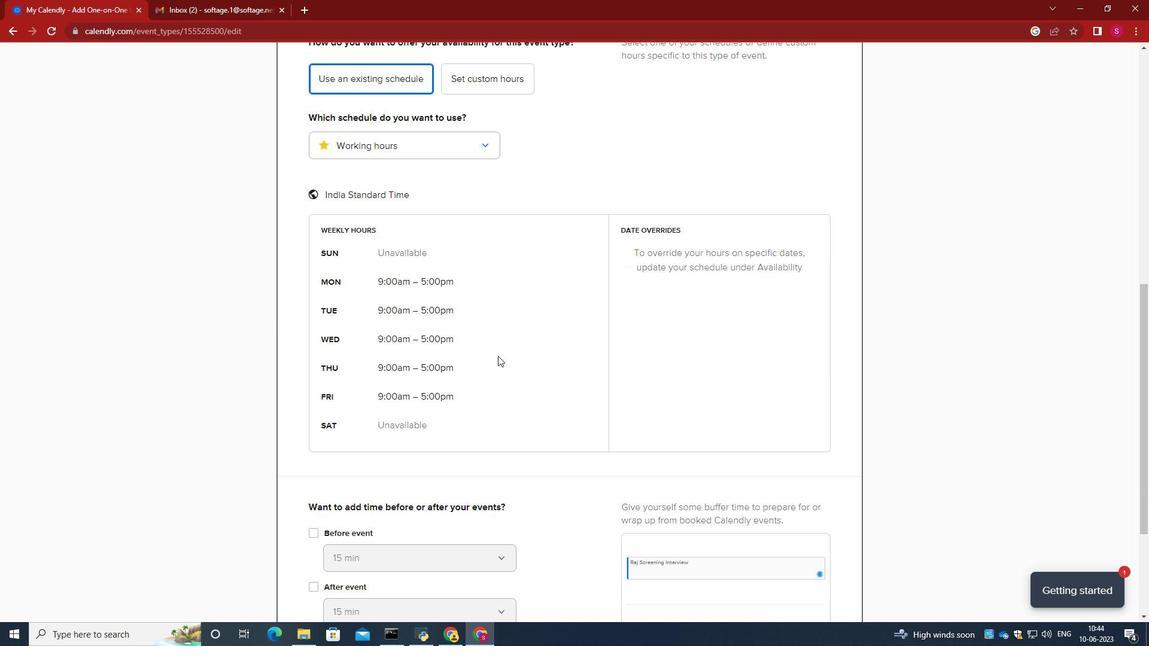 
Action: Mouse scrolled (498, 355) with delta (0, 0)
Screenshot: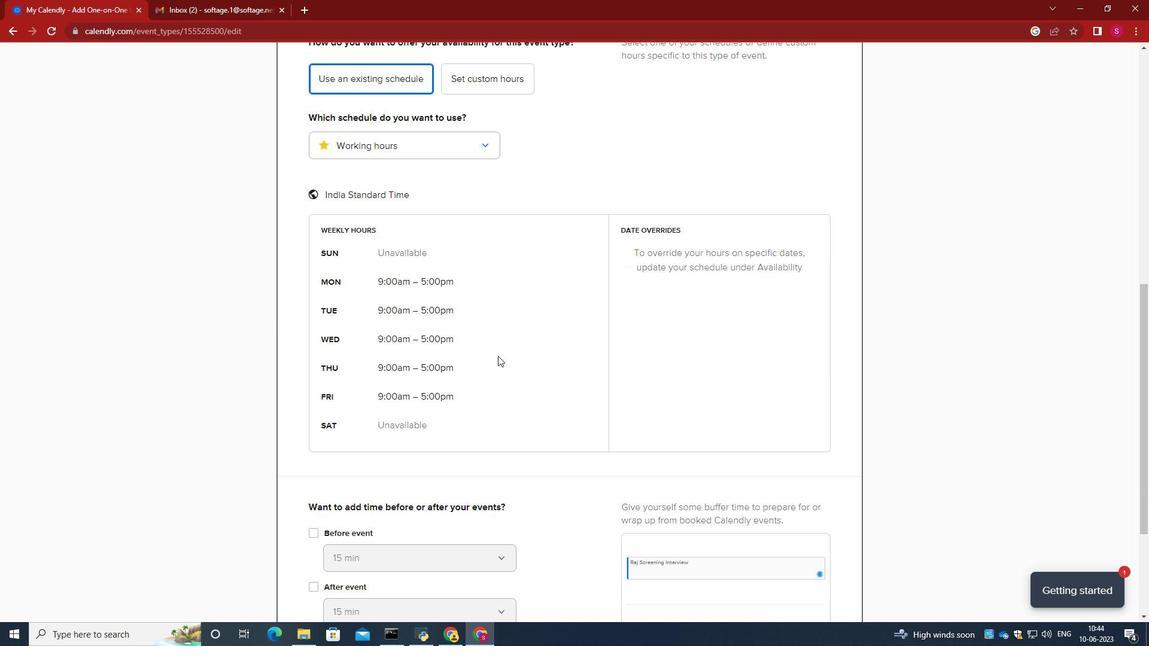 
Action: Mouse moved to (498, 357)
Screenshot: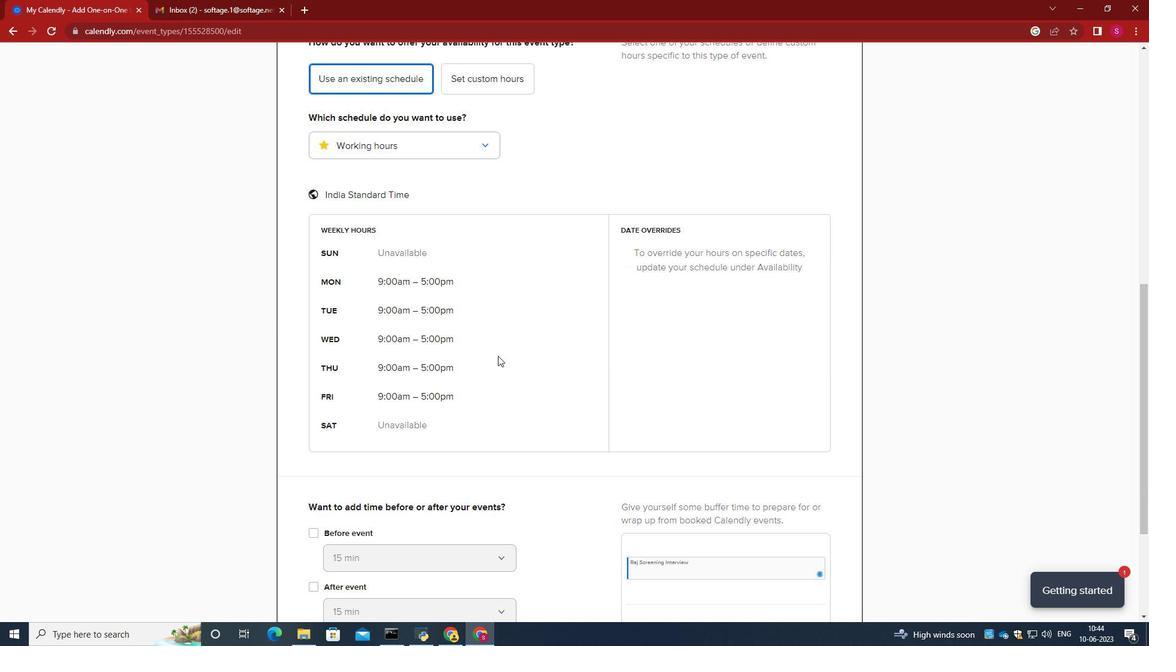 
Action: Mouse scrolled (498, 356) with delta (0, 0)
Screenshot: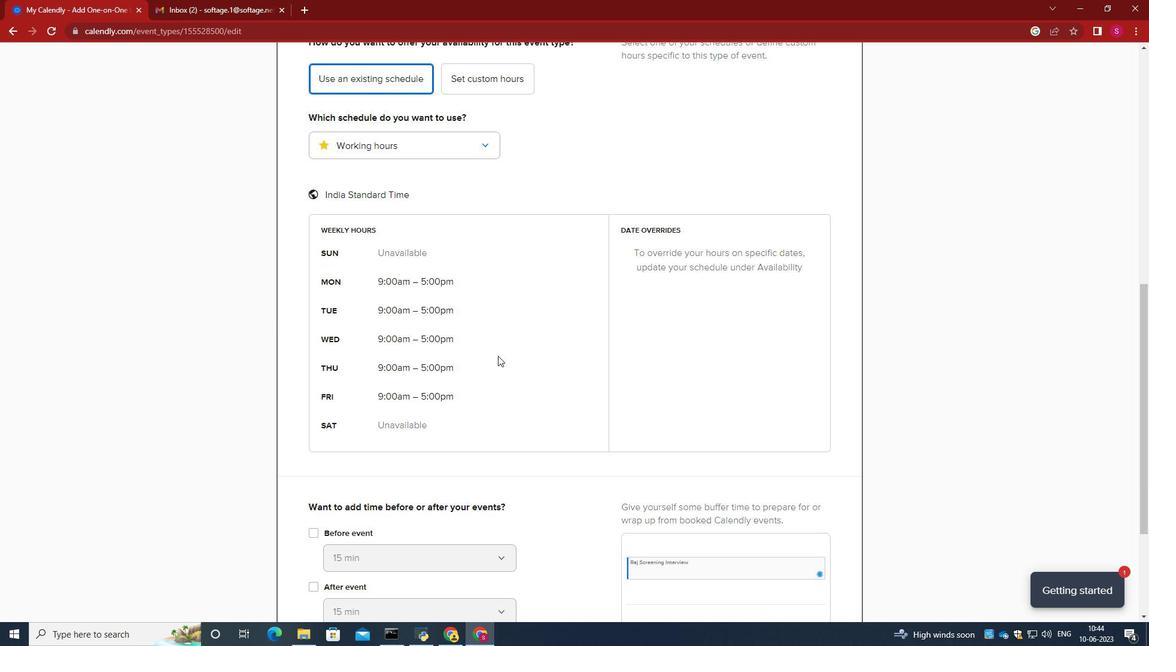 
Action: Mouse scrolled (498, 356) with delta (0, 0)
Screenshot: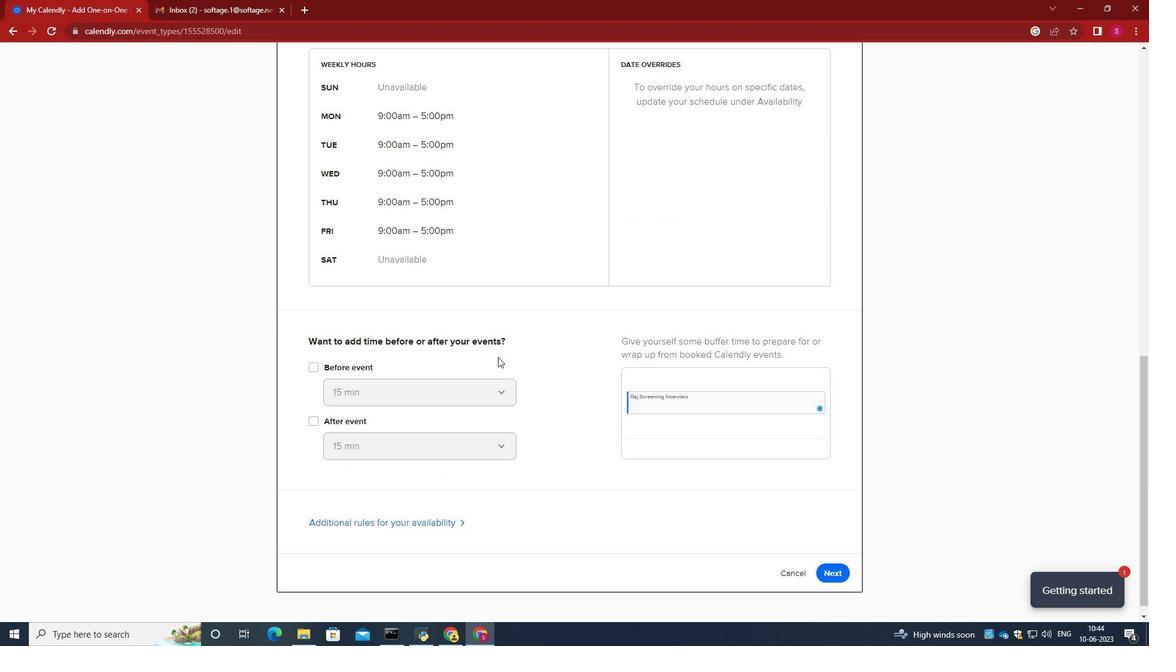
Action: Mouse moved to (498, 358)
Screenshot: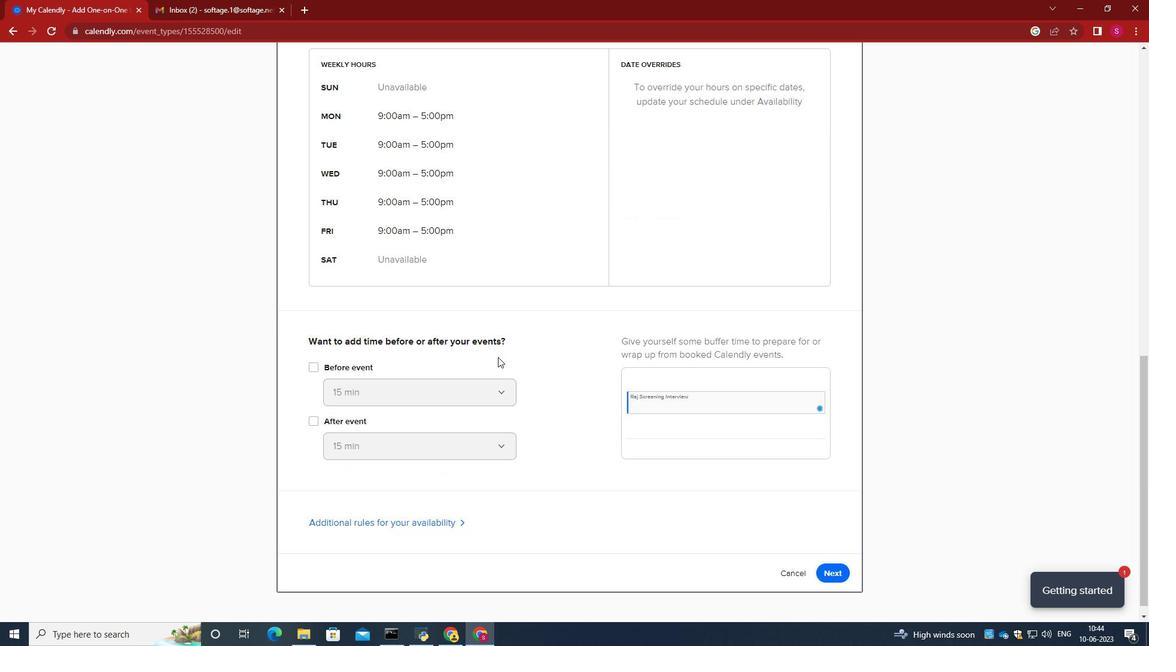 
Action: Mouse scrolled (498, 357) with delta (0, 0)
Screenshot: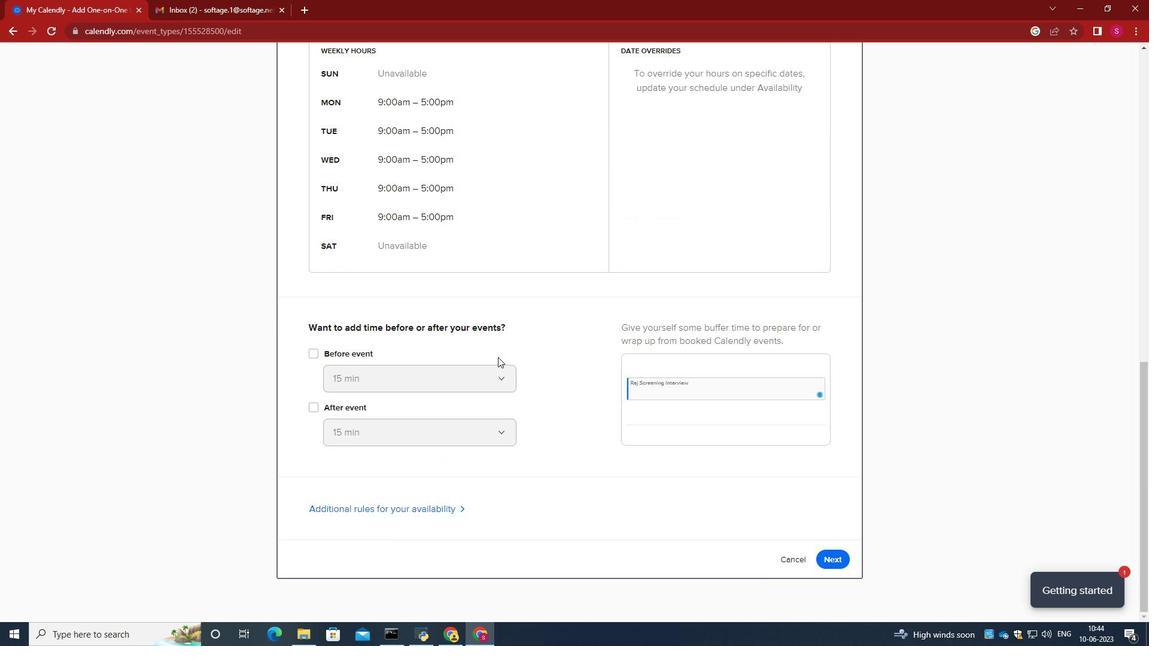 
Action: Mouse moved to (498, 358)
Screenshot: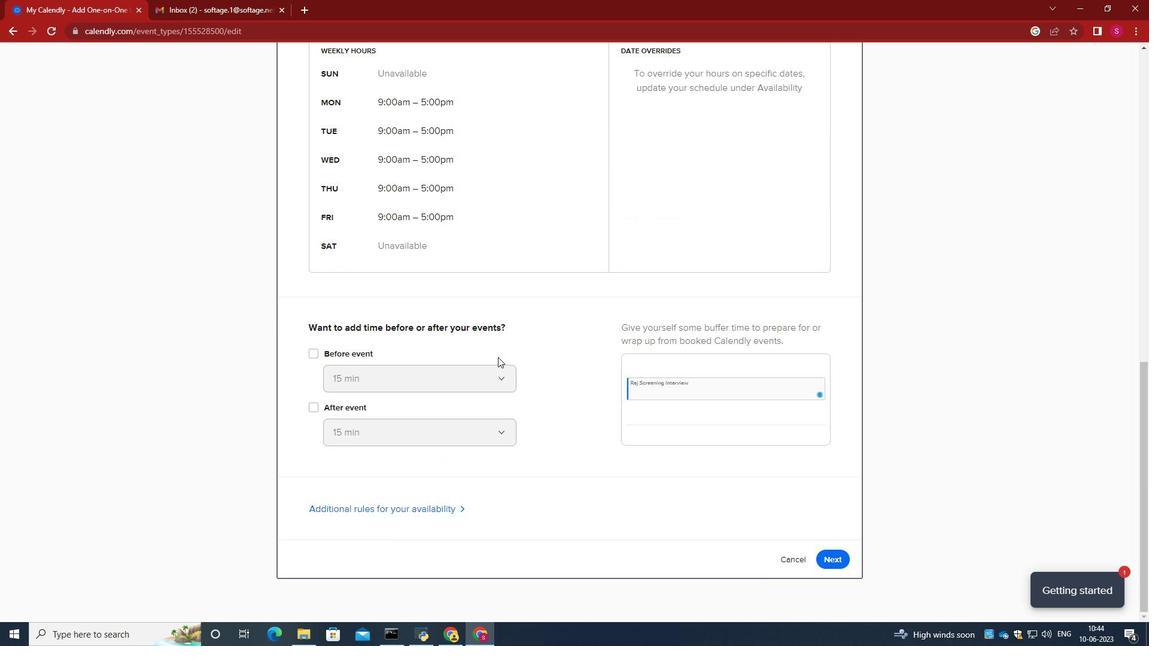 
Action: Mouse scrolled (498, 358) with delta (0, 0)
Screenshot: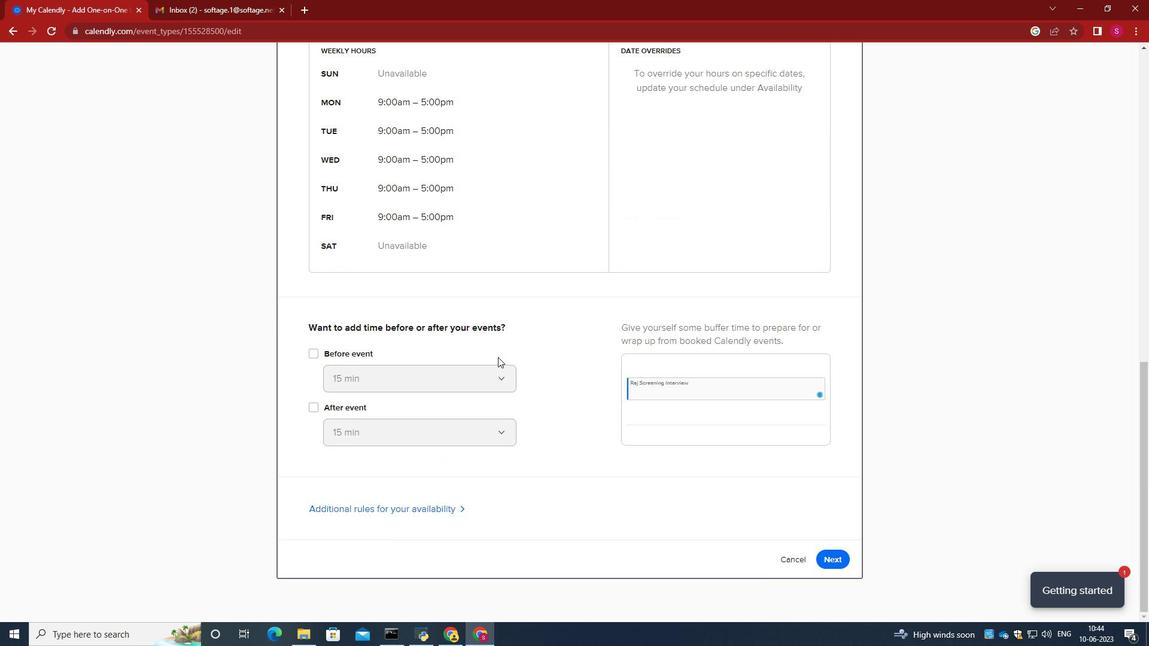 
Action: Mouse moved to (498, 359)
Screenshot: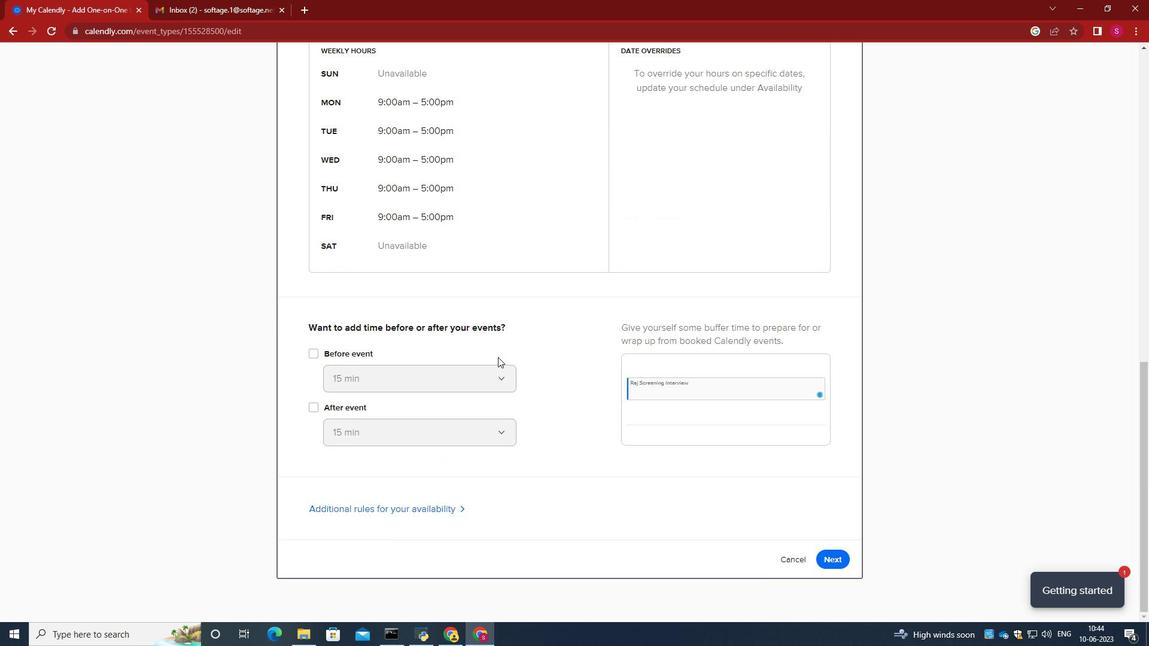 
Action: Mouse scrolled (498, 358) with delta (0, 0)
Screenshot: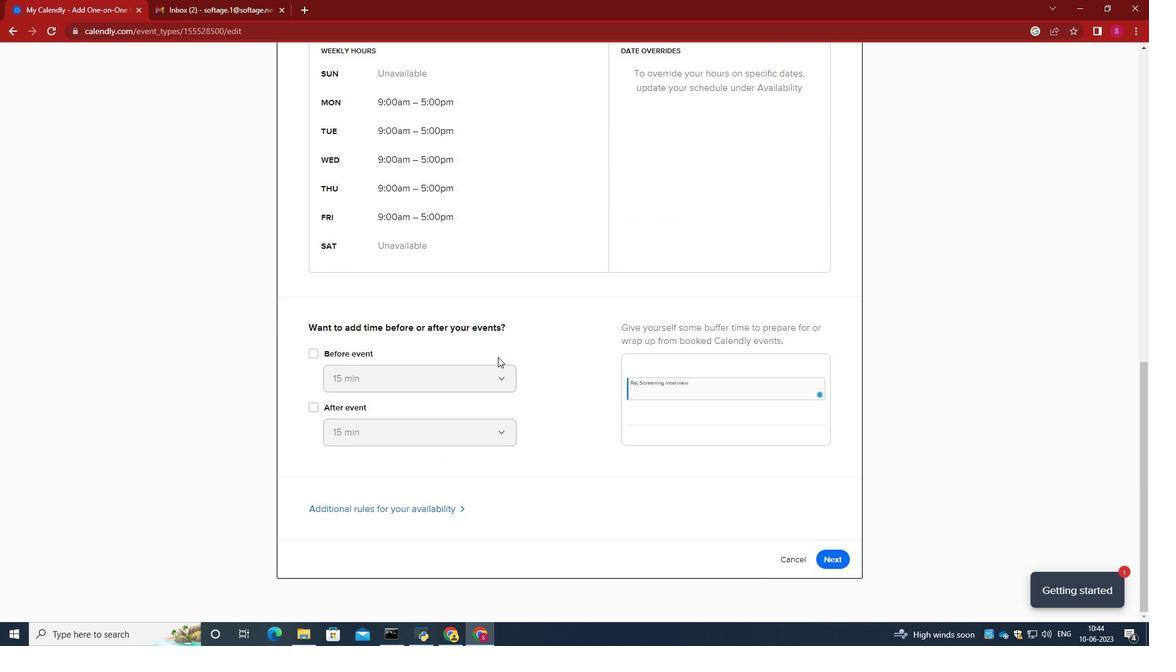 
Action: Mouse moved to (826, 562)
Screenshot: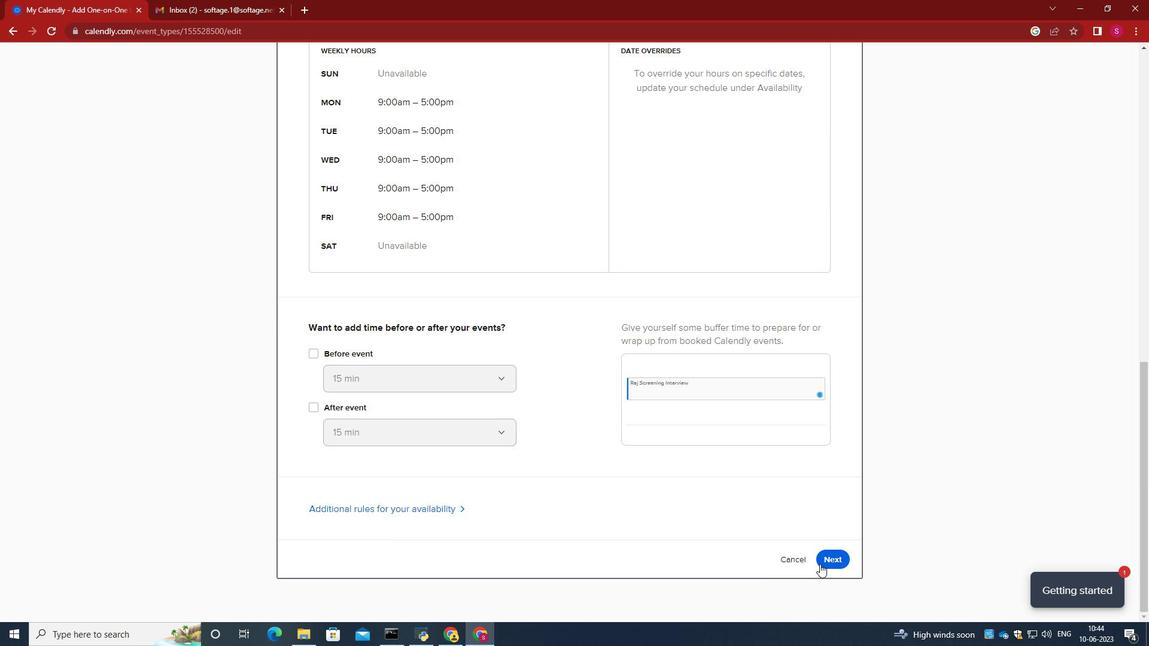 
Action: Mouse pressed left at (826, 562)
Screenshot: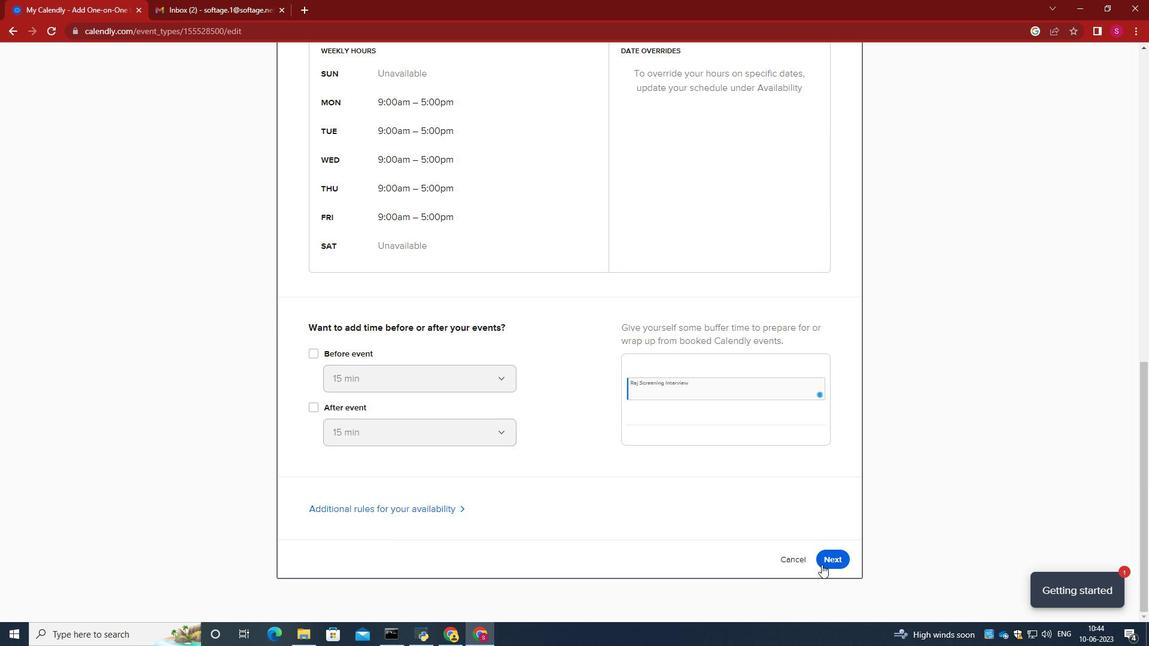 
Action: Mouse moved to (596, 367)
Screenshot: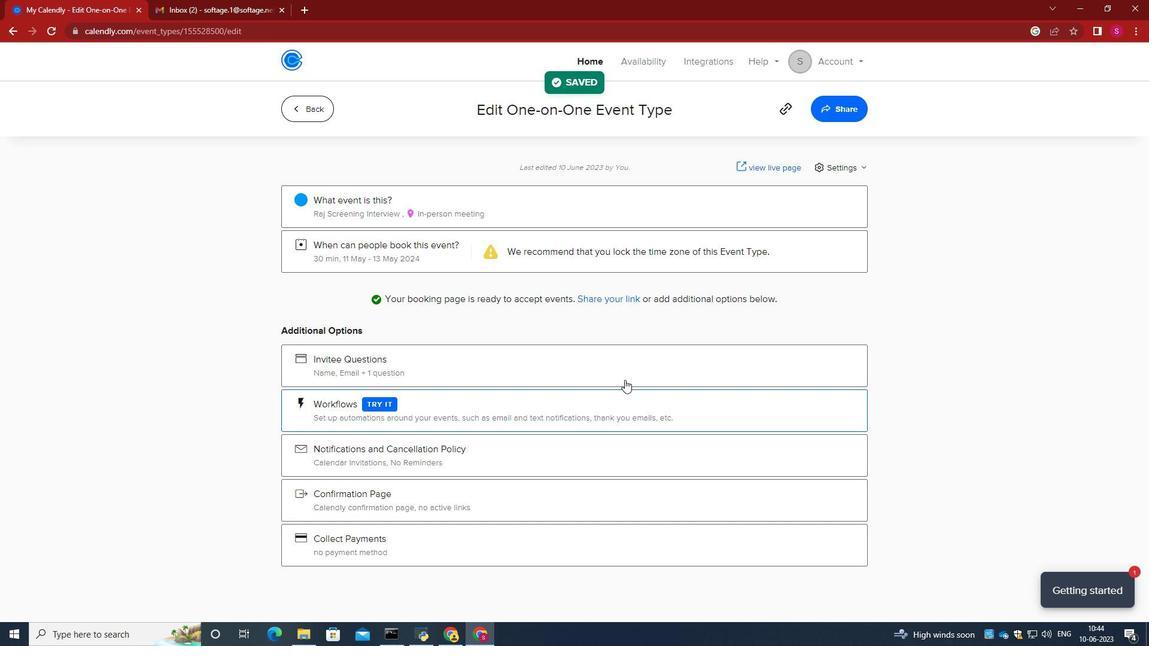 
Action: Mouse scrolled (596, 367) with delta (0, 0)
Screenshot: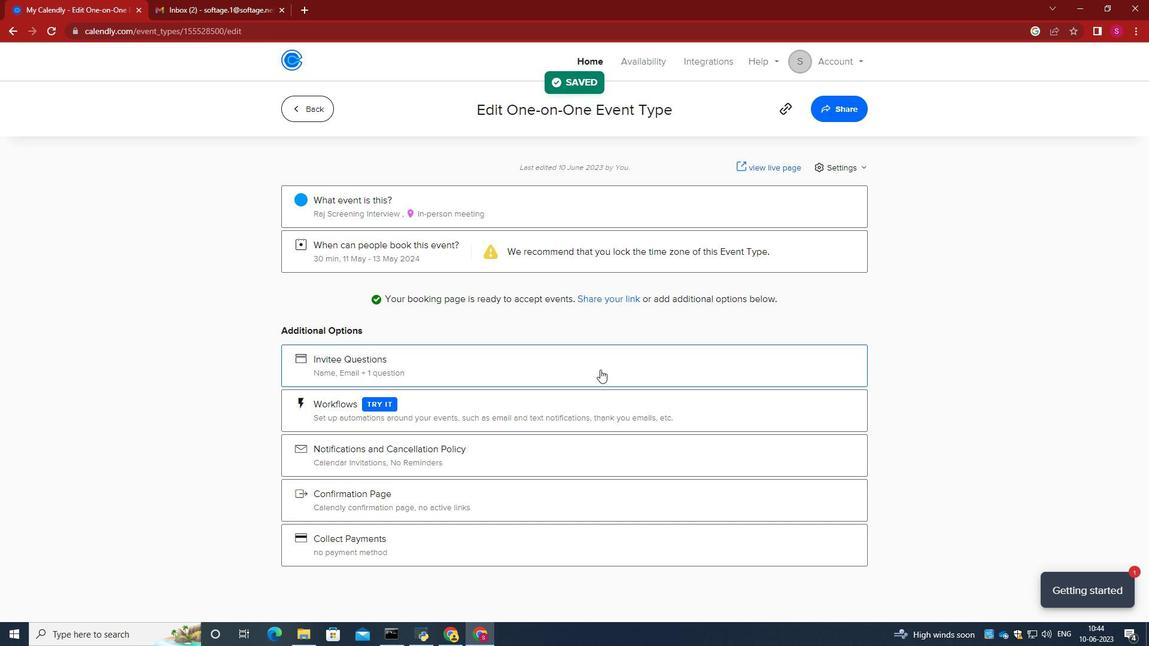 
Action: Mouse scrolled (596, 367) with delta (0, 0)
Screenshot: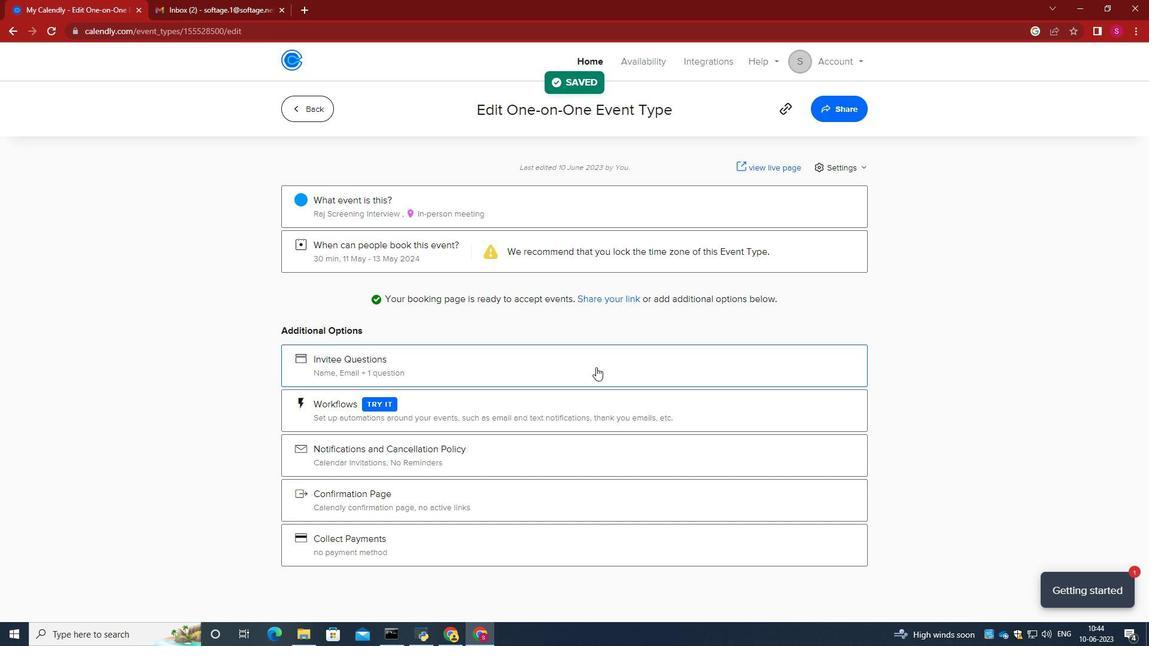 
Action: Mouse moved to (853, 116)
Screenshot: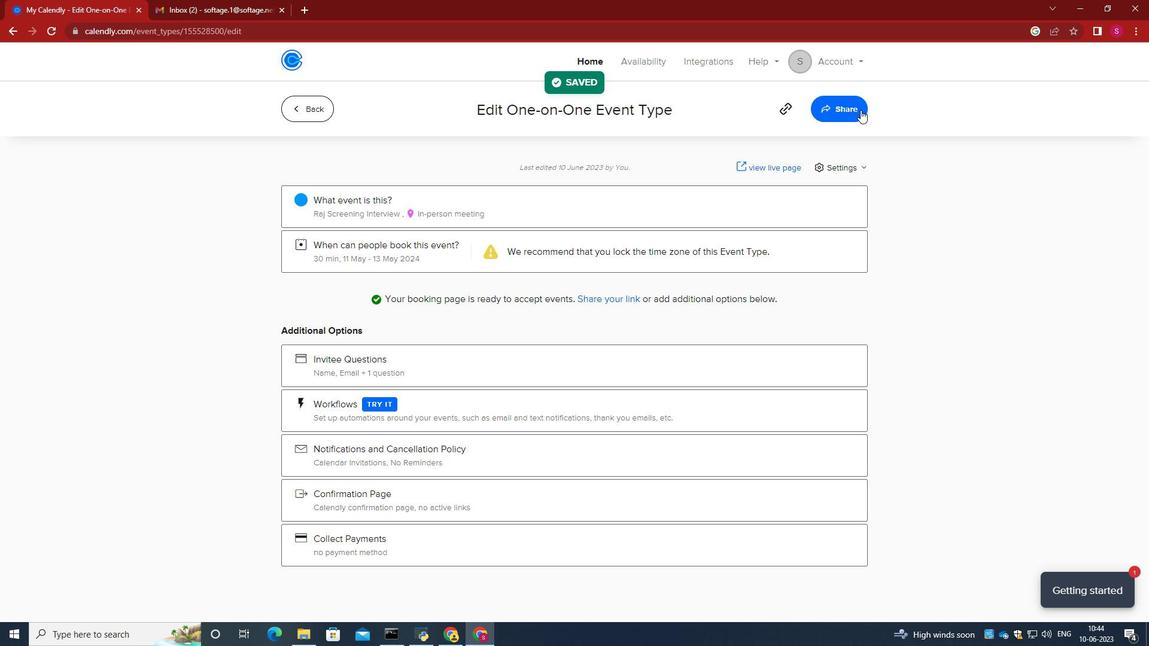 
Action: Mouse pressed left at (853, 116)
Screenshot: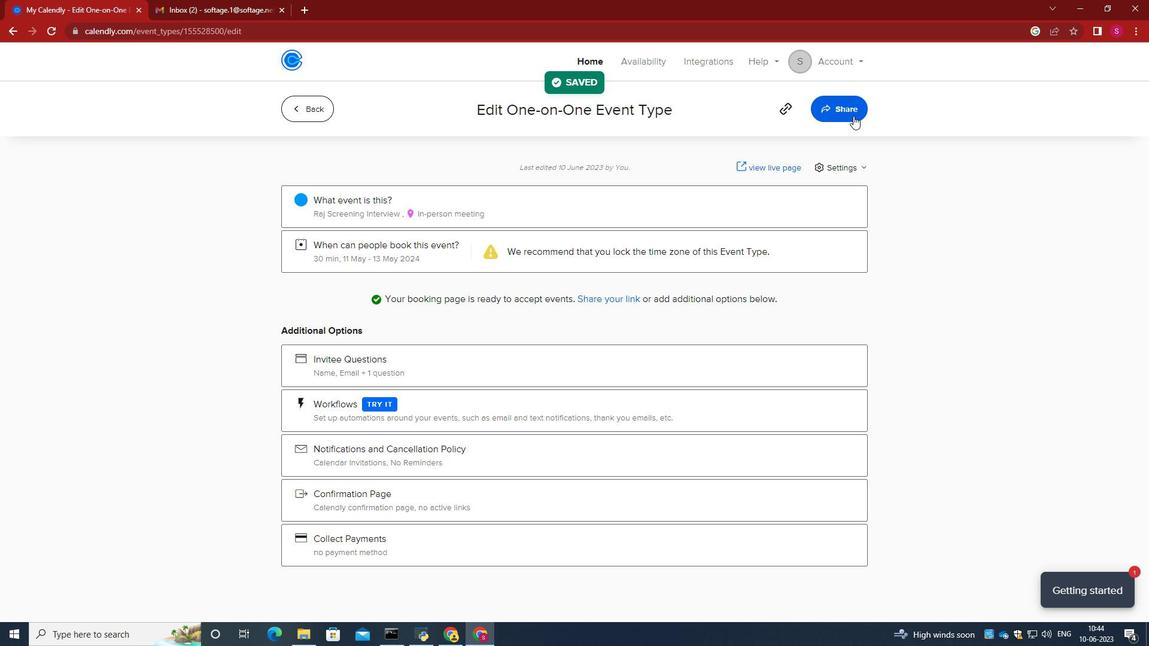 
Action: Mouse moved to (714, 217)
Screenshot: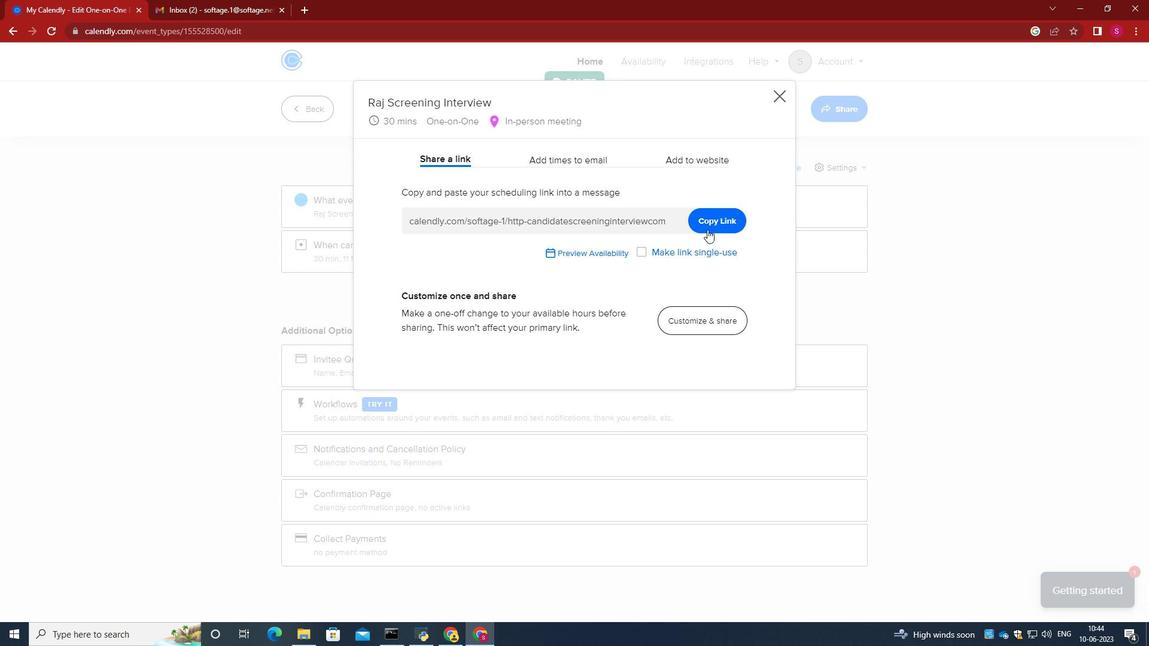 
Action: Mouse pressed left at (714, 217)
Screenshot: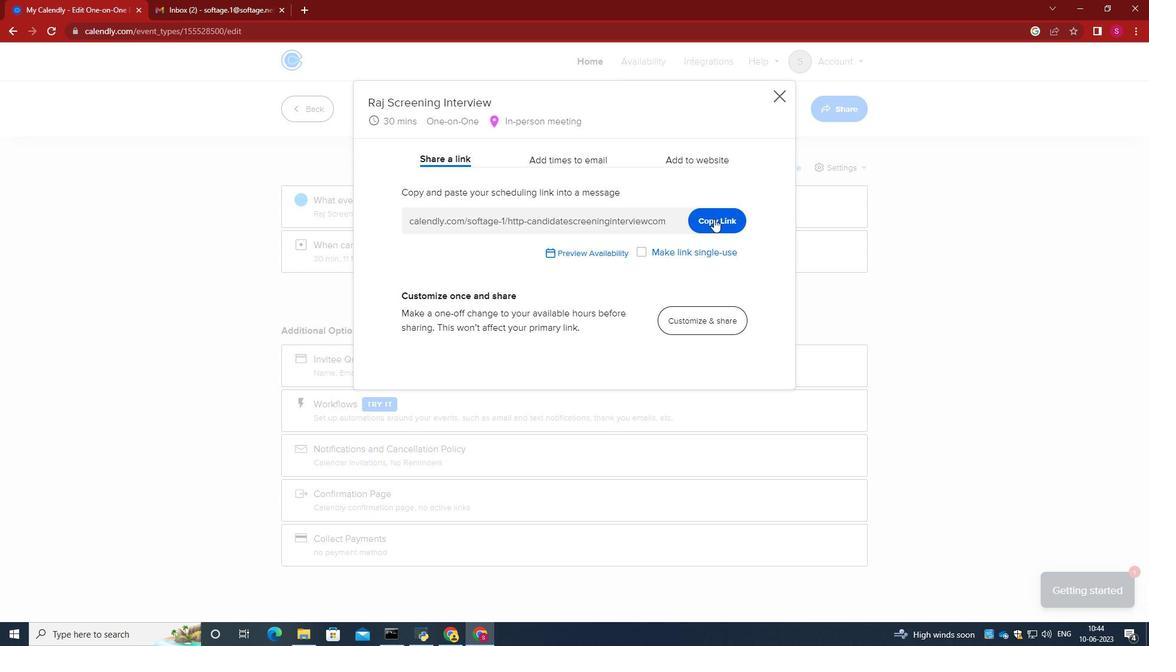 
Action: Mouse moved to (237, 16)
Screenshot: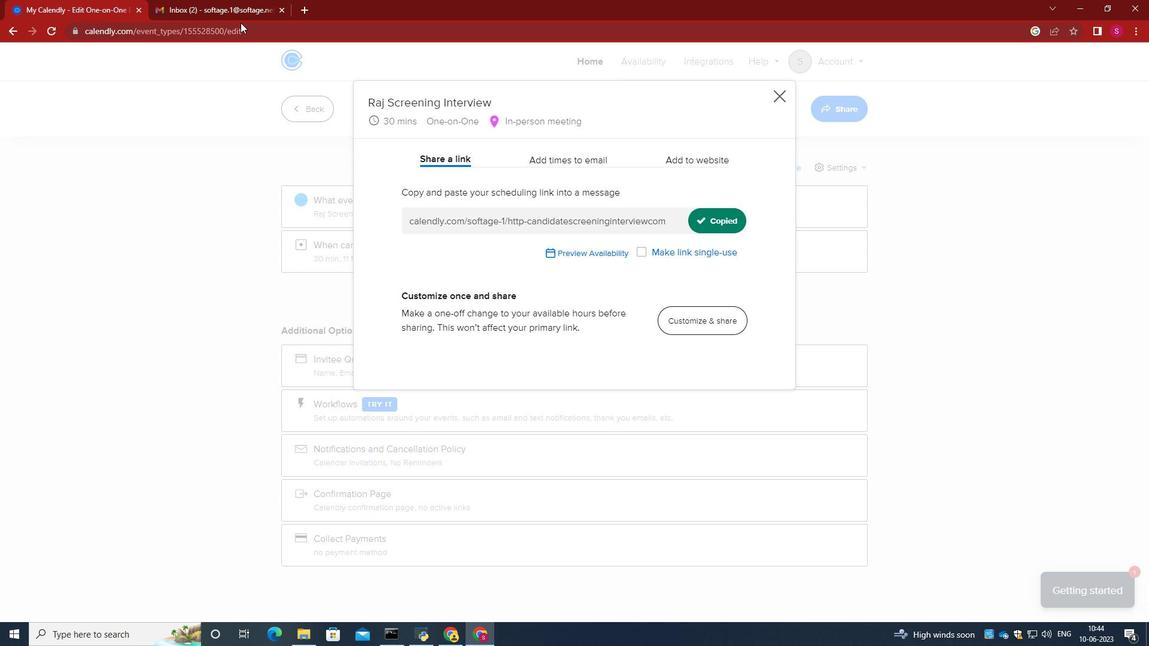 
Action: Mouse pressed left at (237, 16)
Screenshot: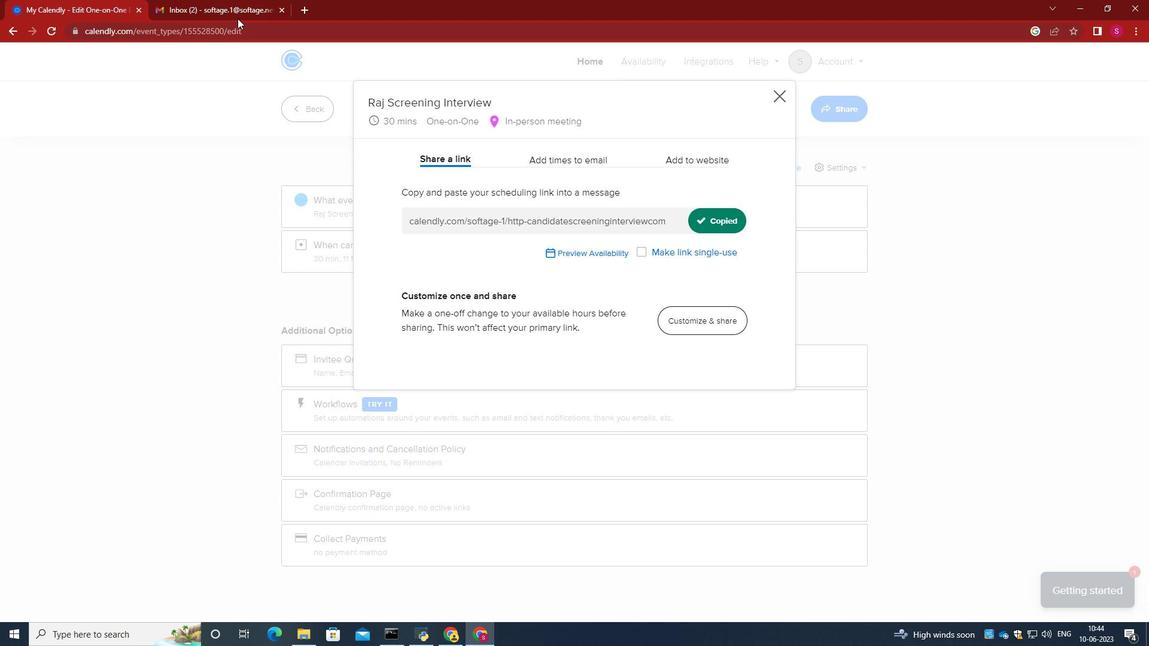 
Action: Mouse moved to (73, 104)
Screenshot: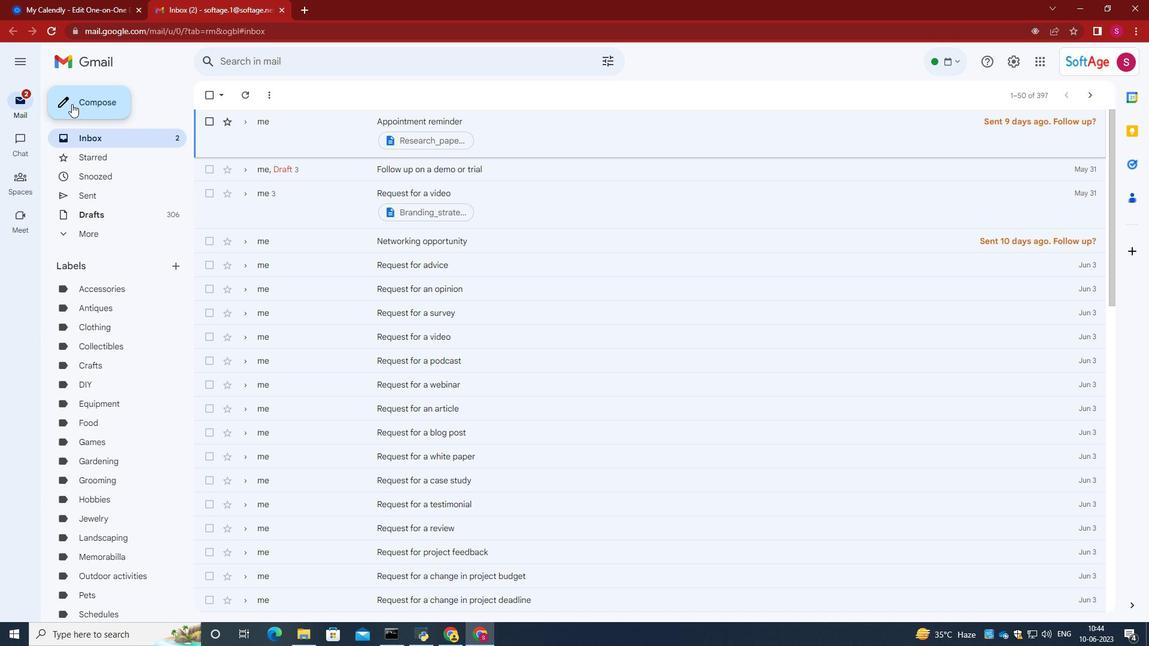 
Action: Mouse pressed left at (73, 104)
Screenshot: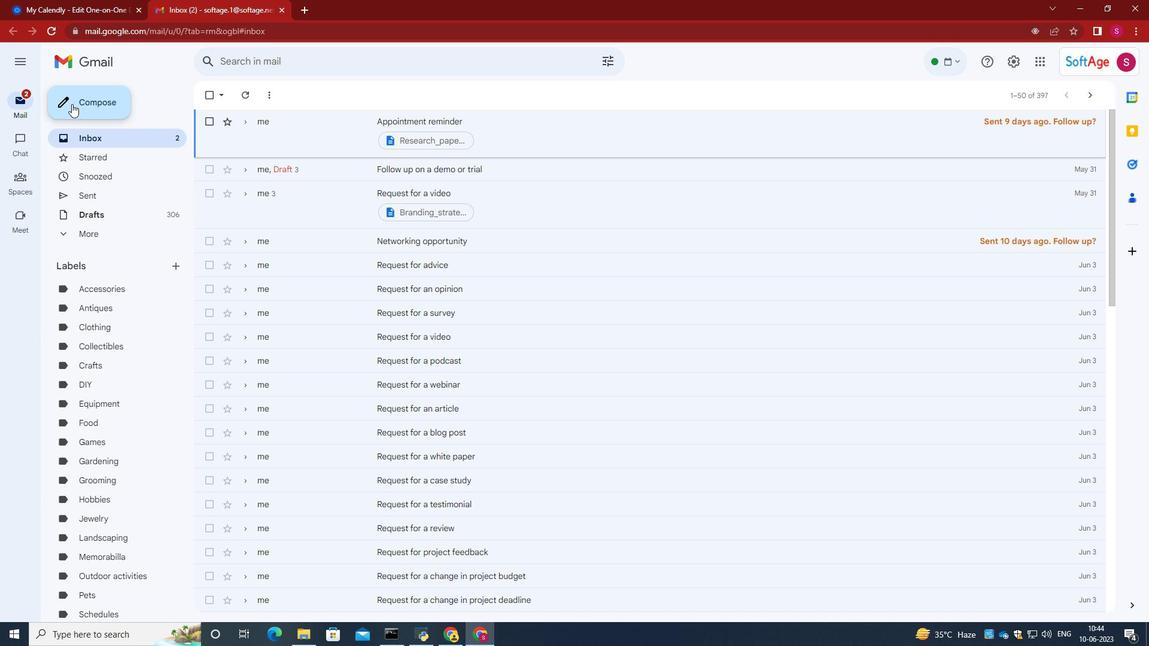 
Action: Mouse moved to (852, 376)
Screenshot: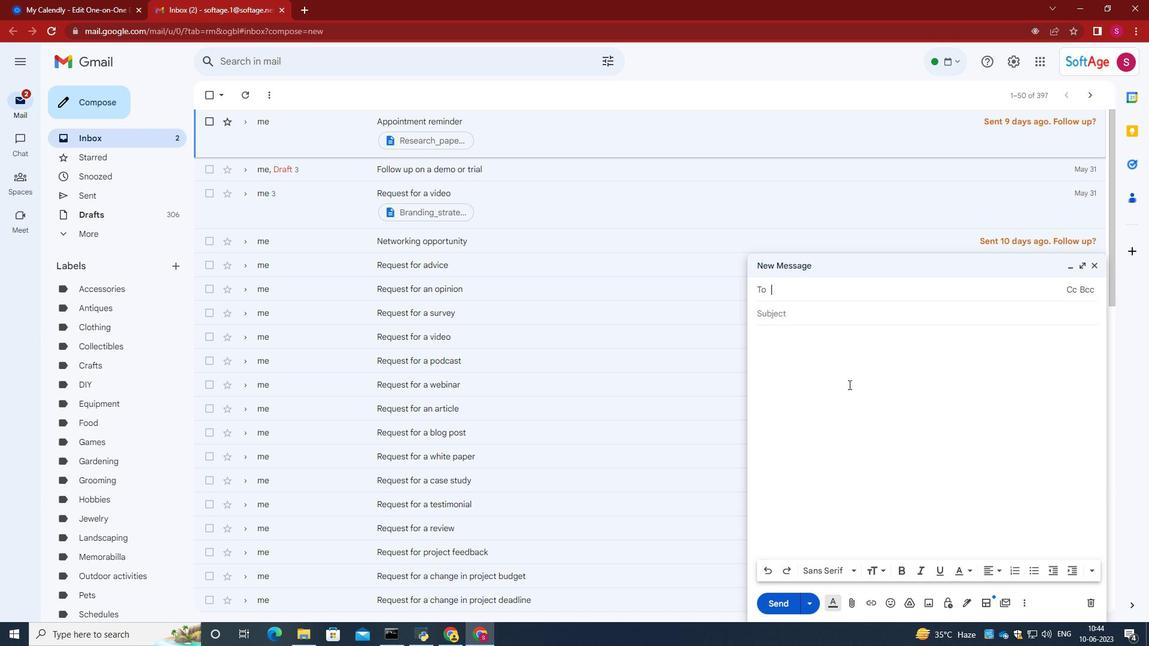 
Action: Mouse pressed left at (852, 376)
Screenshot: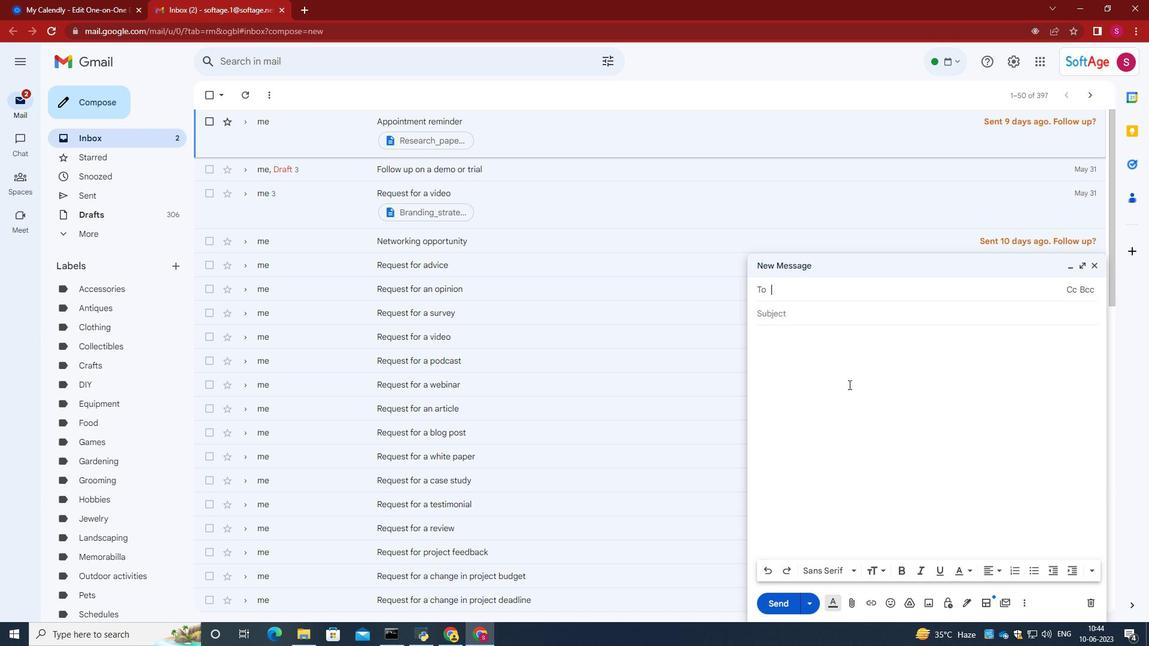 
Action: Key pressed ctrl+V
Screenshot: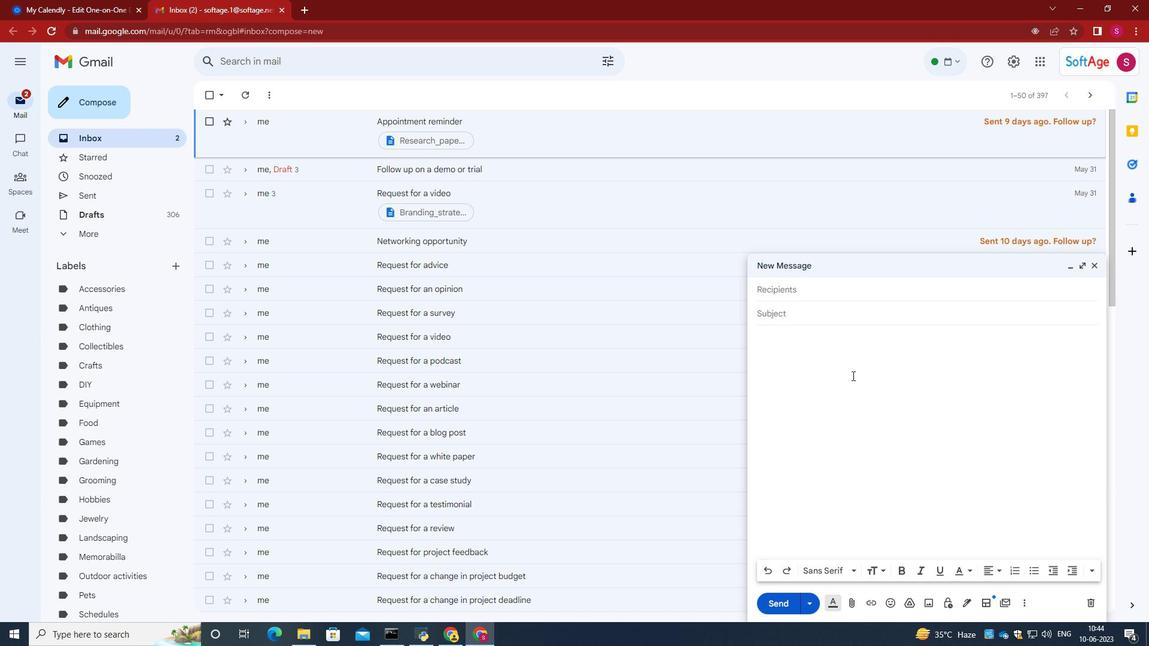 
Action: Mouse moved to (913, 302)
Screenshot: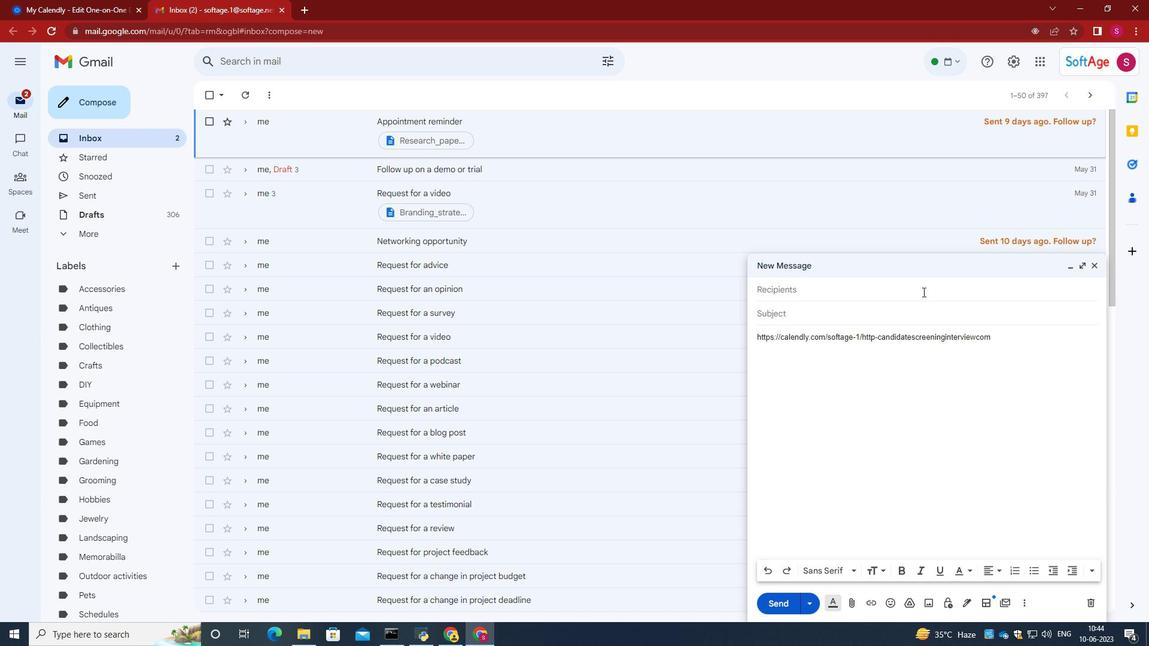 
Action: Mouse pressed left at (913, 302)
Screenshot: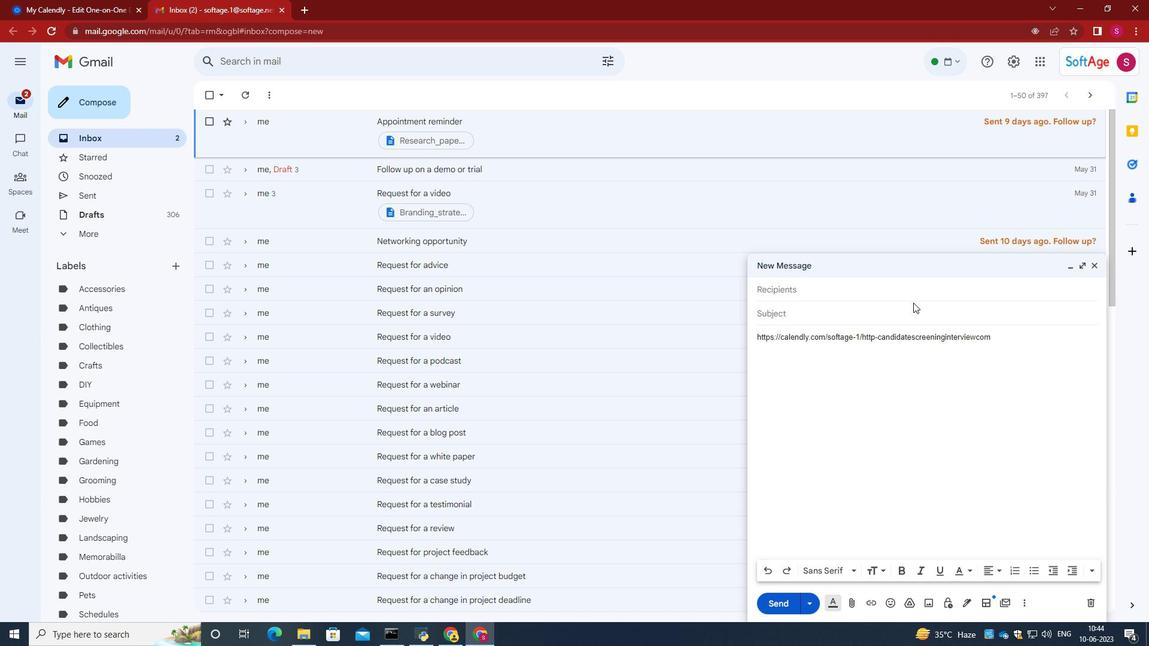
Action: Mouse moved to (893, 294)
Screenshot: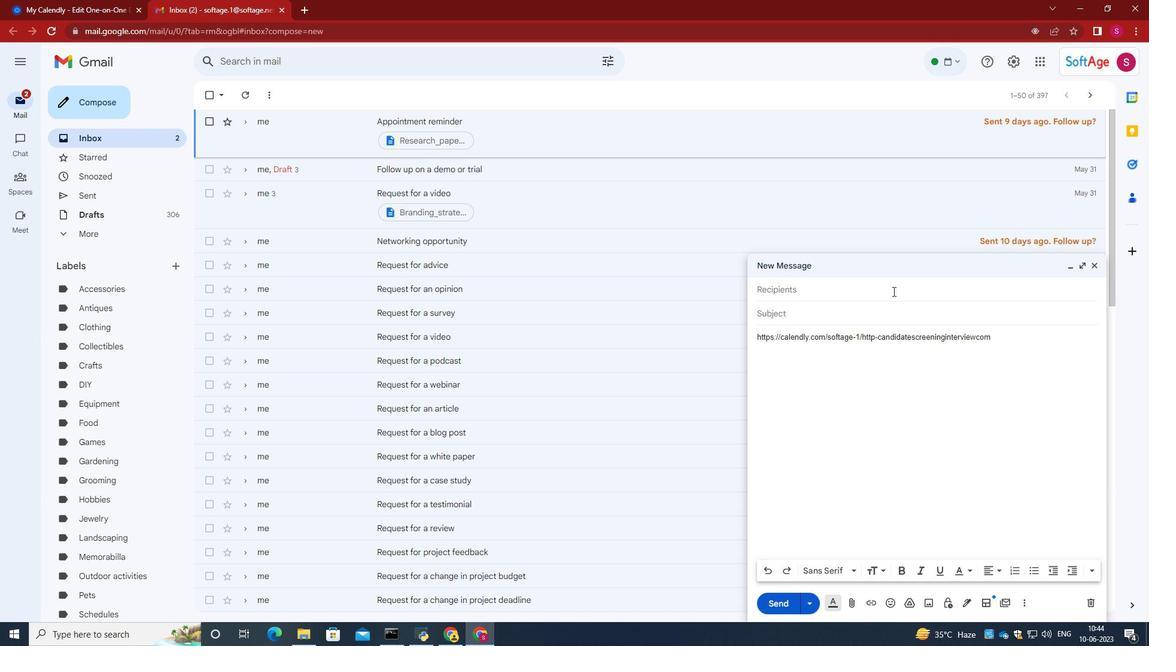 
Action: Mouse pressed left at (893, 294)
Screenshot: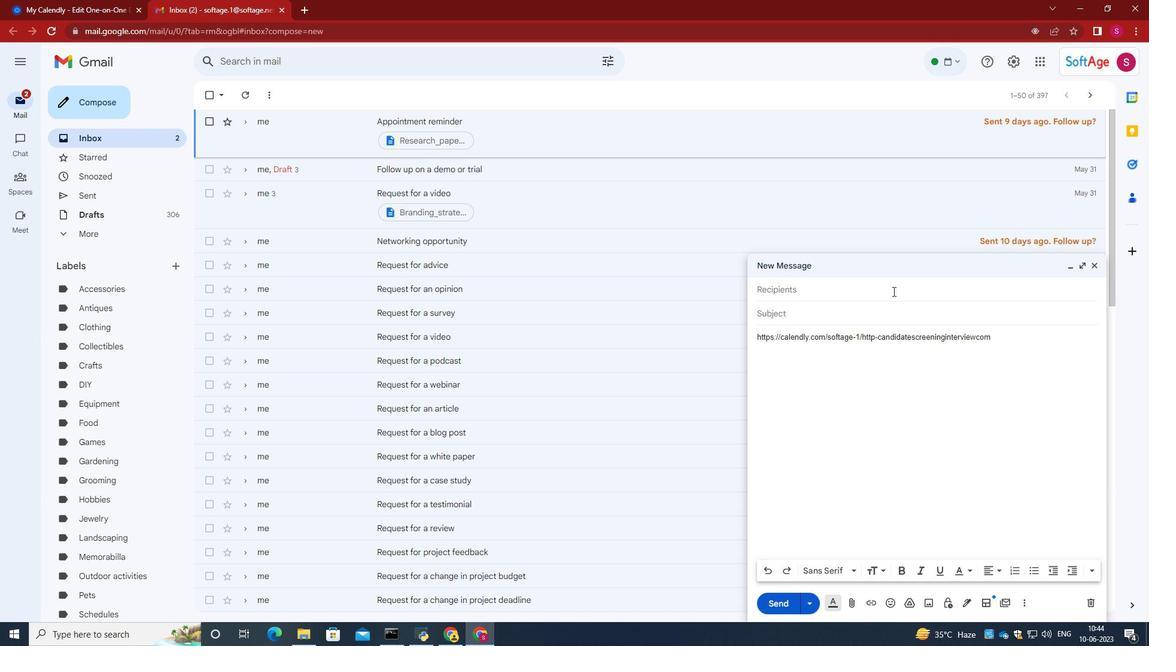 
Action: Key pressed softage.7<Key.shift>@softage.net<Key.enter>
Screenshot: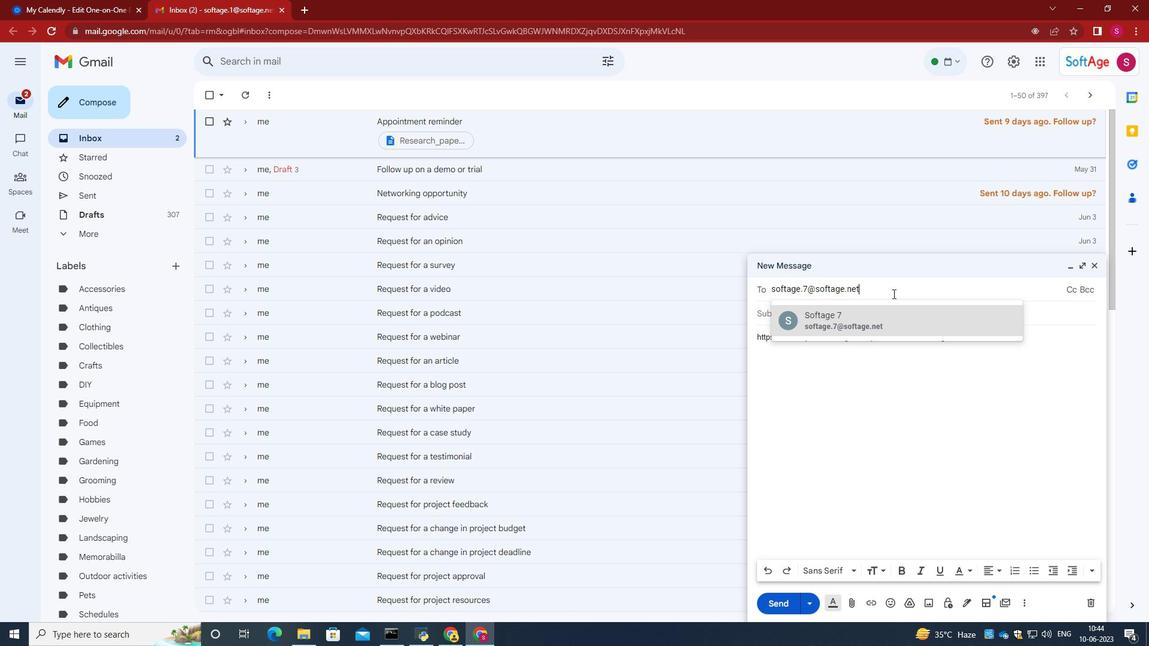 
Action: Mouse moved to (910, 300)
Screenshot: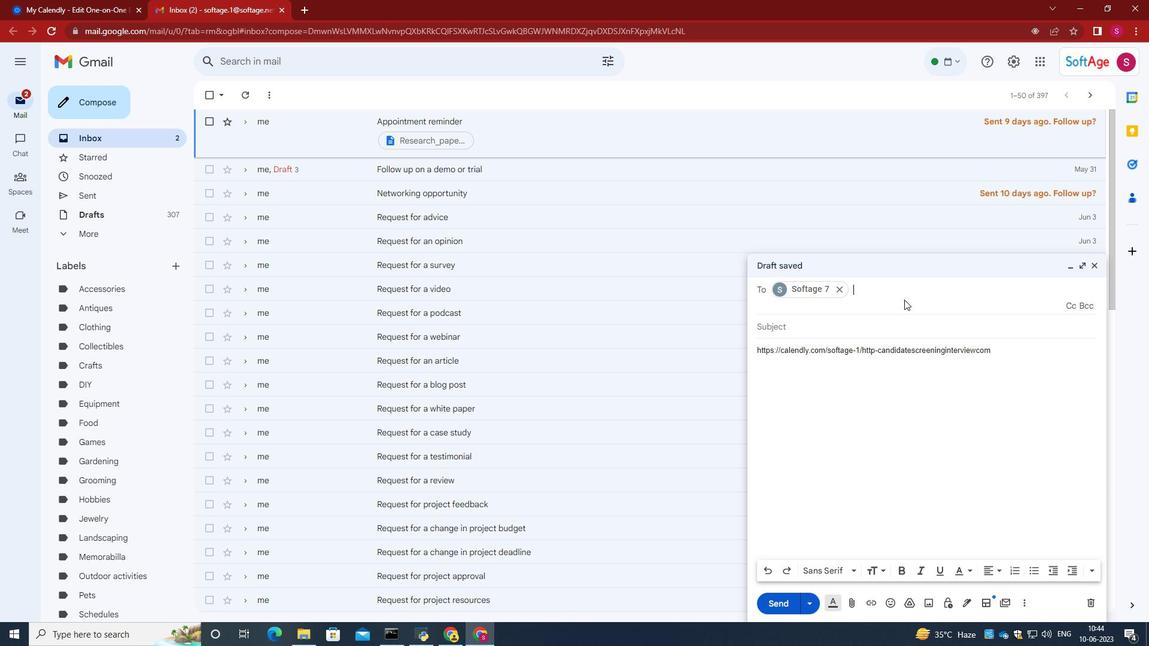 
Action: Mouse pressed left at (910, 300)
Screenshot: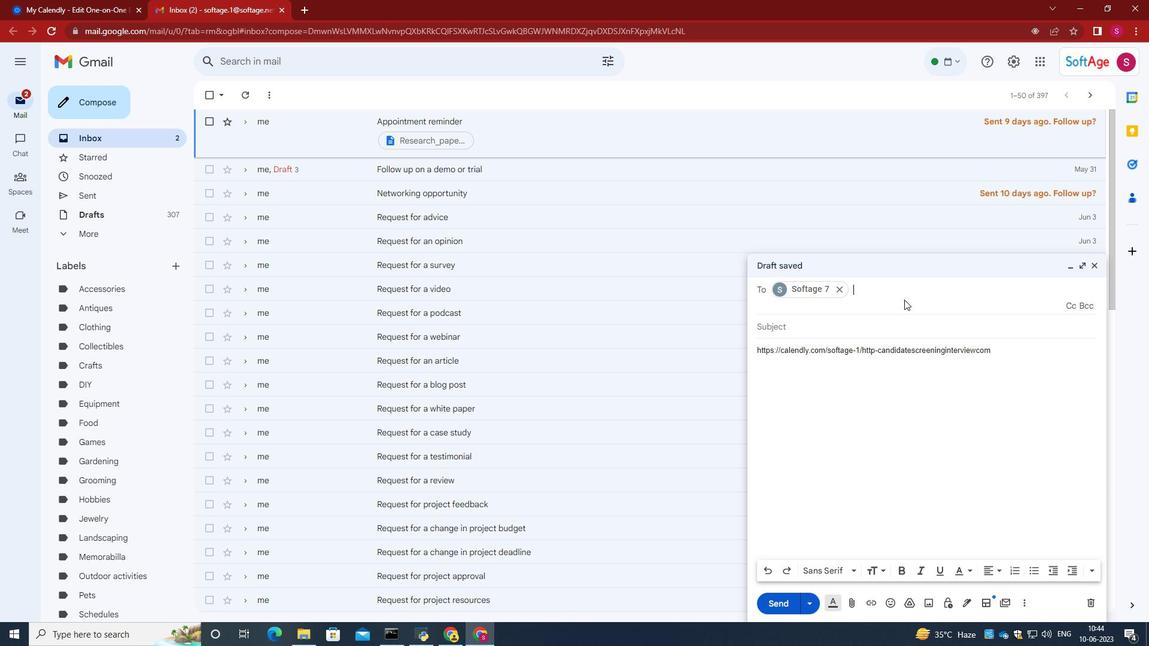 
Action: Mouse moved to (906, 296)
Screenshot: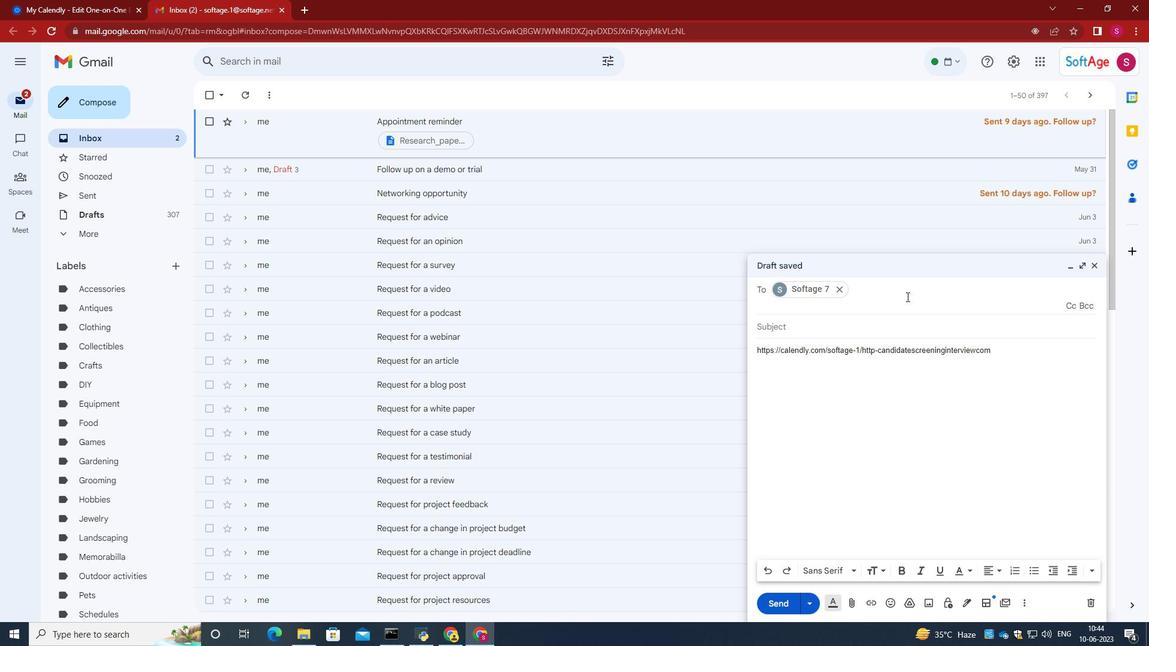 
Action: Mouse pressed left at (906, 296)
Screenshot: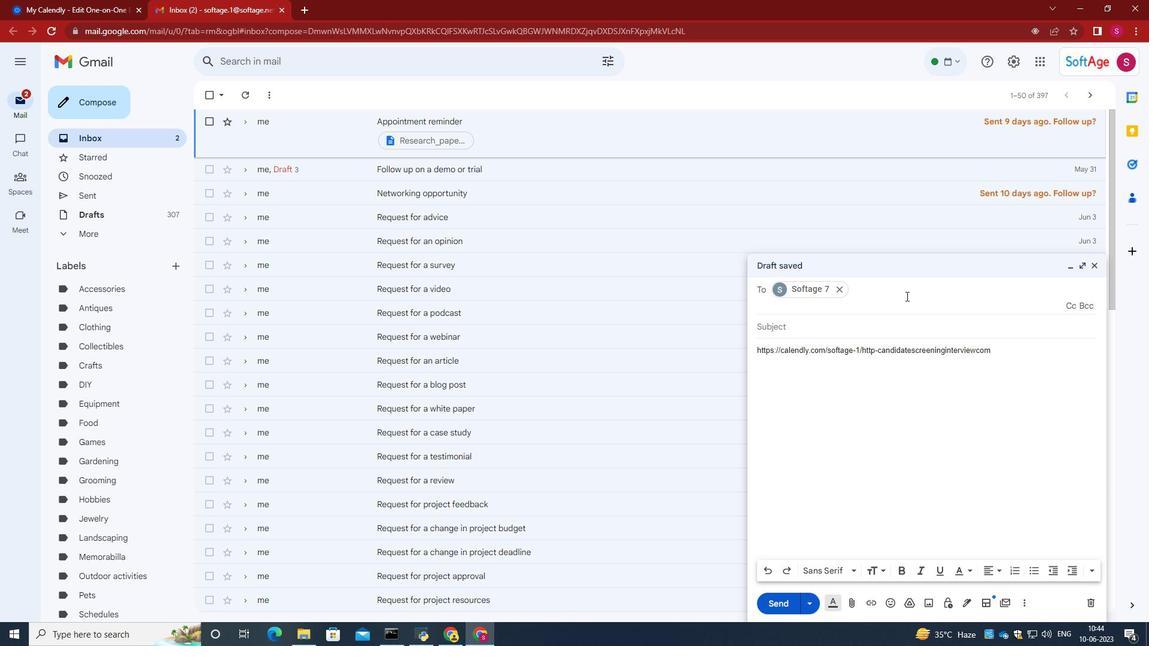 
Action: Key pressed <Key.backspace>softage.8<Key.shift>@softage.net
Screenshot: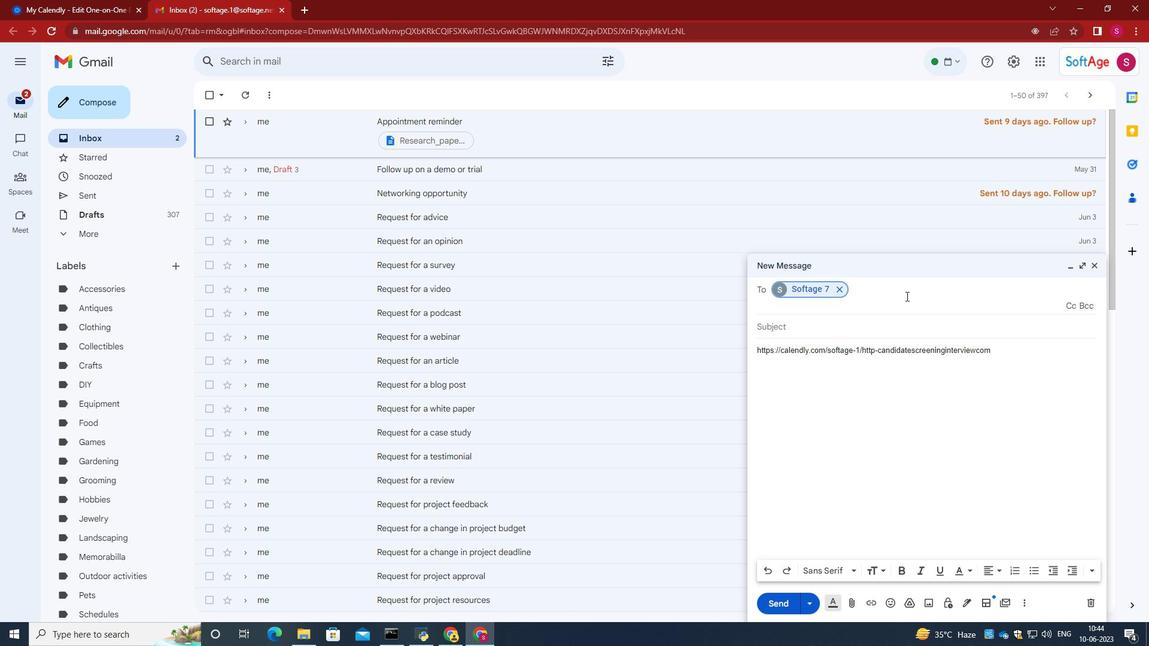 
Action: Mouse moved to (903, 294)
Screenshot: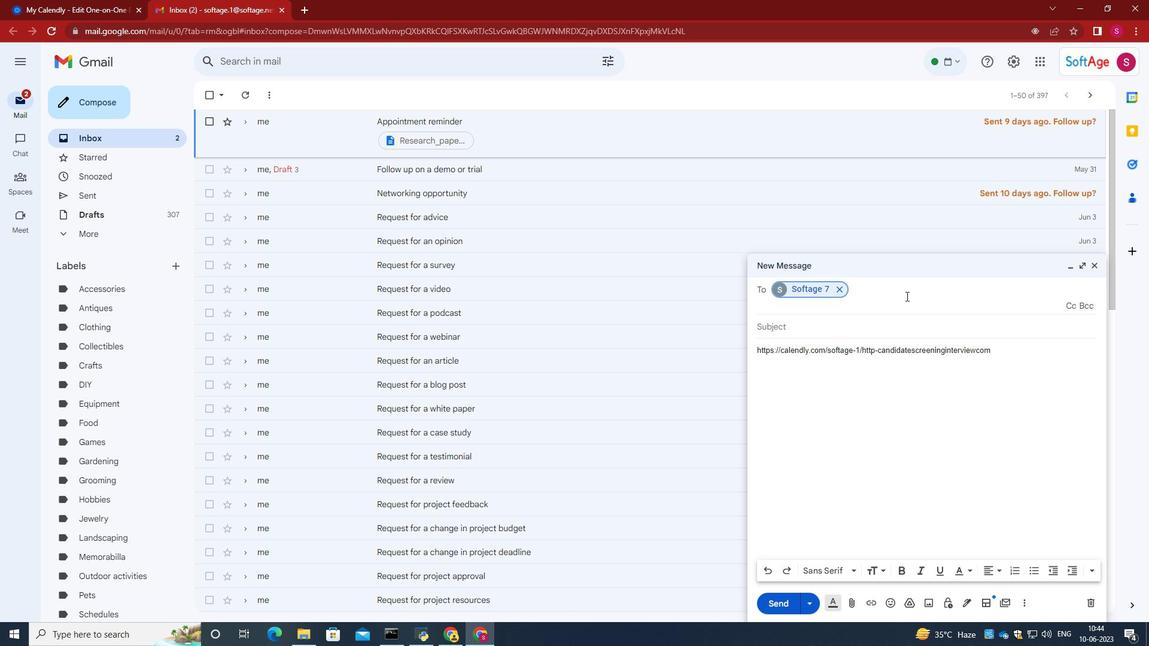 
Action: Mouse pressed left at (903, 294)
Screenshot: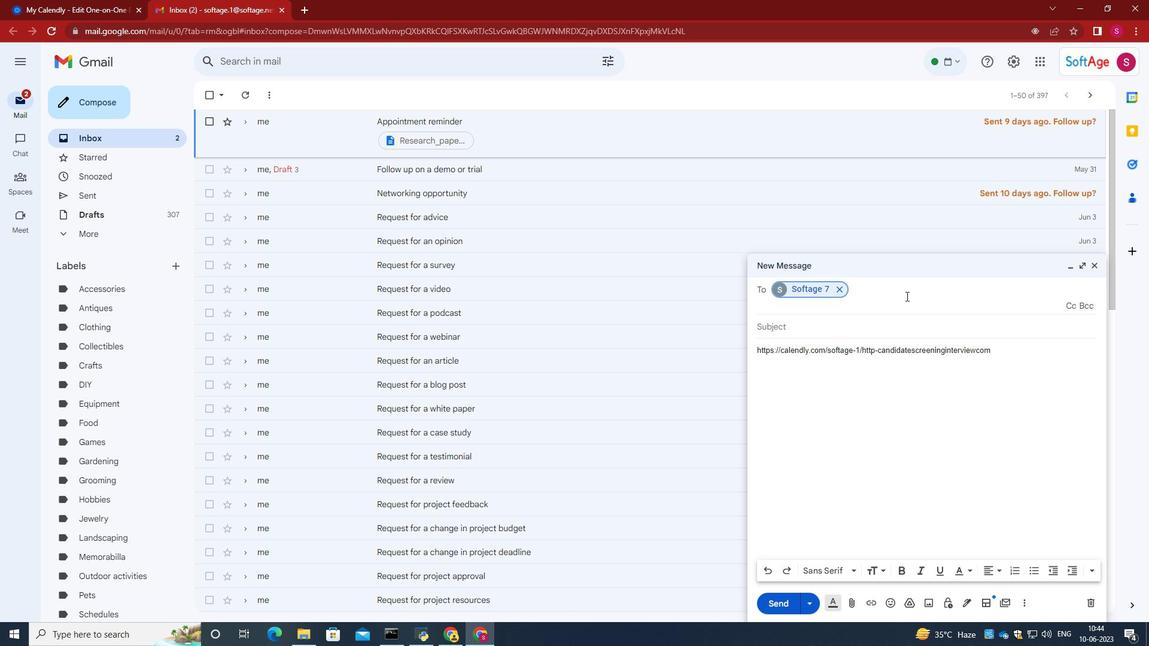 
Action: Key pressed softage.7<Key.shift>@softage.net<Key.enter>
Screenshot: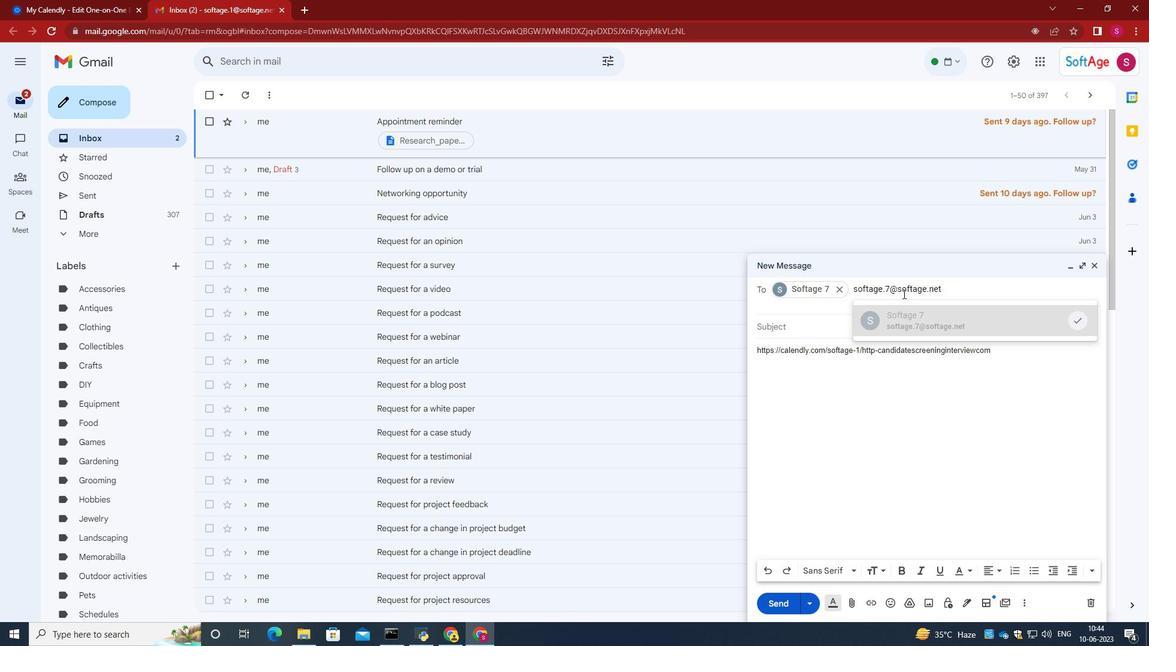 
Action: Mouse moved to (891, 288)
Screenshot: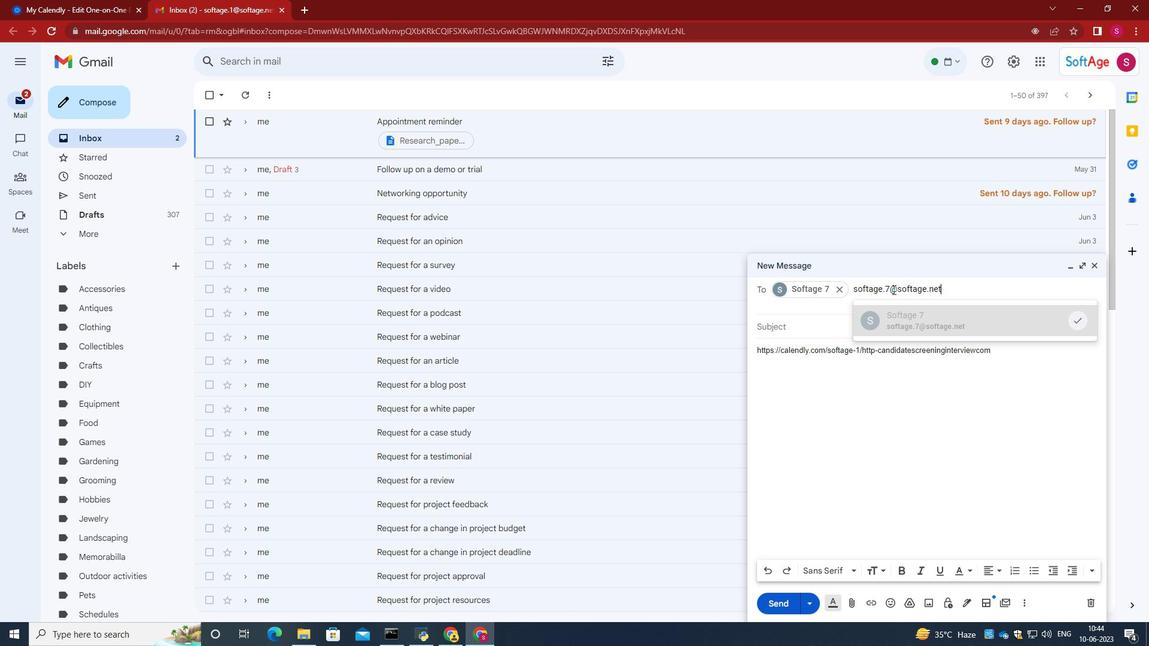 
Action: Mouse pressed left at (891, 288)
Screenshot: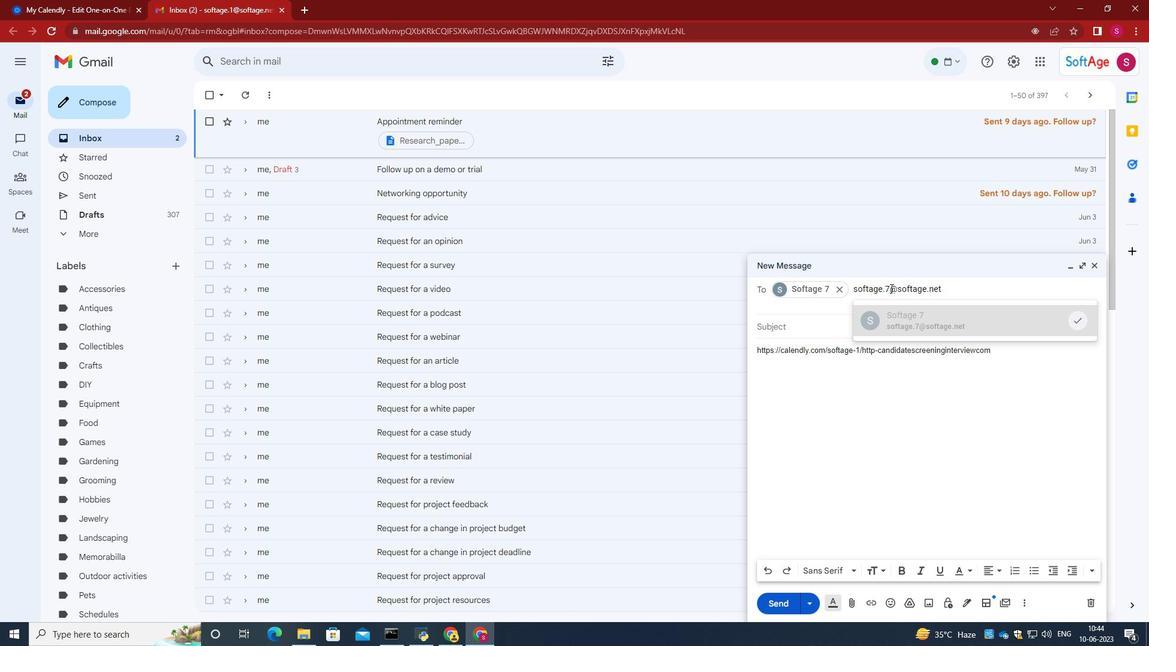 
Action: Mouse moved to (922, 292)
Screenshot: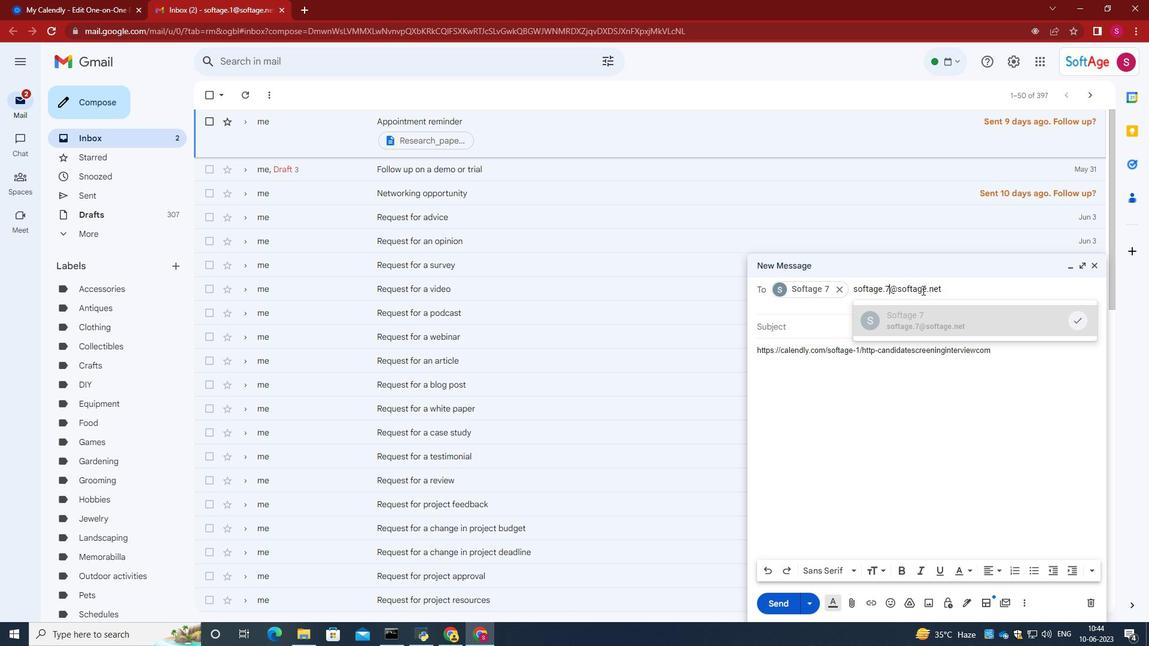 
Action: Key pressed <Key.backspace>8
Screenshot: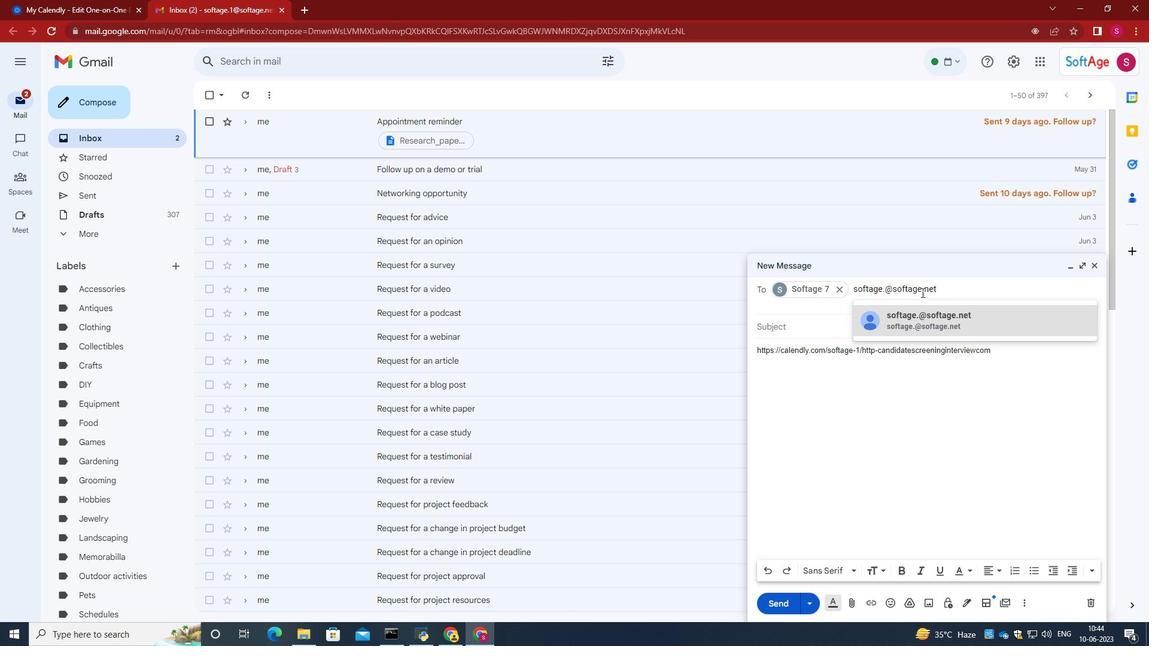 
Action: Mouse moved to (941, 317)
Screenshot: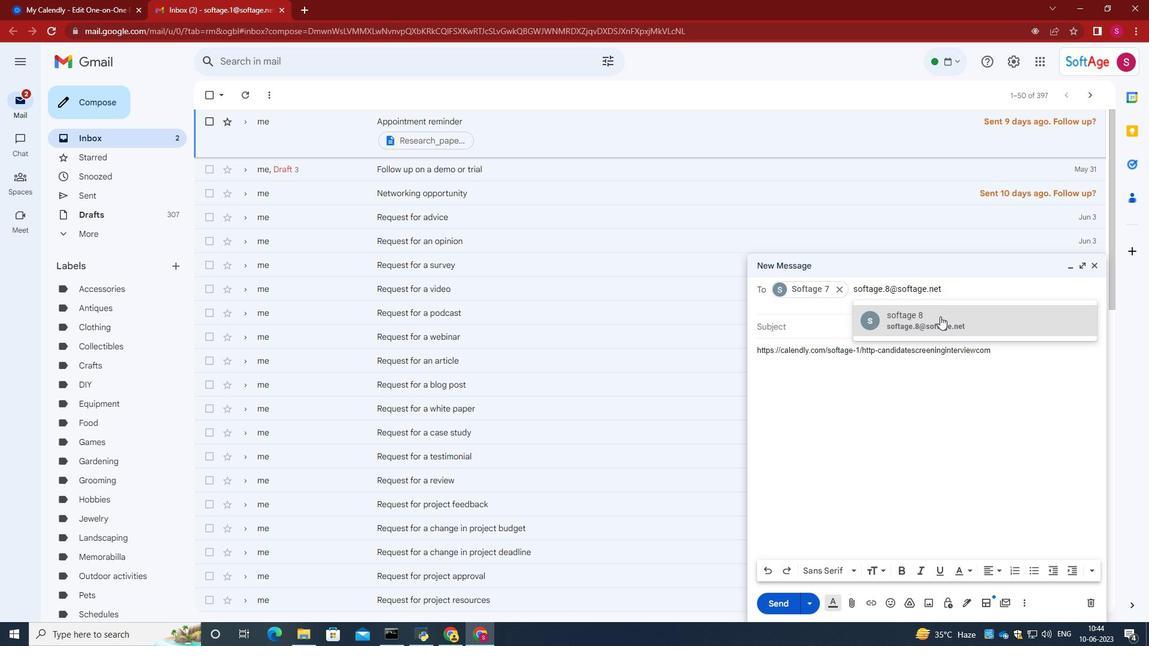 
Action: Mouse pressed left at (941, 317)
Screenshot: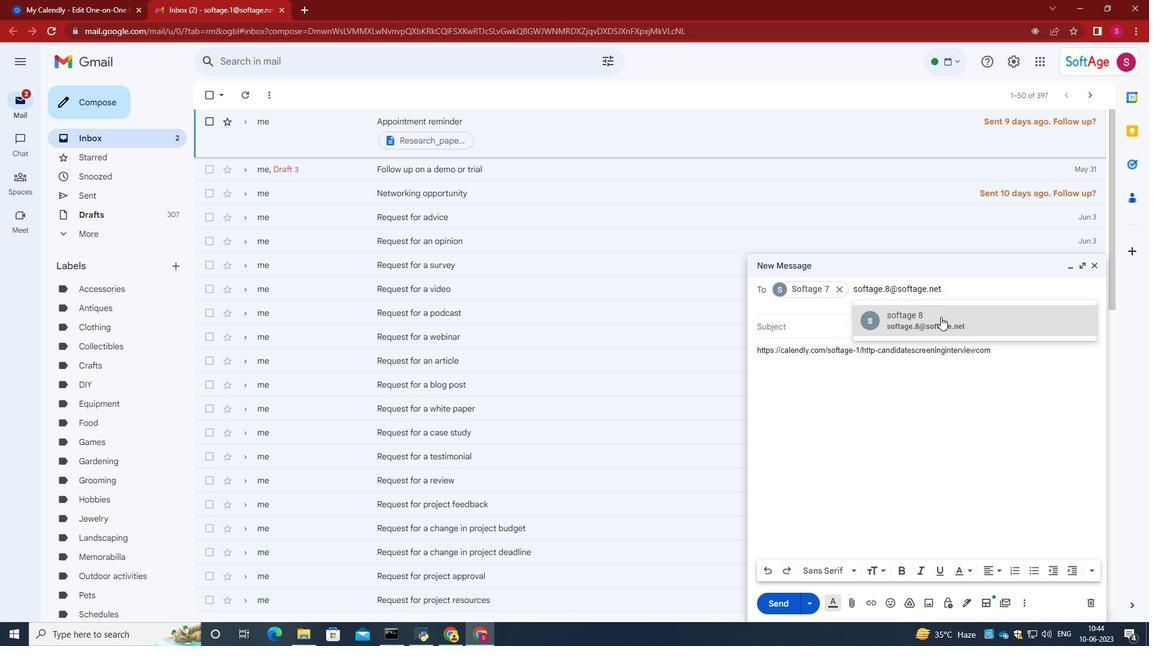 
Action: Mouse moved to (789, 606)
Screenshot: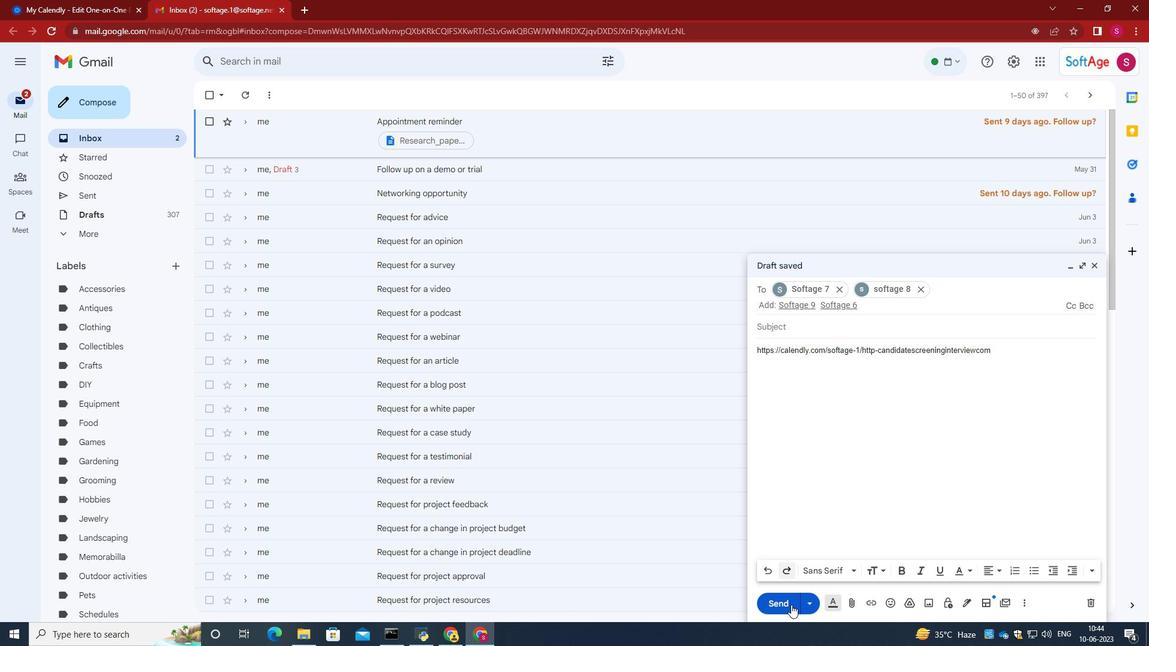 
Action: Mouse pressed left at (789, 606)
Screenshot: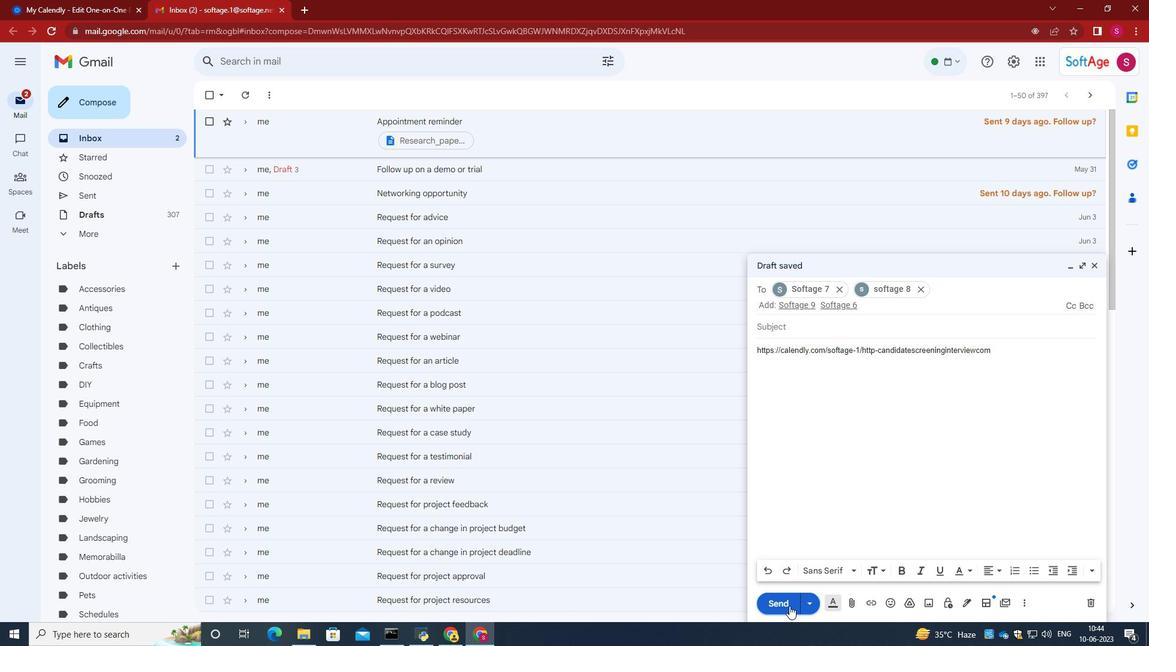 
Action: Mouse moved to (852, 494)
Screenshot: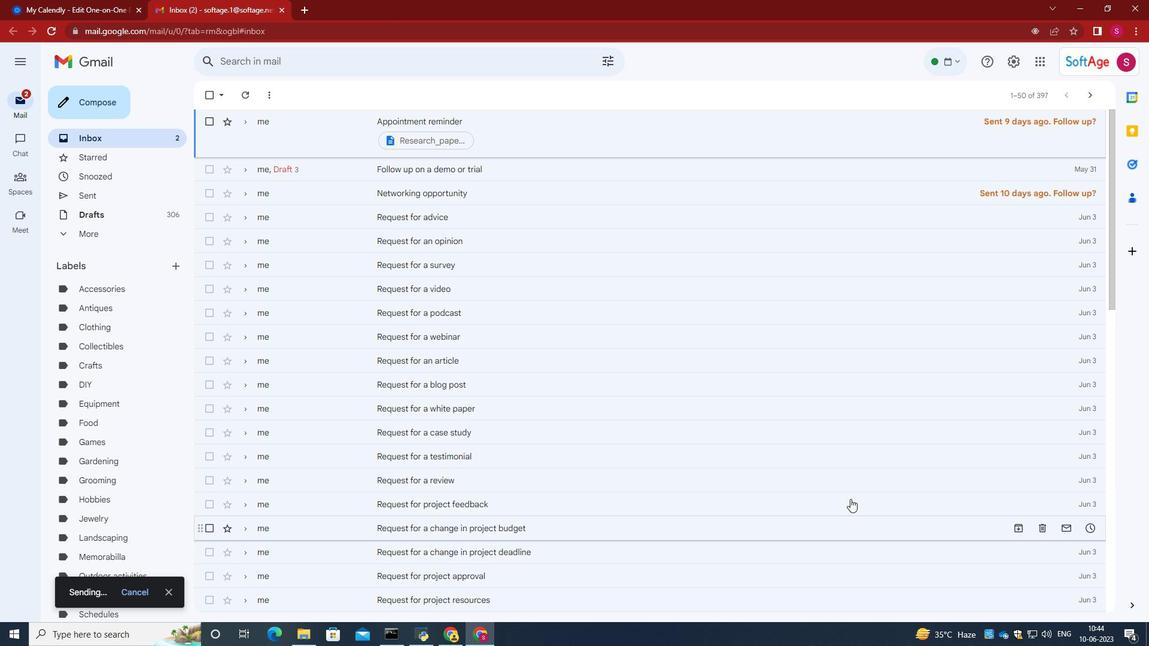 
